 Task: Research Airbnb accommodation in Gisborne, New Zealand from 14th November, 2023 to 30th November, 2023 for 5 adults.5 bedrooms having 5 beds and 5 bathrooms. Property type can be house. Amenities needed are: wifi, TV, free parkinig on premises, gym, breakfast. Look for 3 properties as per requirement.
Action: Mouse moved to (587, 76)
Screenshot: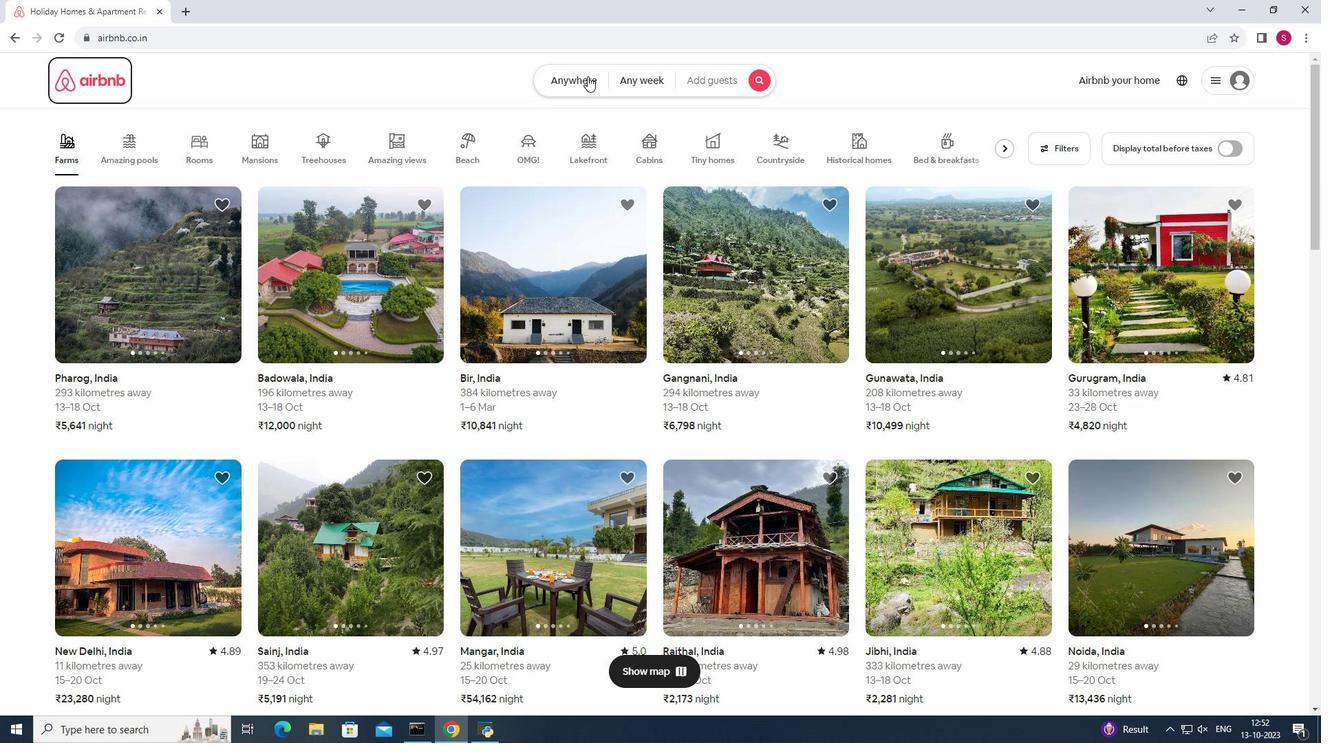 
Action: Mouse pressed left at (587, 76)
Screenshot: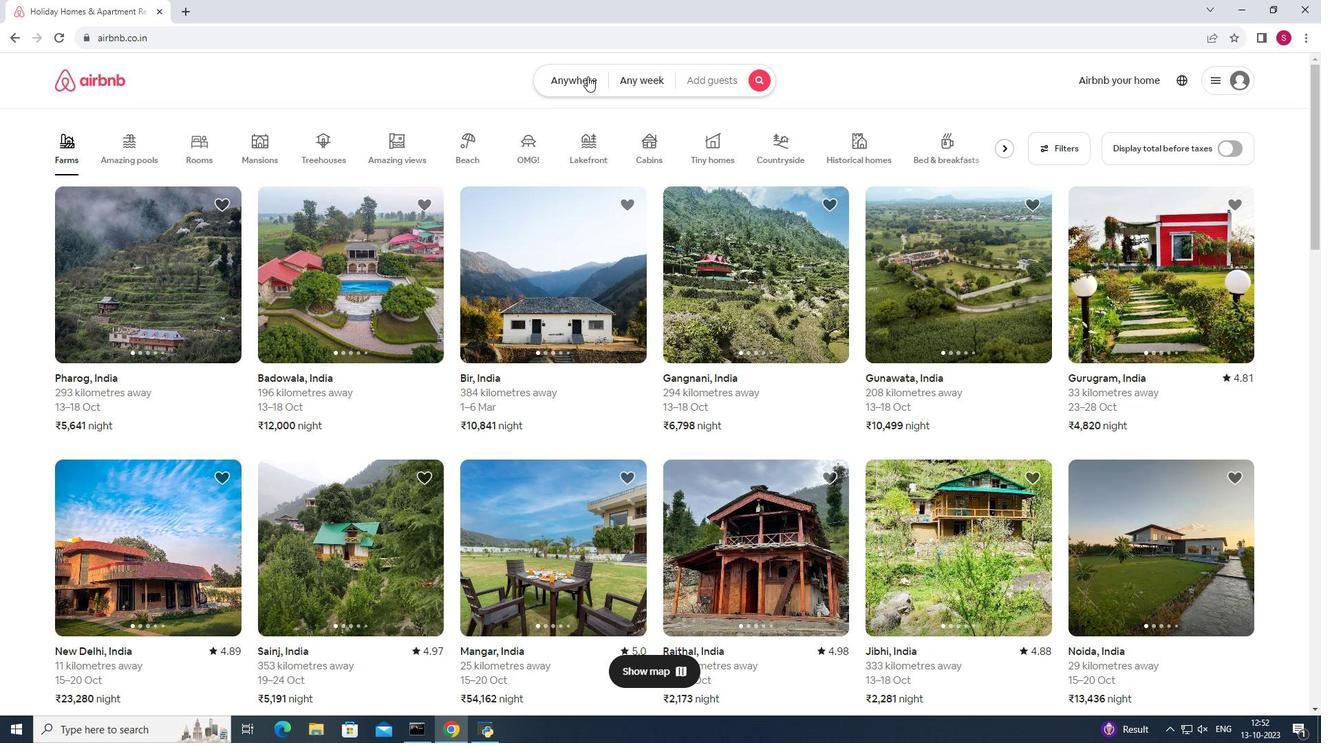
Action: Mouse moved to (517, 135)
Screenshot: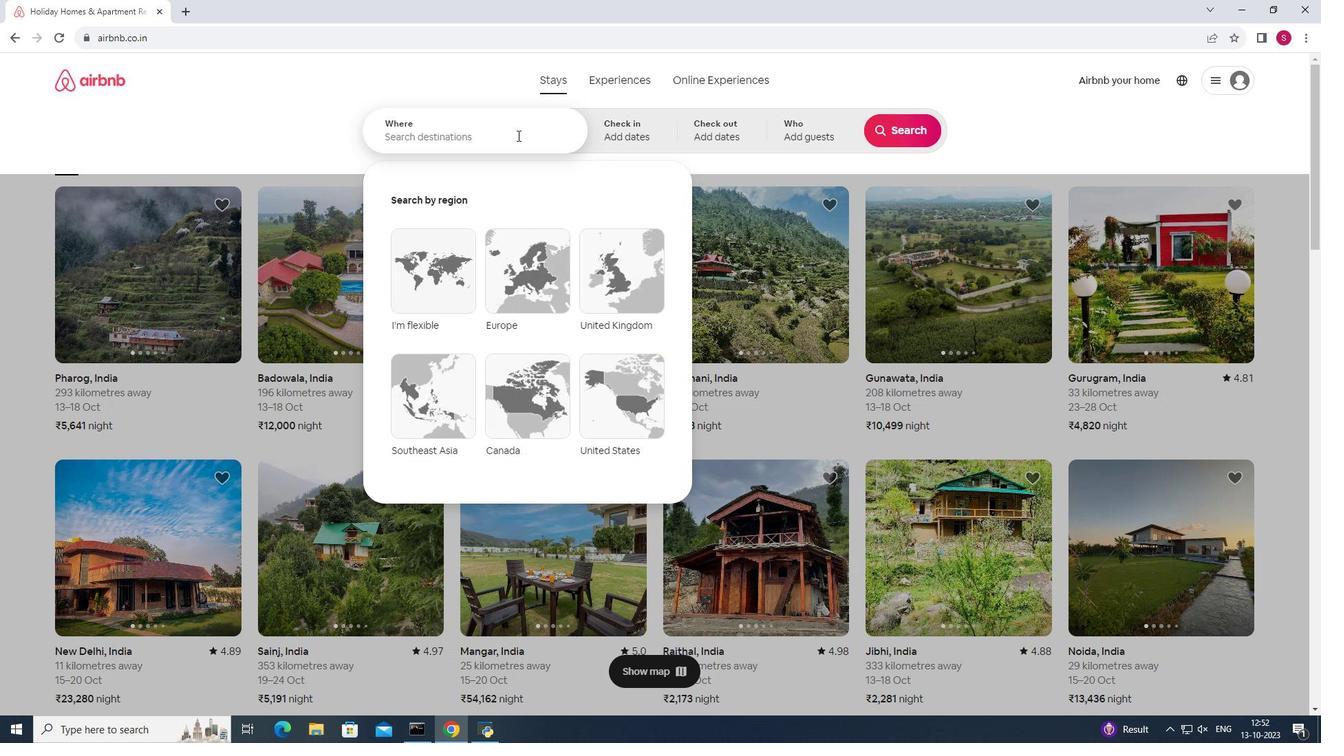 
Action: Mouse pressed left at (517, 135)
Screenshot: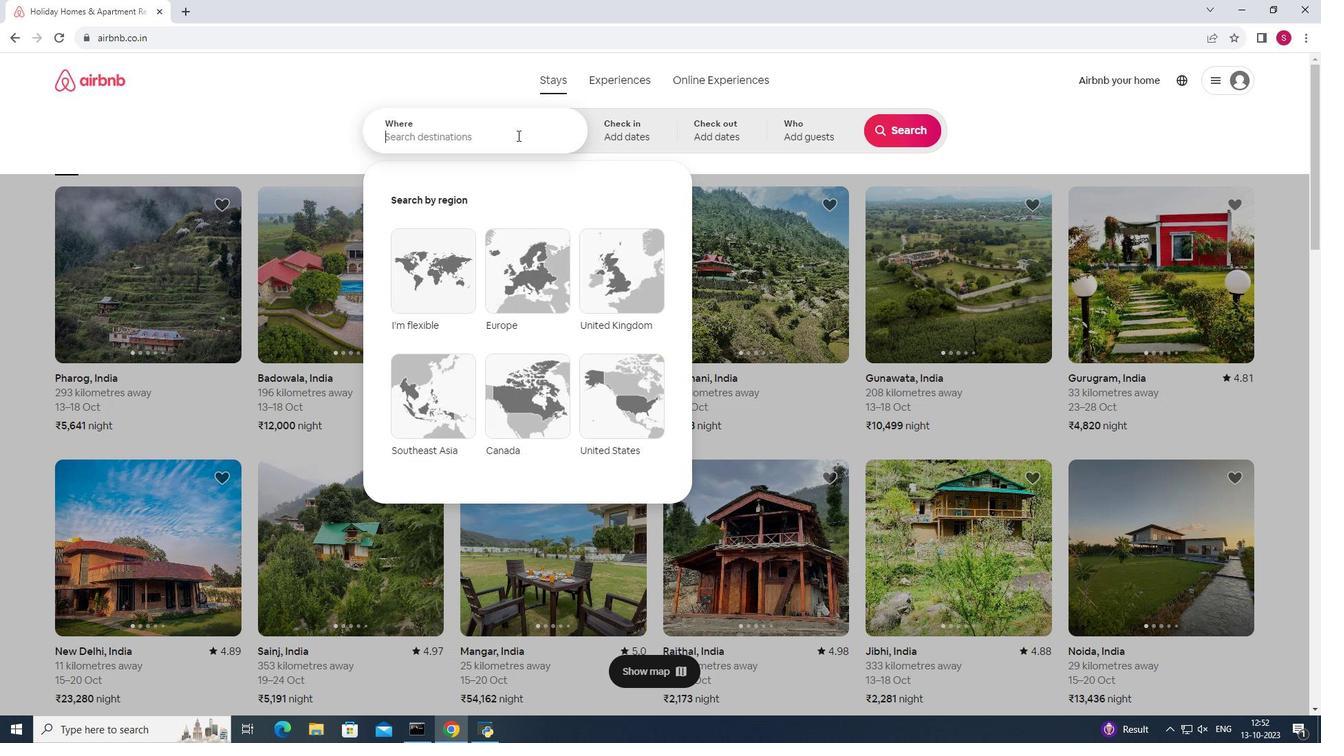 
Action: Mouse moved to (527, 128)
Screenshot: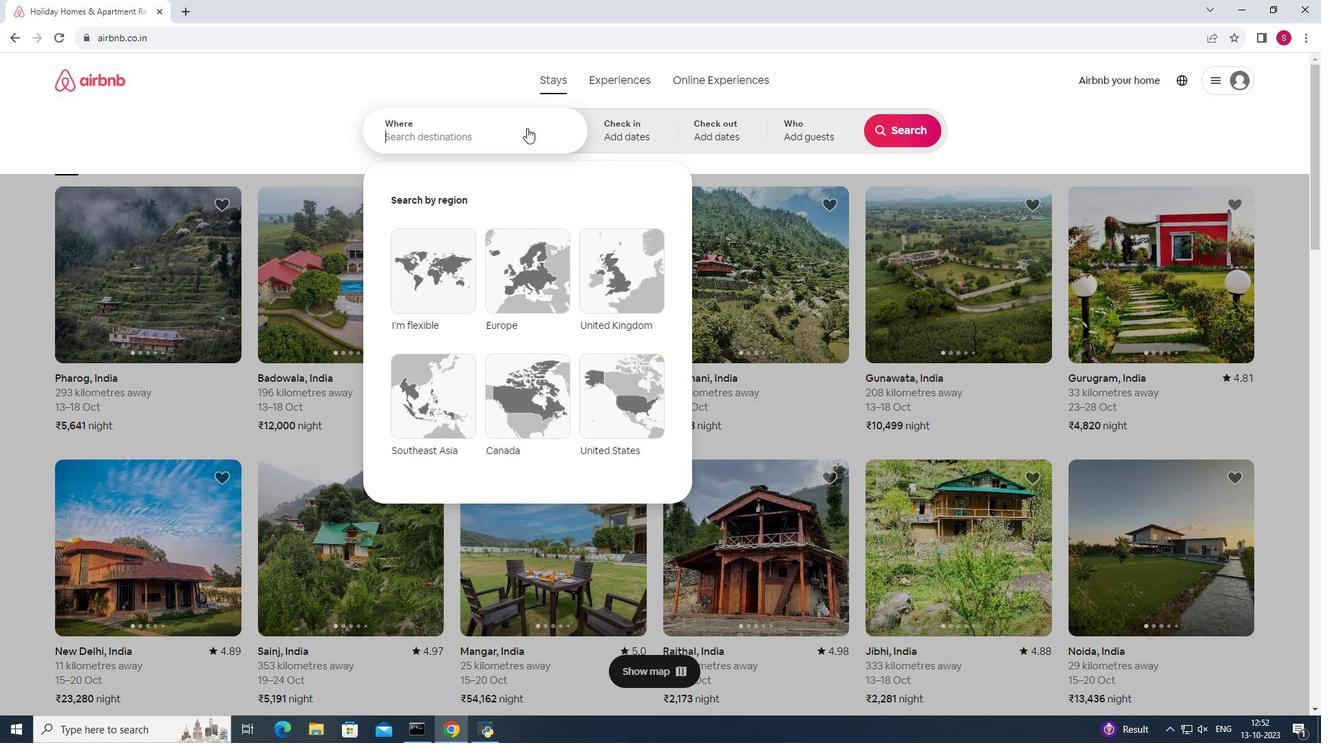 
Action: Key pressed <Key.shift>Gisborne,<Key.space><Key.shift>New<Key.space><Key.shift>Zealand<Key.enter>
Screenshot: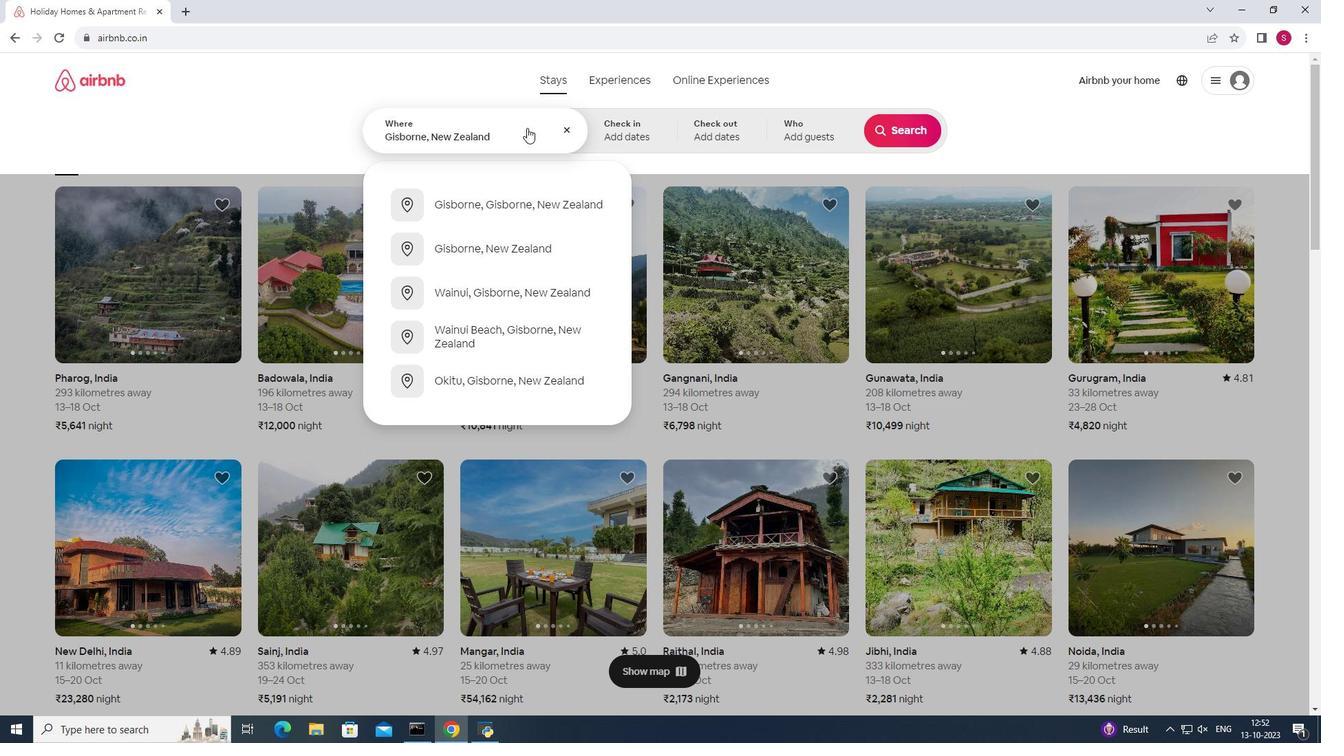 
Action: Mouse moved to (758, 371)
Screenshot: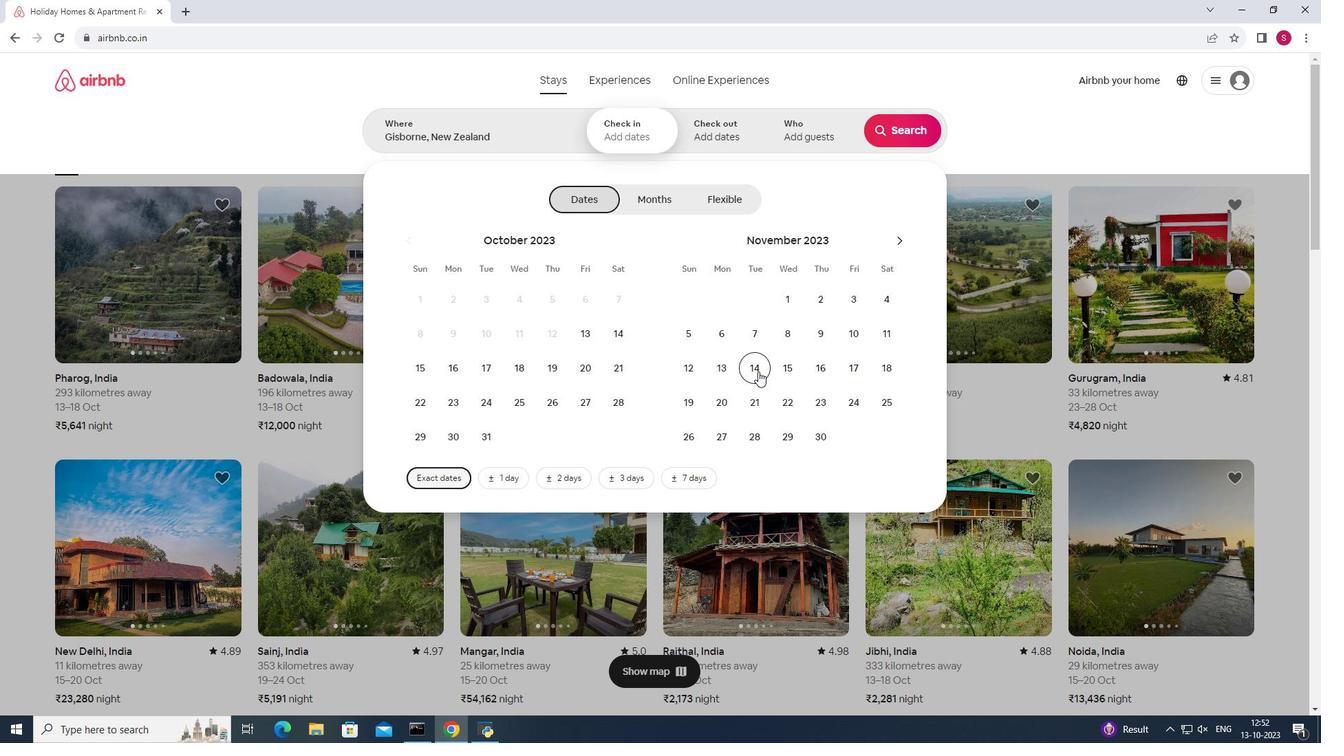 
Action: Mouse pressed left at (758, 371)
Screenshot: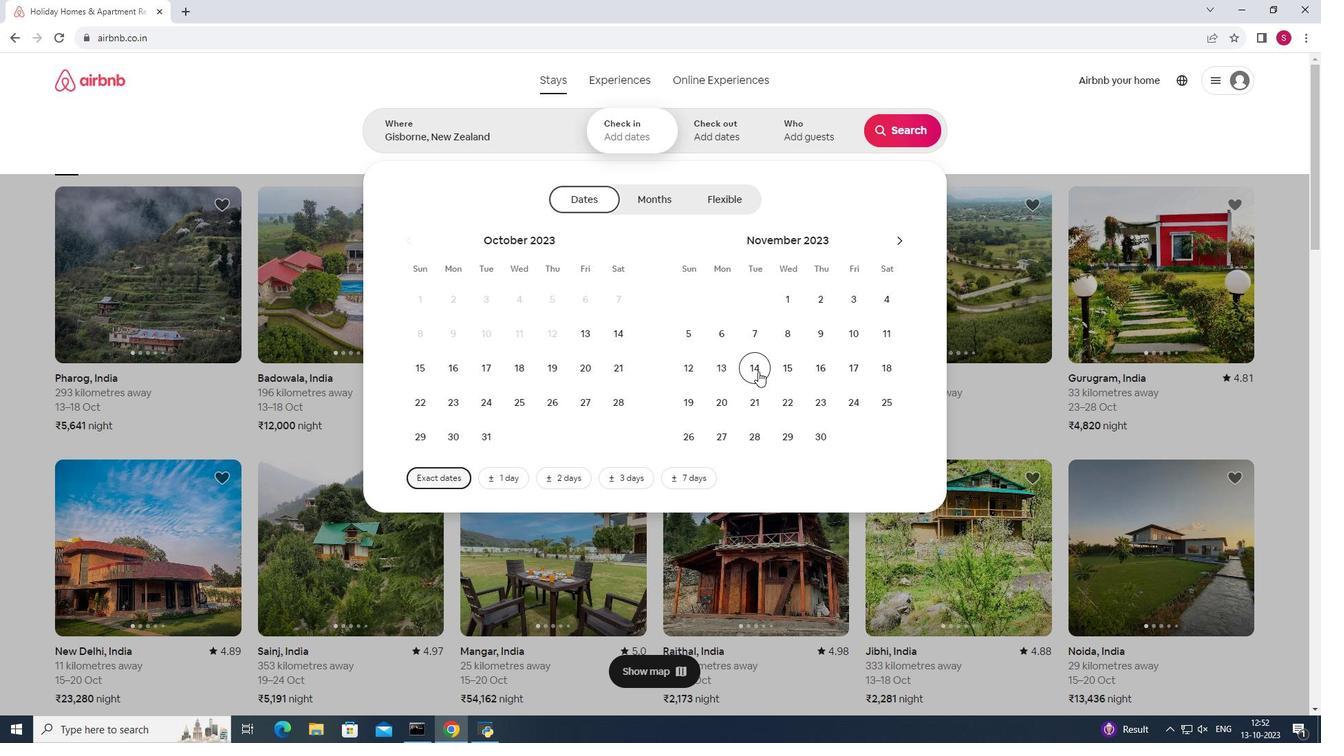 
Action: Mouse pressed left at (758, 371)
Screenshot: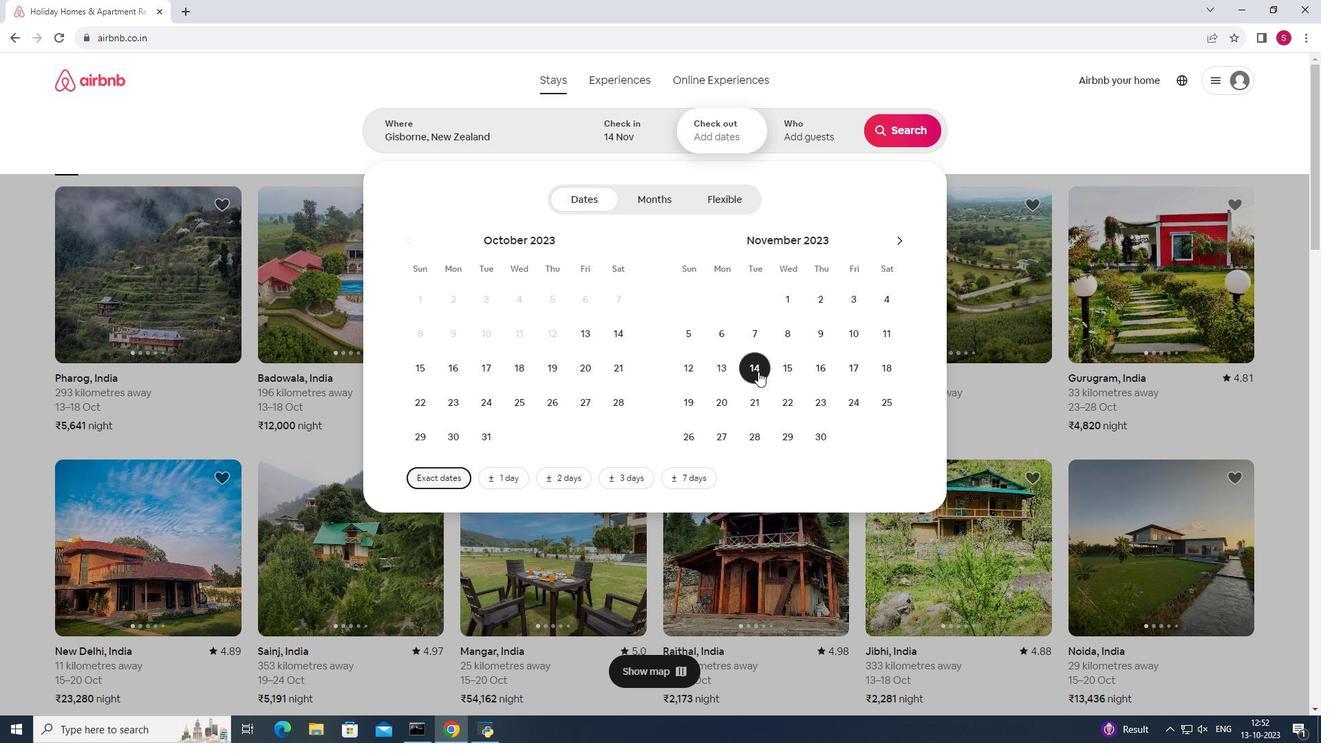 
Action: Mouse moved to (821, 432)
Screenshot: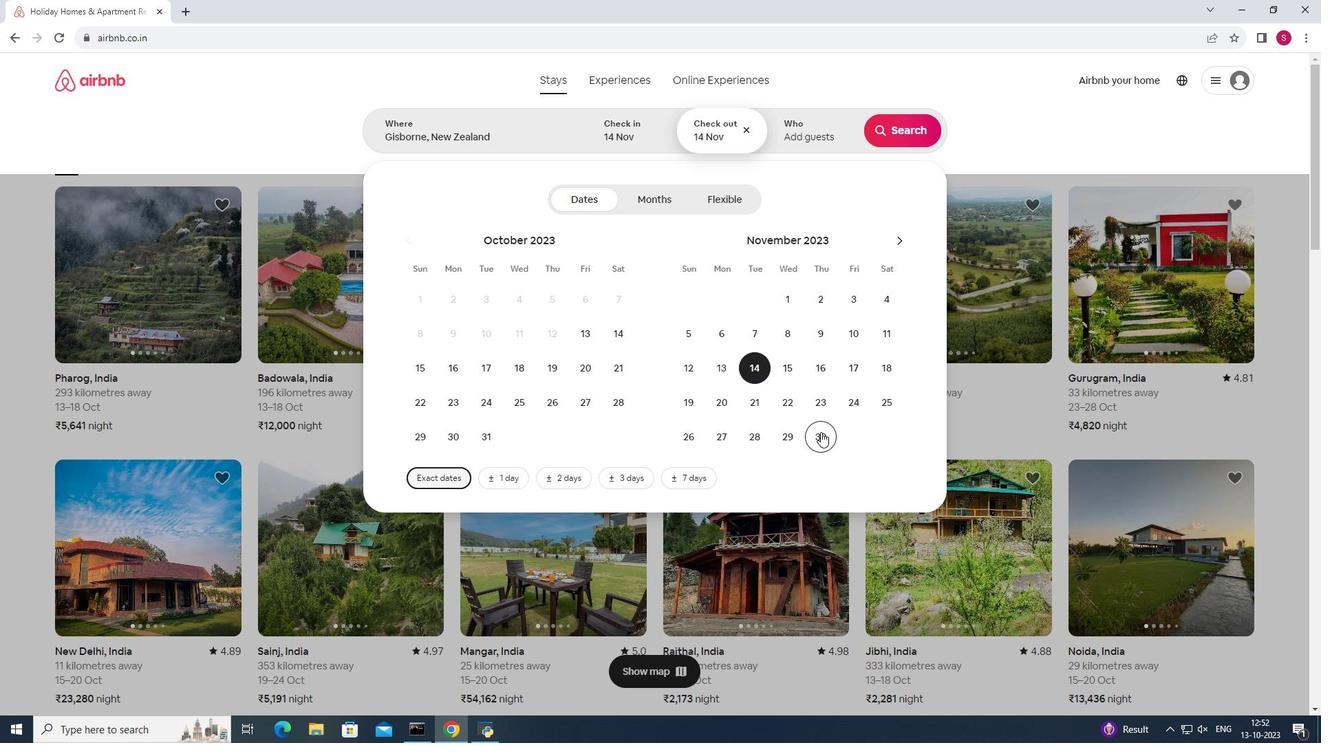 
Action: Mouse pressed left at (821, 432)
Screenshot: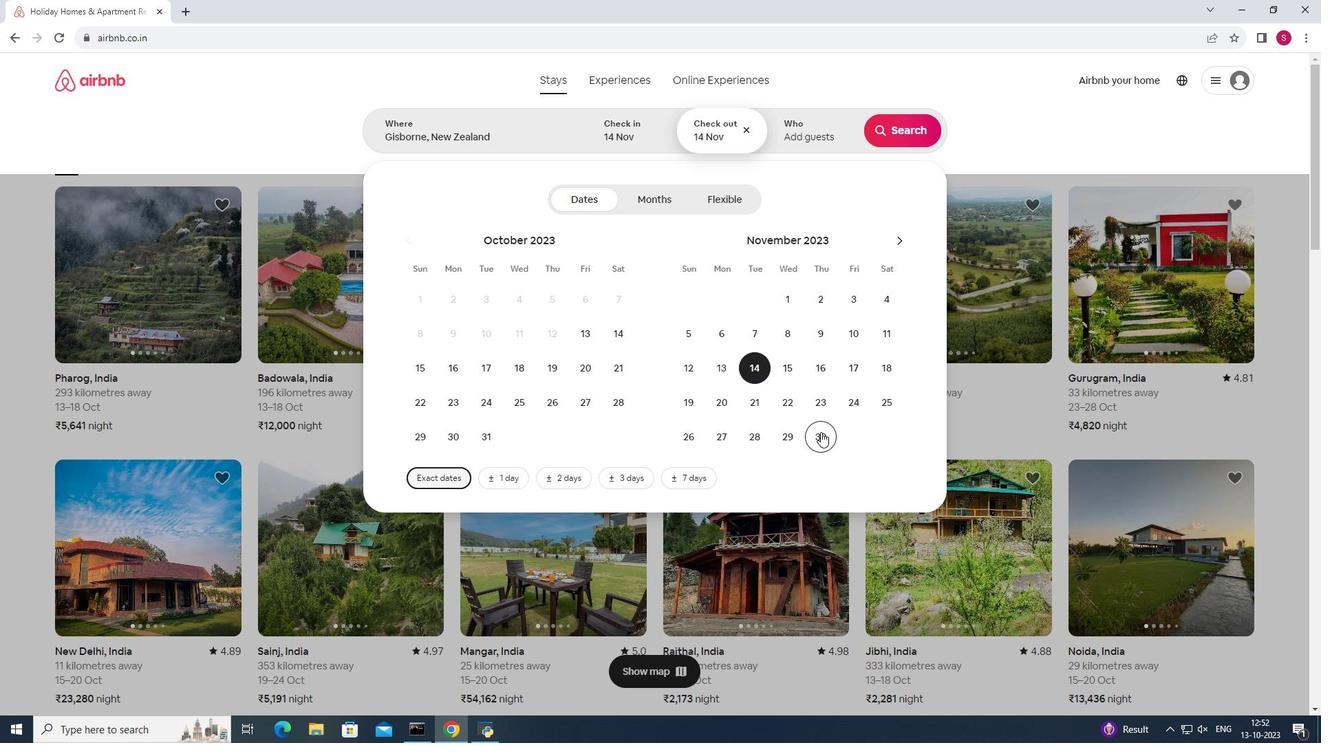 
Action: Mouse moved to (801, 119)
Screenshot: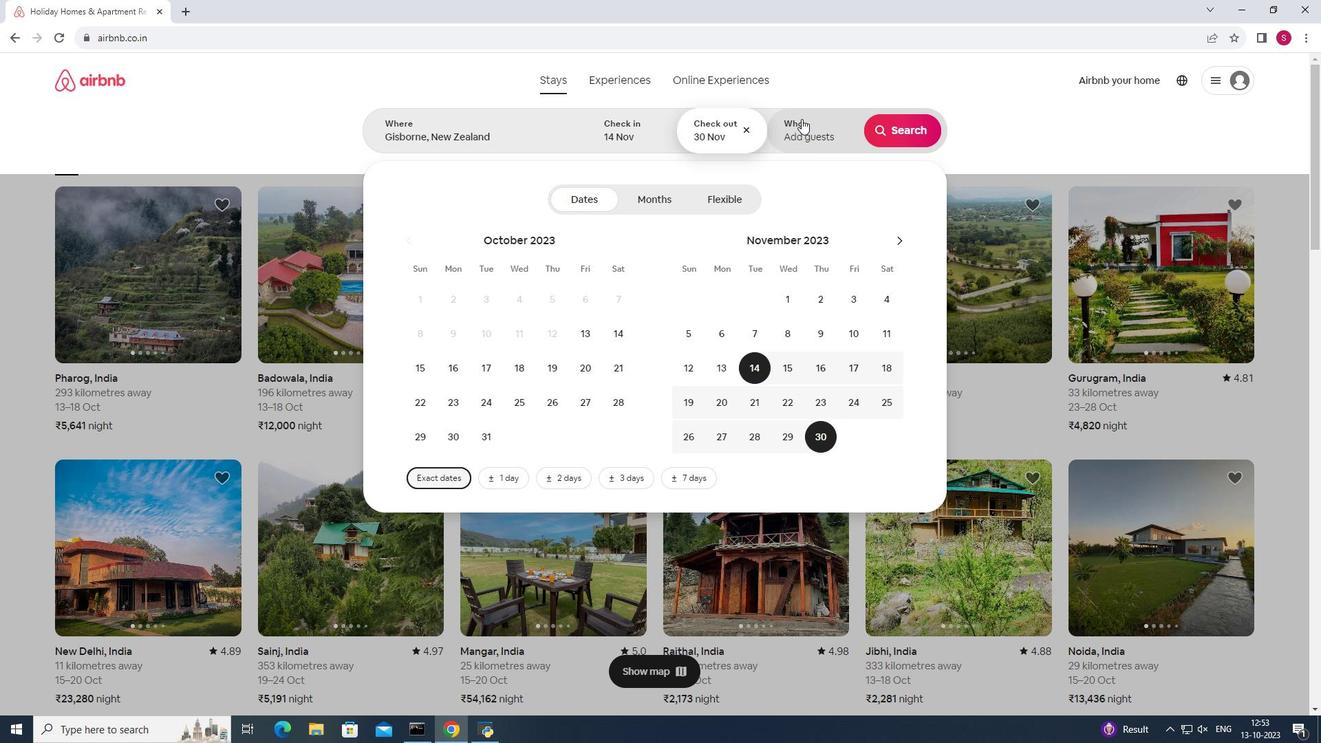 
Action: Mouse pressed left at (801, 119)
Screenshot: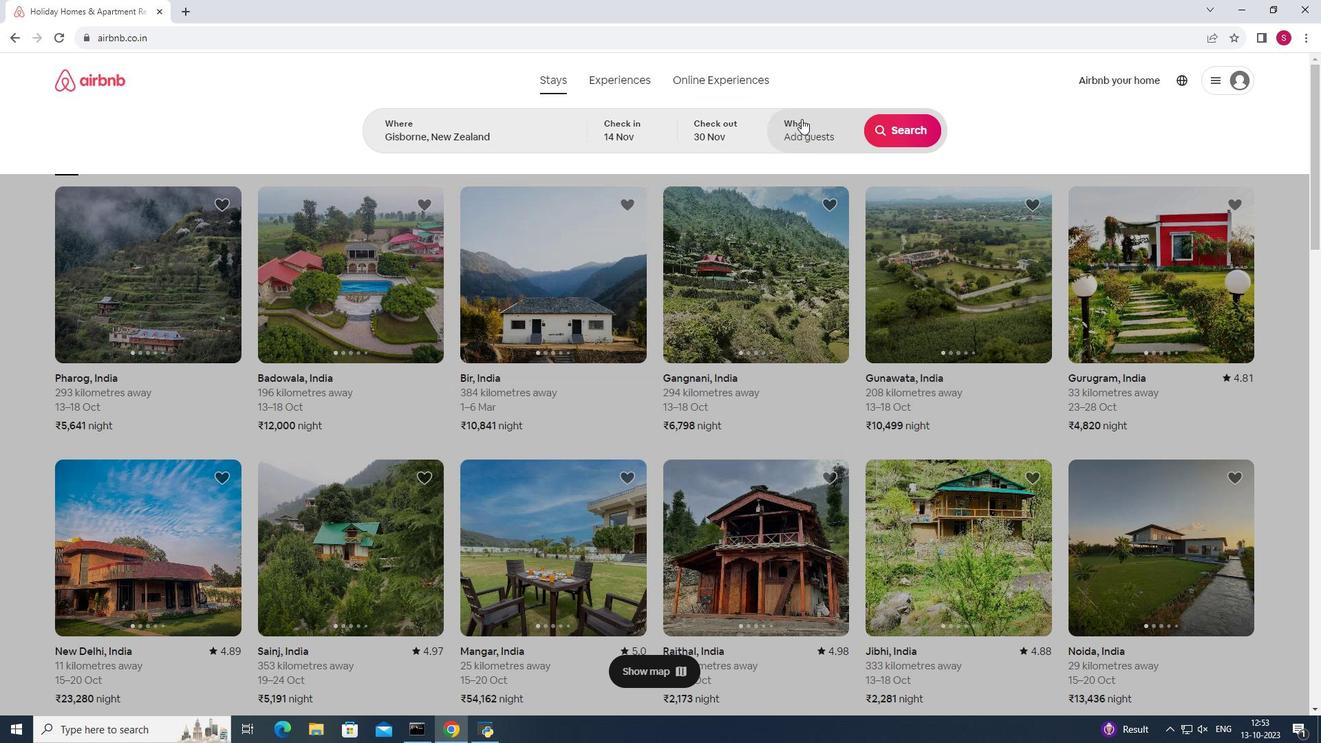 
Action: Mouse moved to (906, 206)
Screenshot: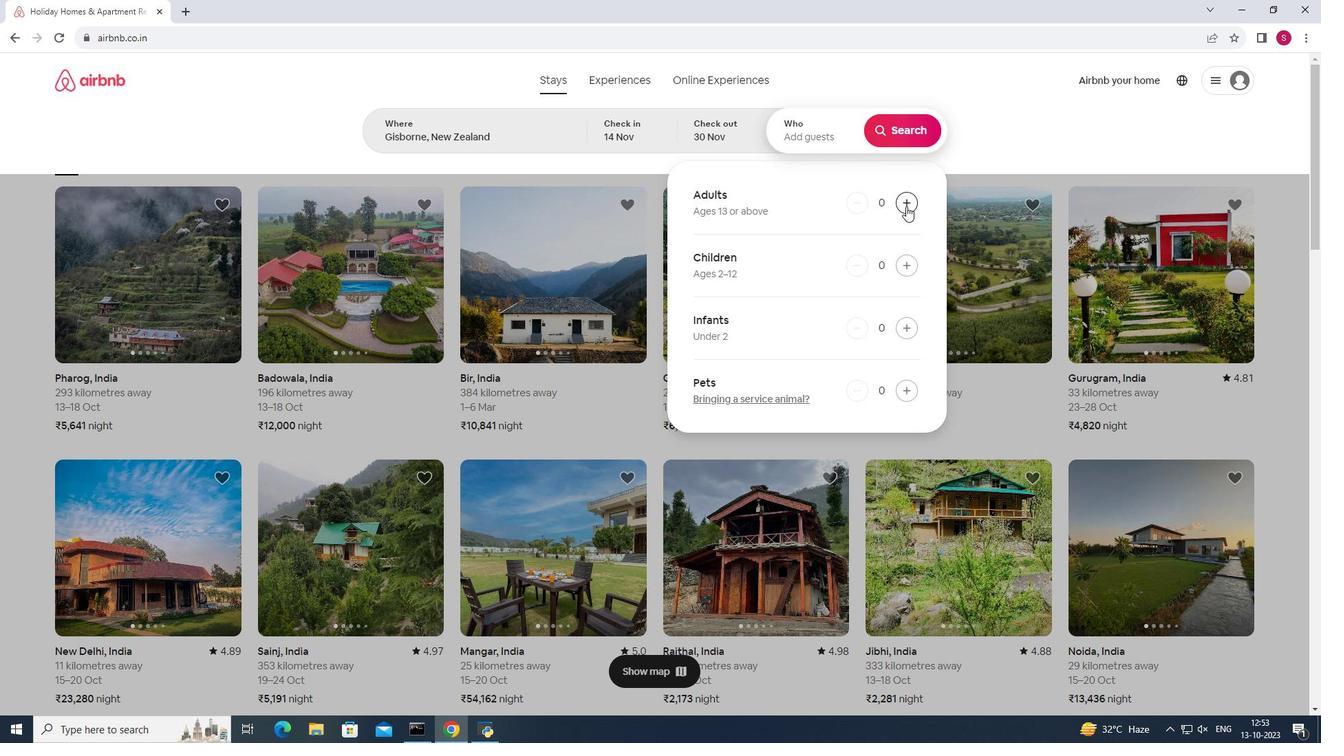 
Action: Mouse pressed left at (906, 206)
Screenshot: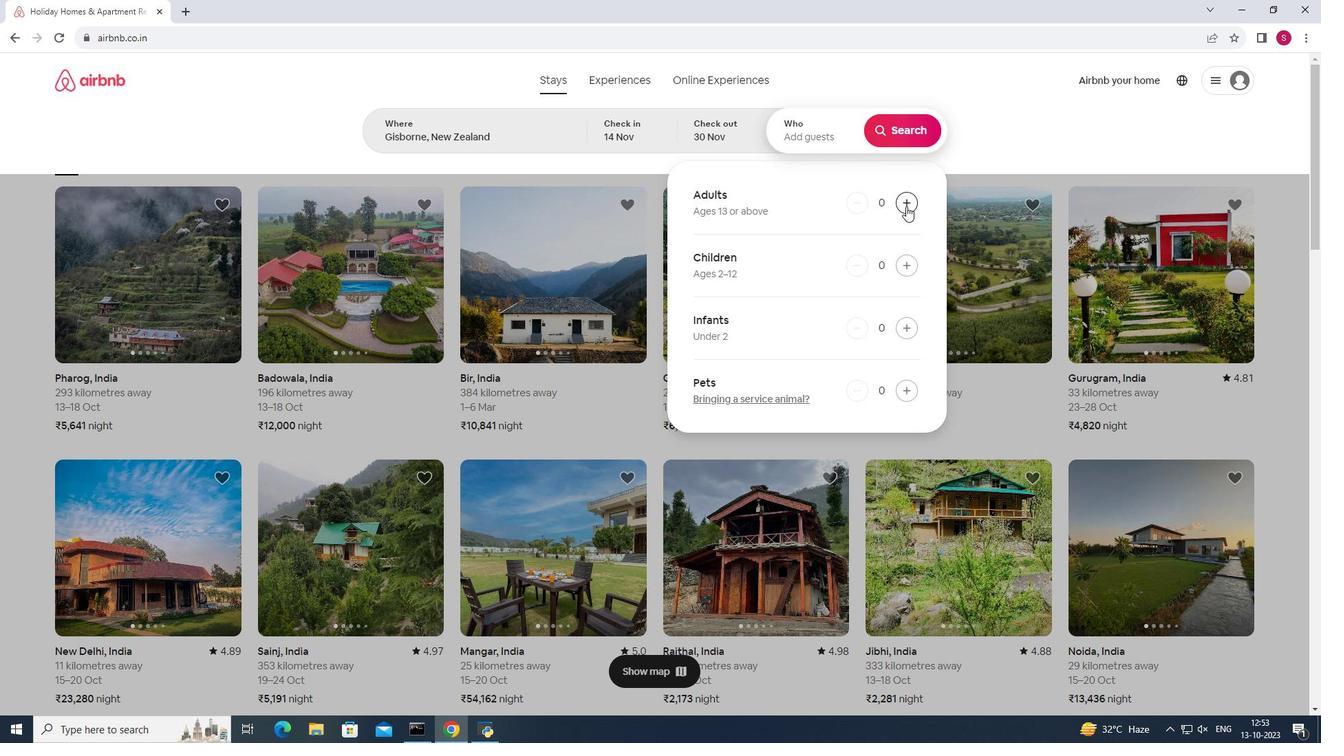 
Action: Mouse pressed left at (906, 206)
Screenshot: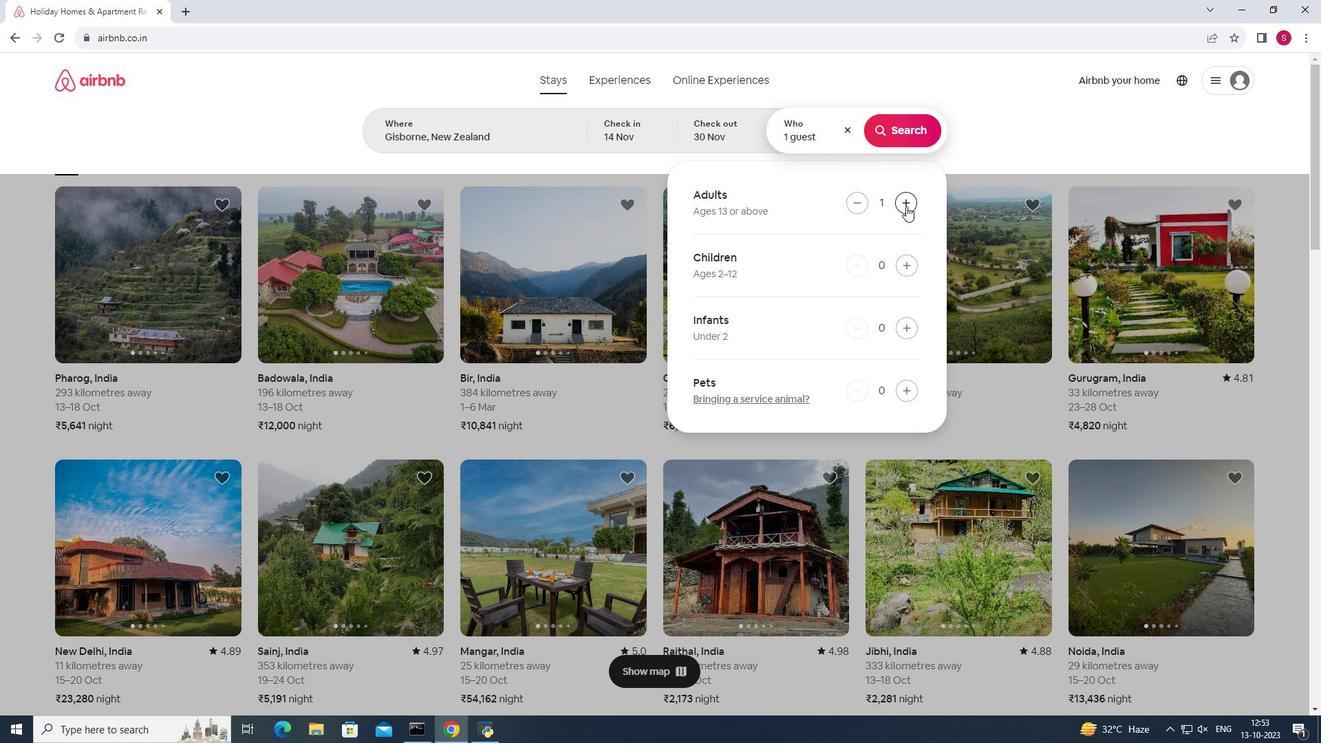 
Action: Mouse pressed left at (906, 206)
Screenshot: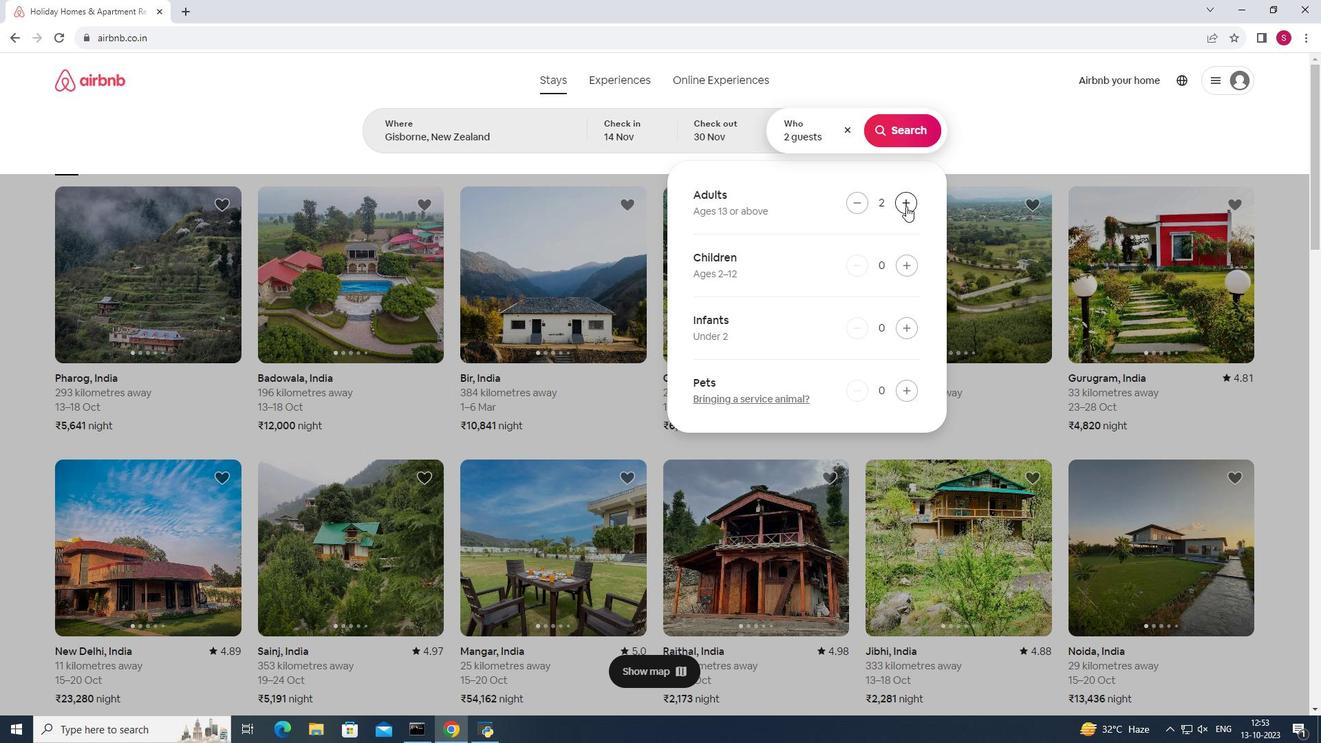 
Action: Mouse pressed left at (906, 206)
Screenshot: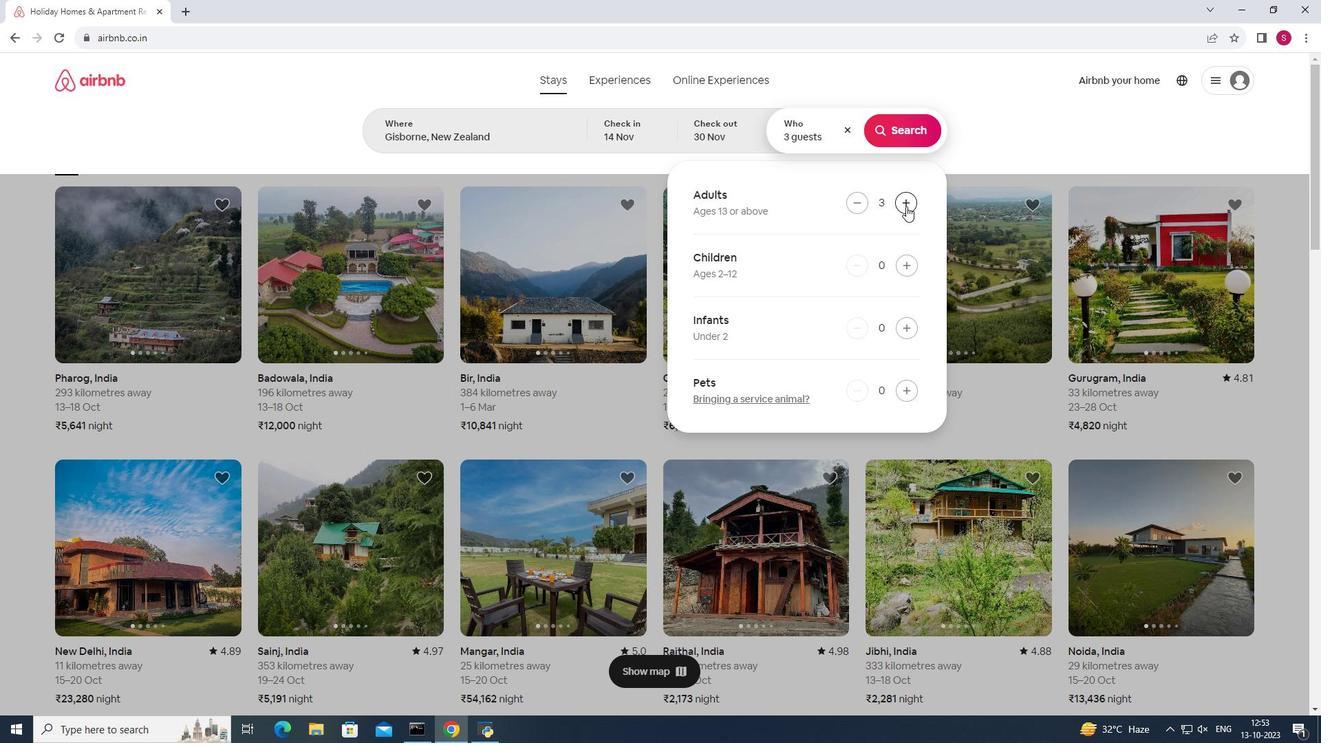
Action: Mouse pressed left at (906, 206)
Screenshot: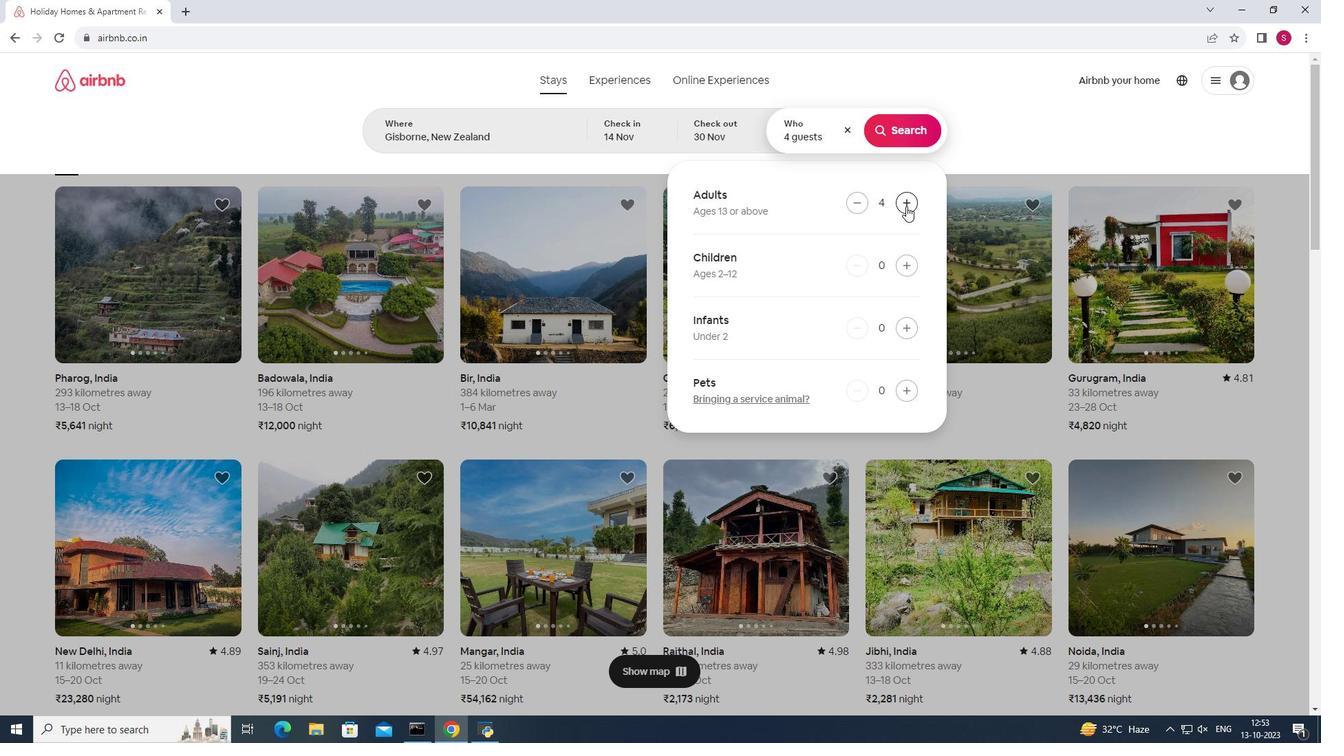 
Action: Mouse moved to (916, 126)
Screenshot: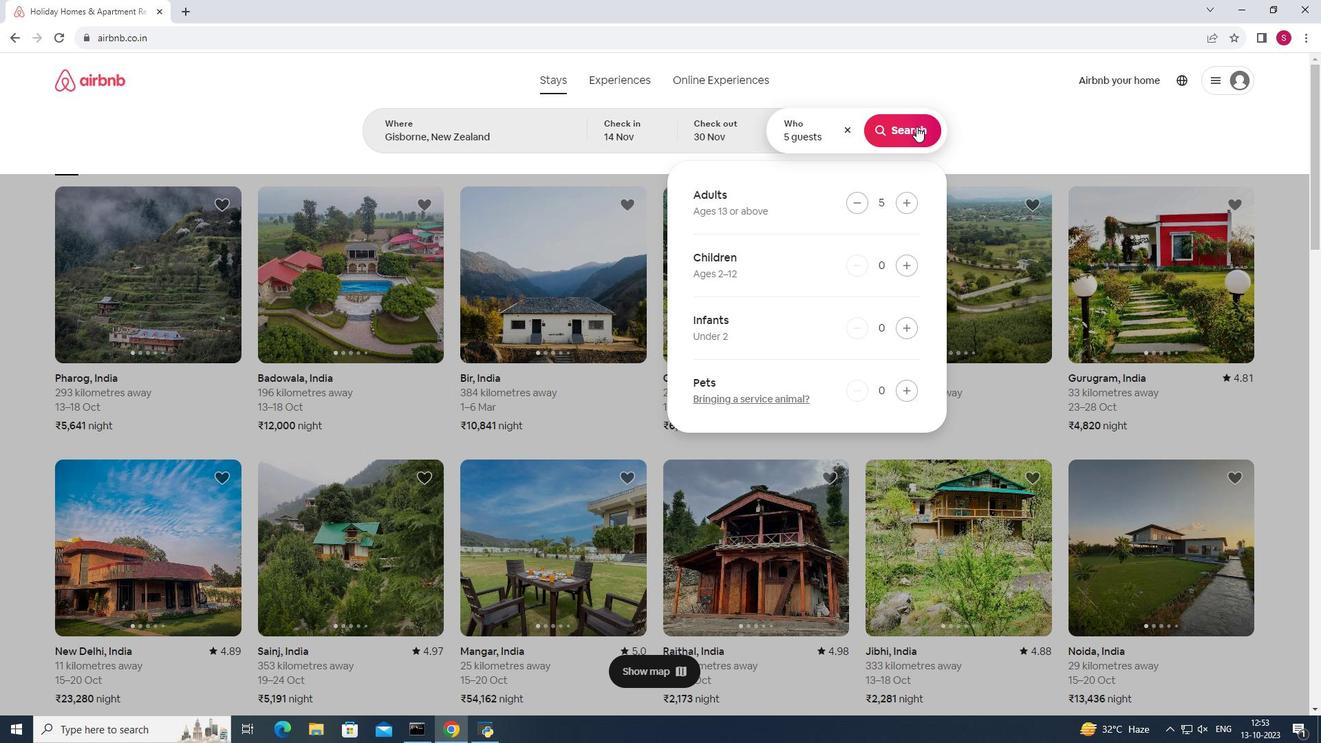 
Action: Mouse pressed left at (916, 126)
Screenshot: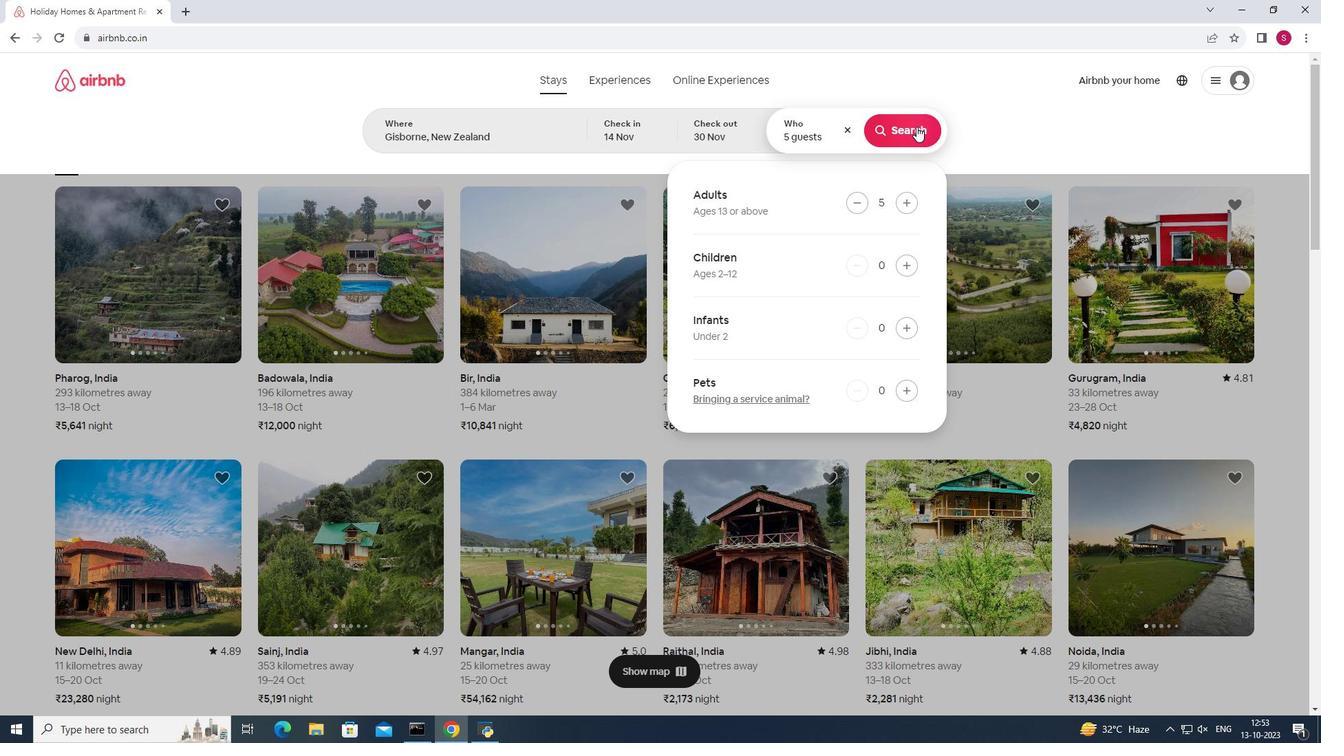 
Action: Mouse moved to (1103, 134)
Screenshot: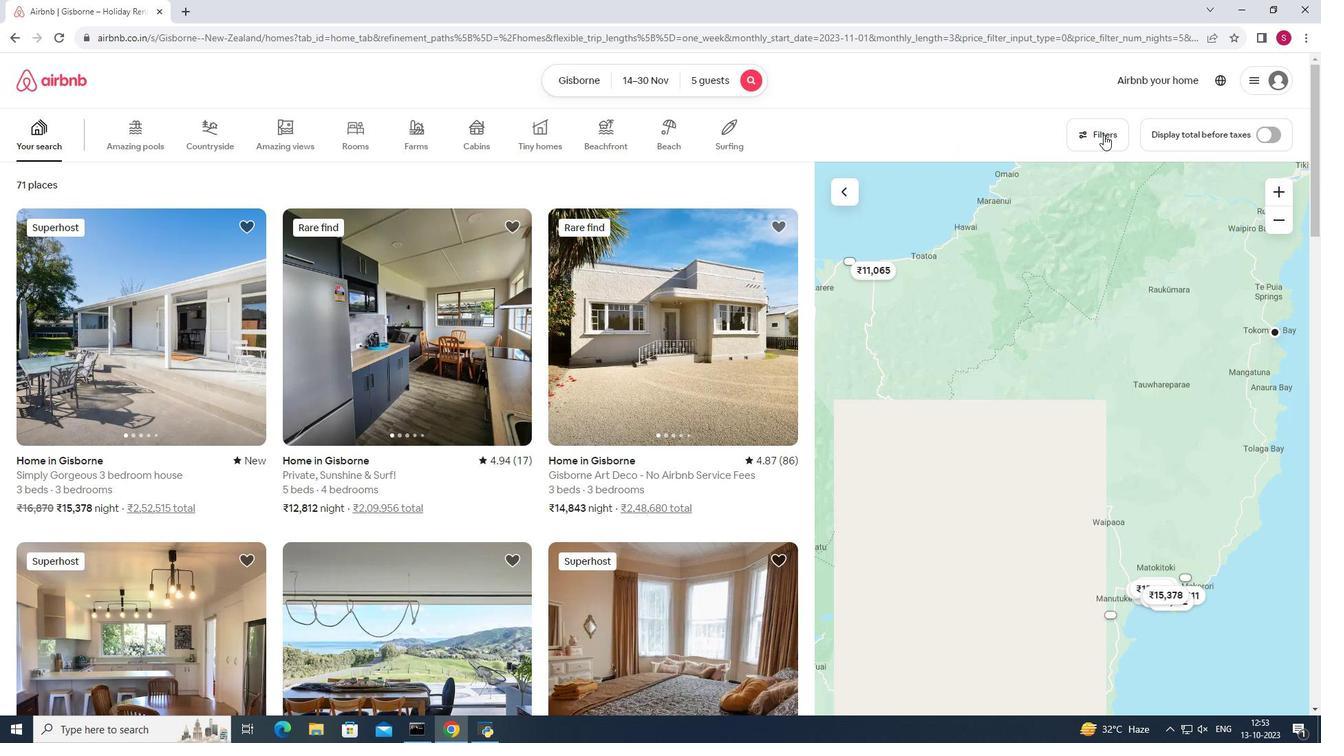 
Action: Mouse pressed left at (1103, 134)
Screenshot: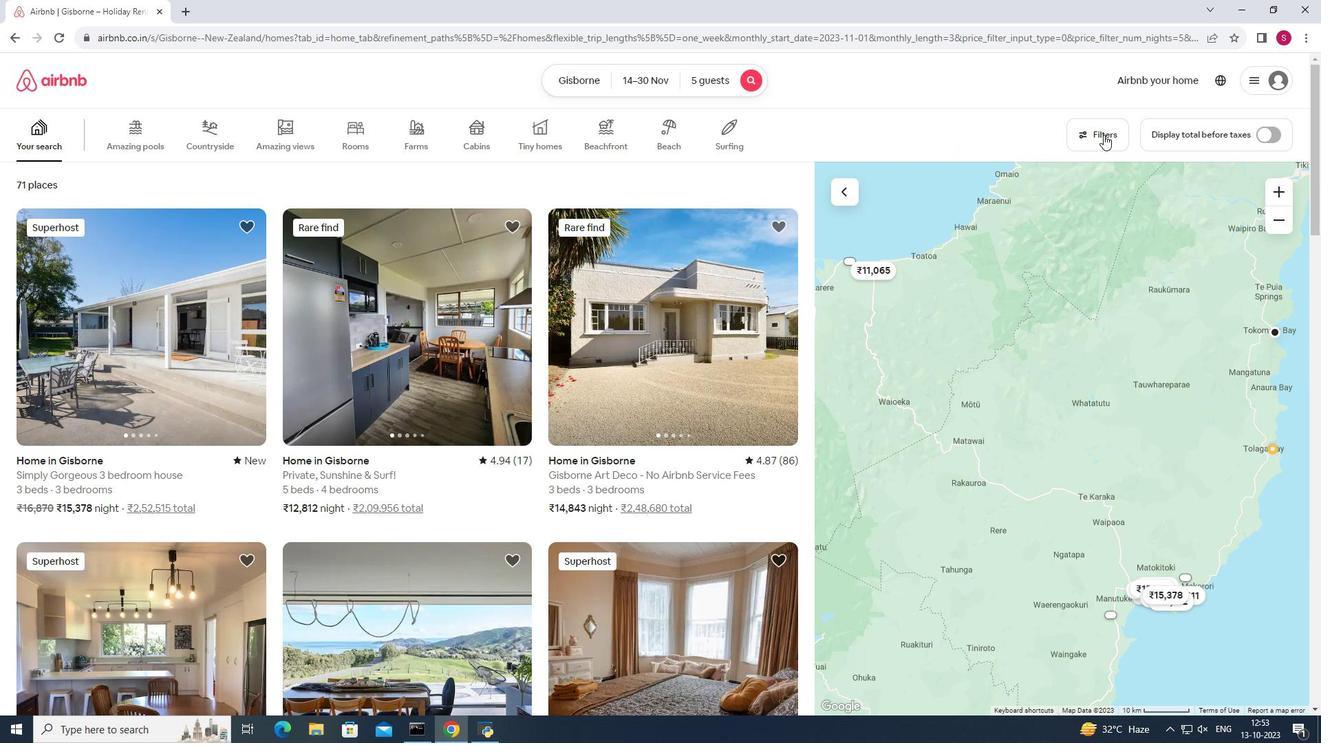 
Action: Mouse moved to (553, 515)
Screenshot: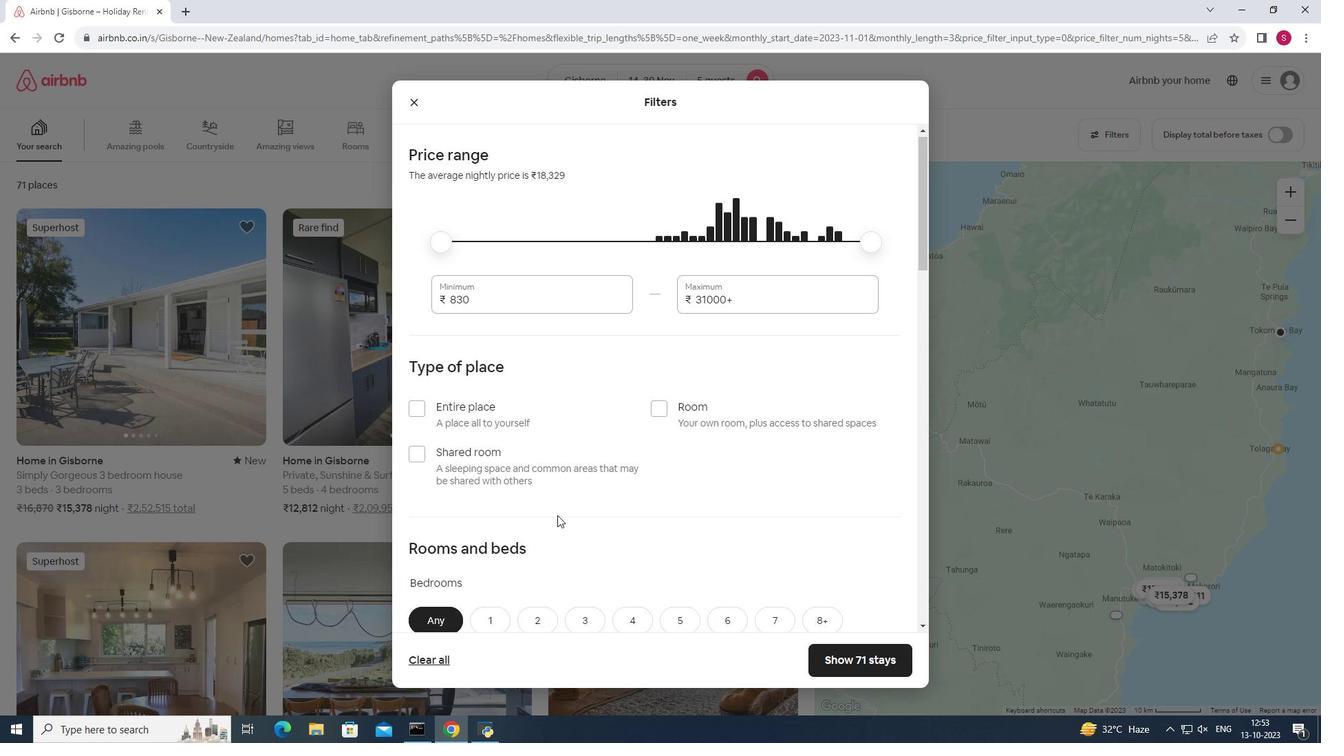 
Action: Mouse scrolled (553, 514) with delta (0, 0)
Screenshot: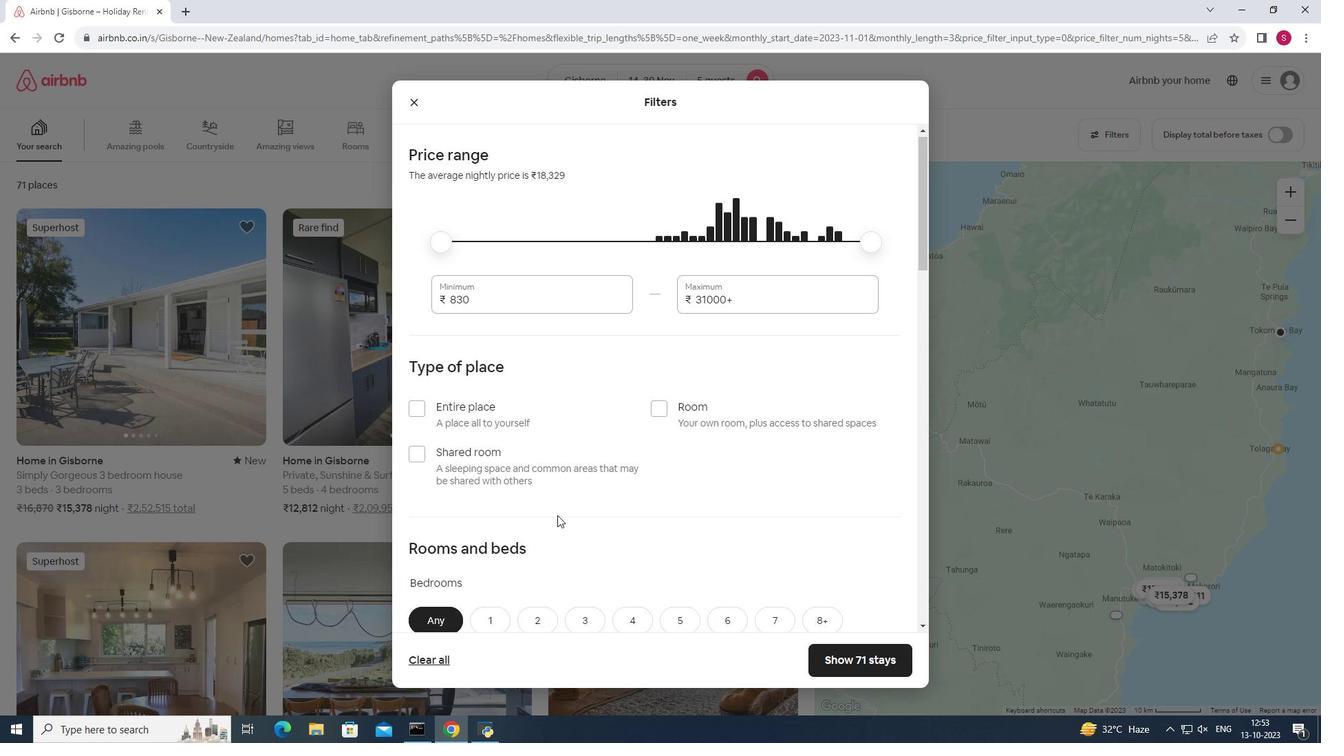 
Action: Mouse moved to (556, 515)
Screenshot: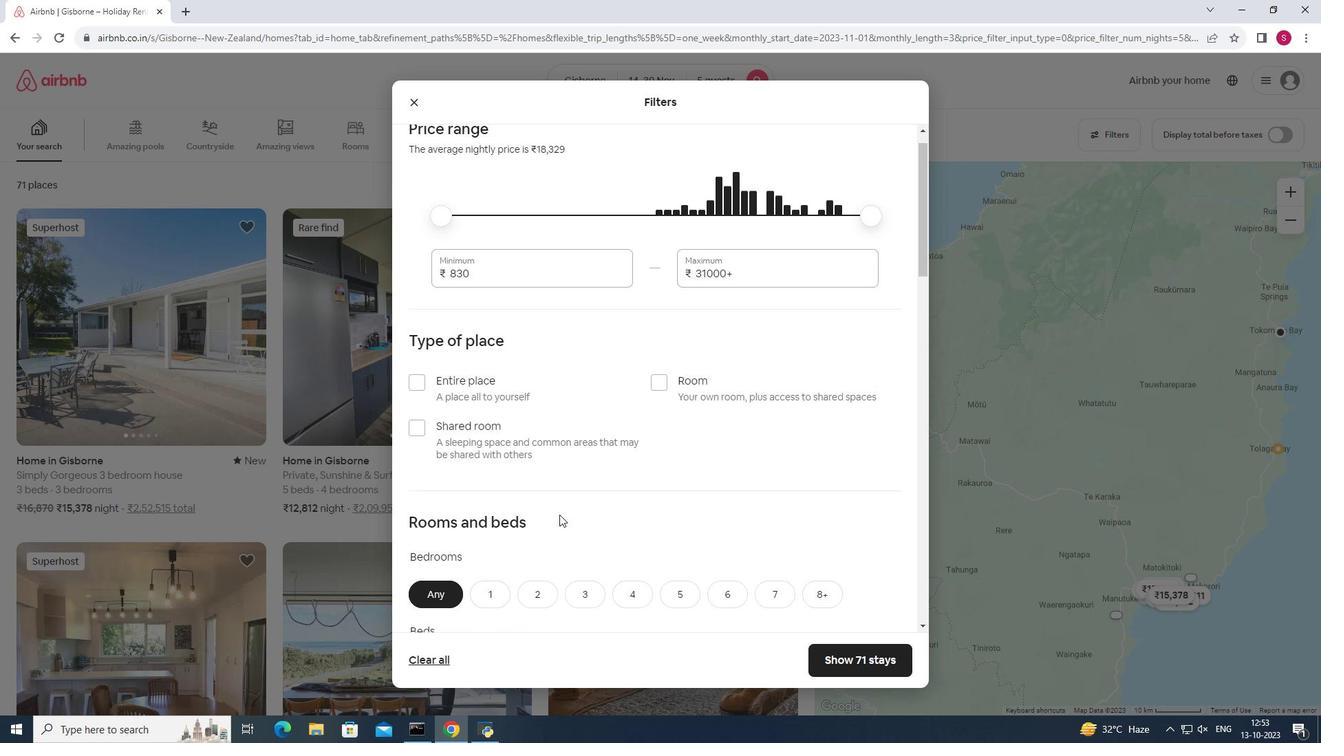 
Action: Mouse scrolled (556, 514) with delta (0, 0)
Screenshot: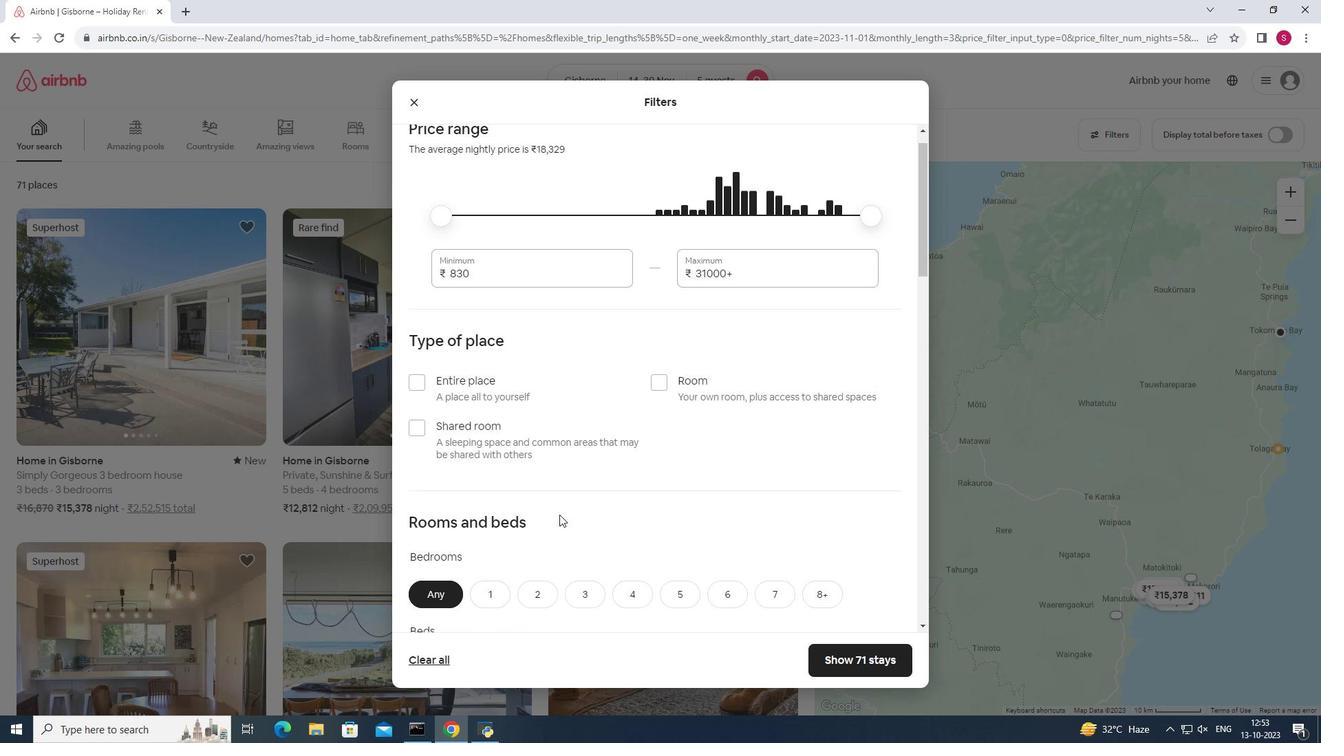 
Action: Mouse moved to (558, 514)
Screenshot: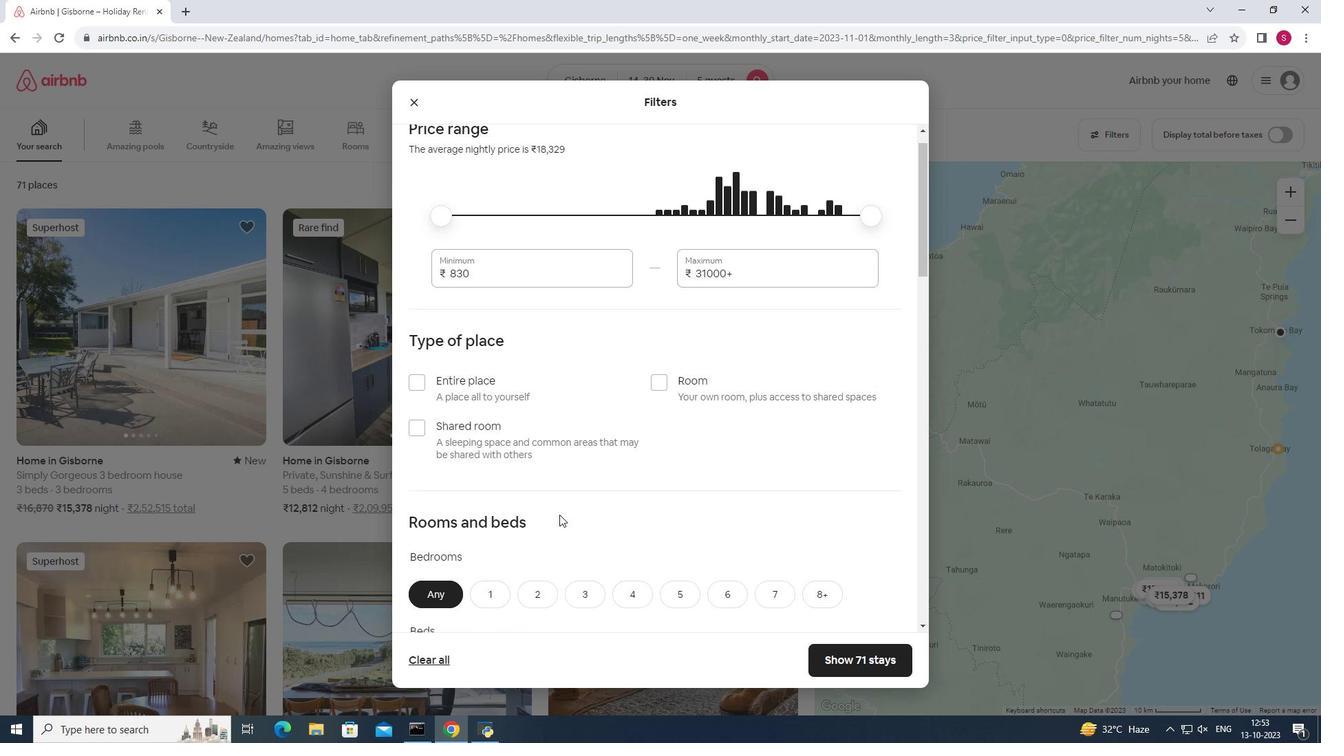 
Action: Mouse scrolled (558, 514) with delta (0, 0)
Screenshot: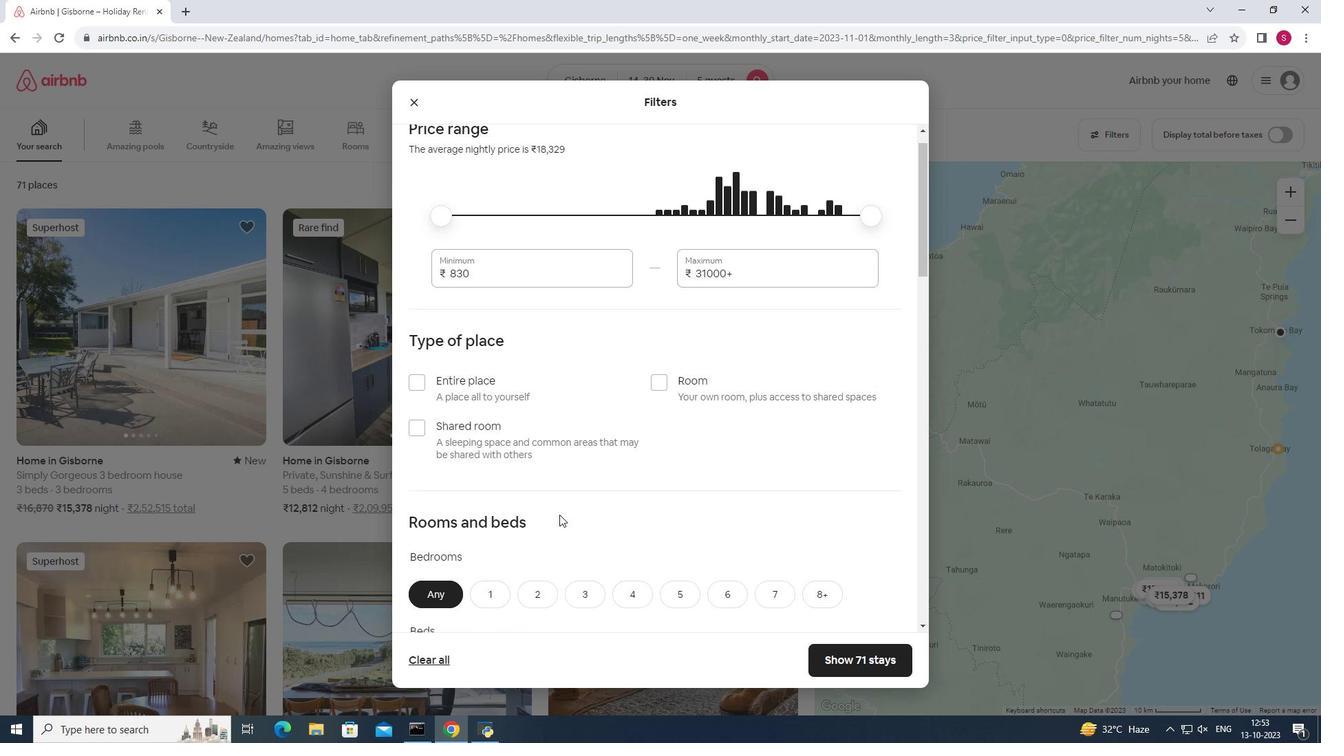 
Action: Mouse moved to (560, 514)
Screenshot: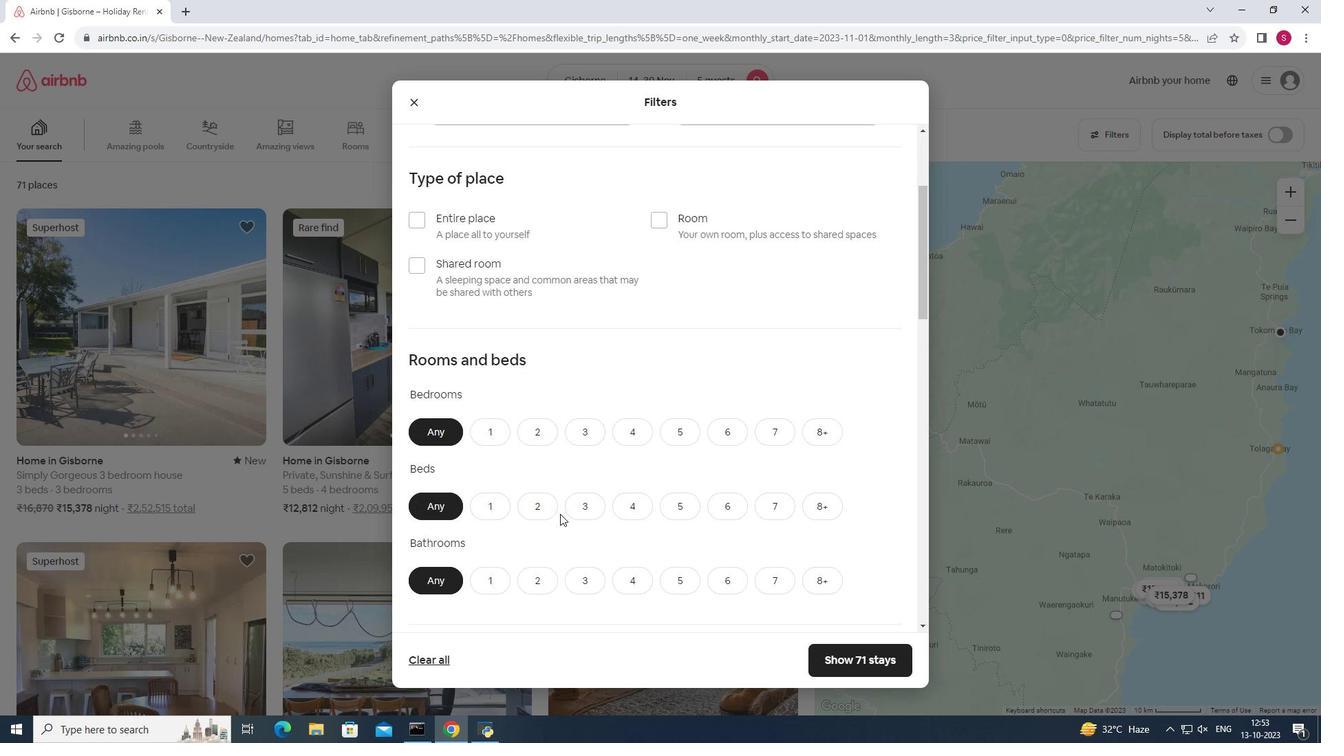 
Action: Mouse scrolled (560, 513) with delta (0, 0)
Screenshot: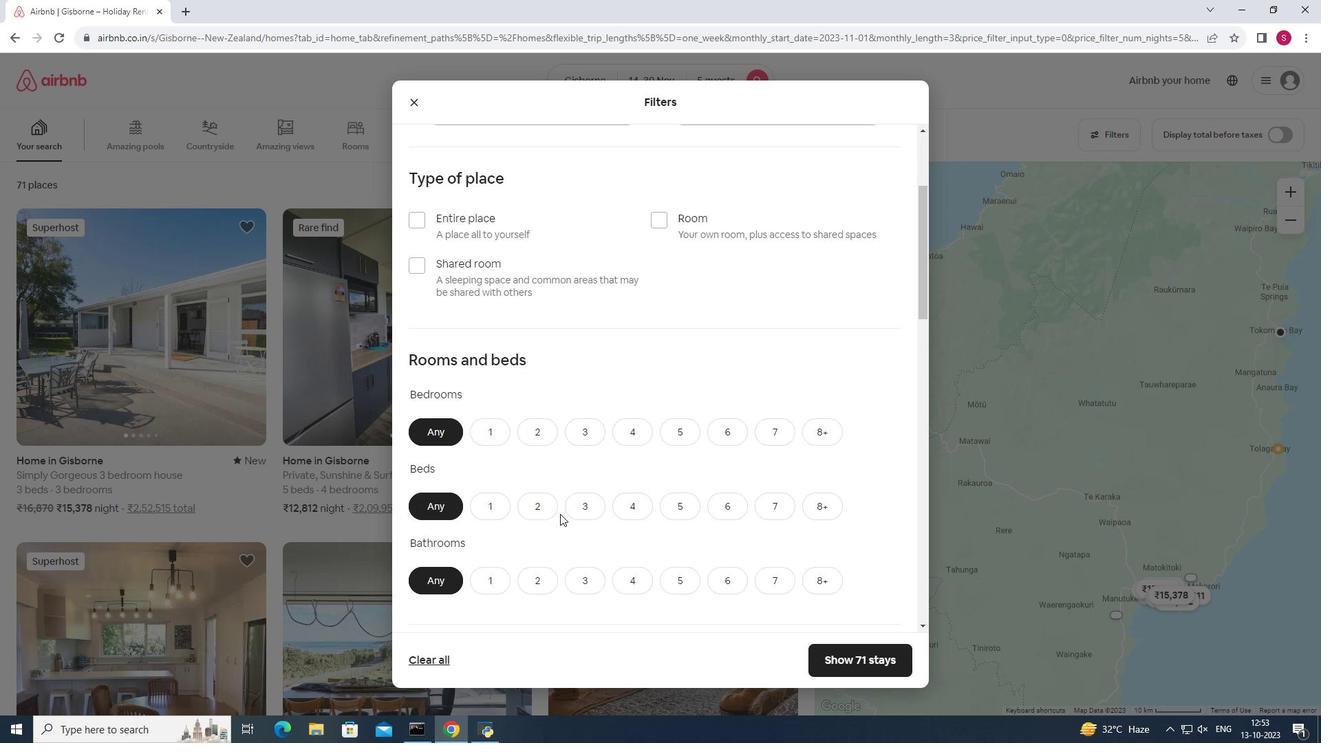 
Action: Mouse moved to (684, 343)
Screenshot: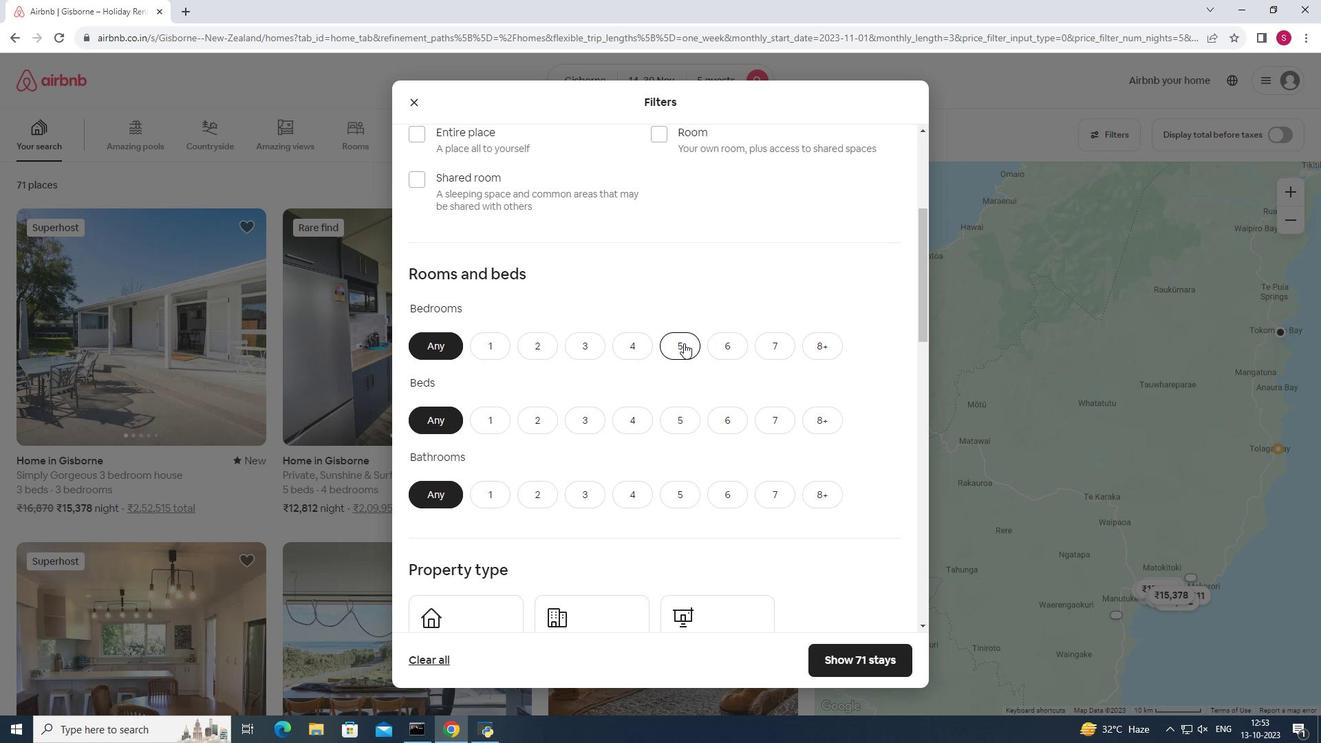 
Action: Mouse pressed left at (684, 343)
Screenshot: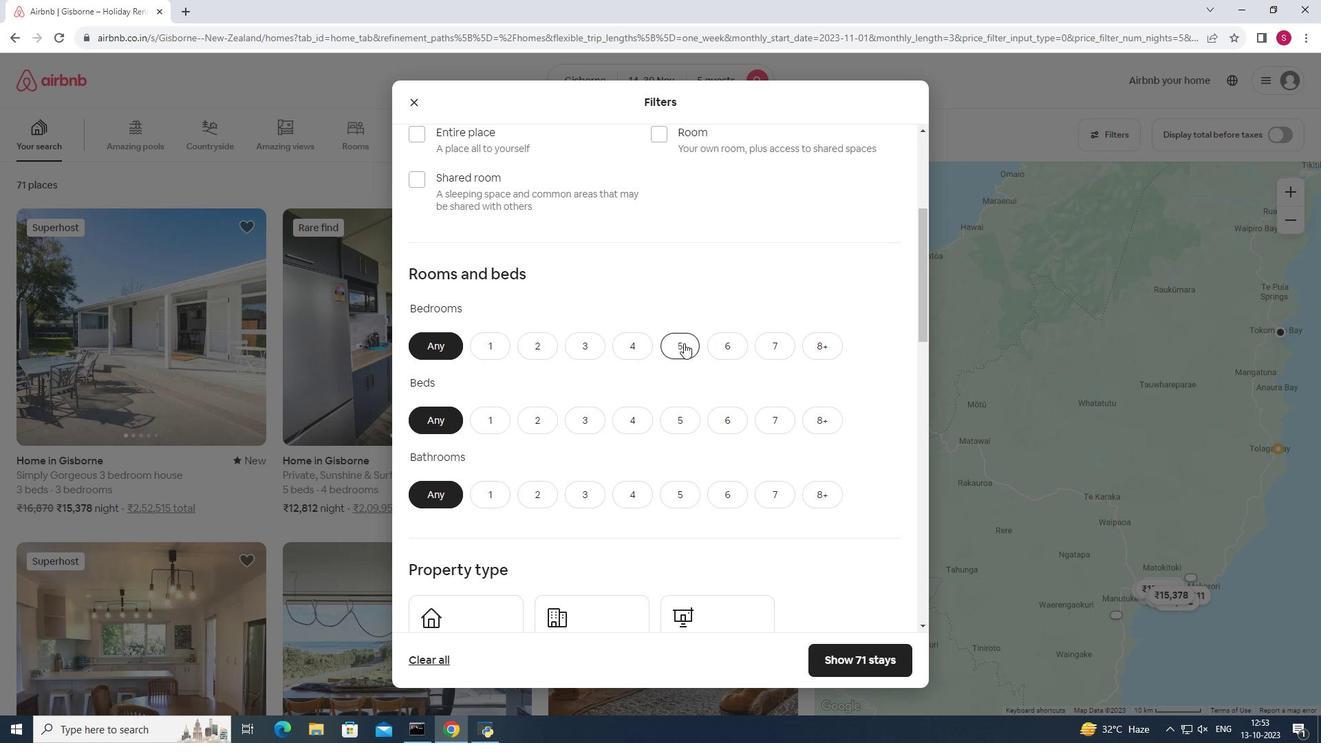 
Action: Mouse moved to (681, 419)
Screenshot: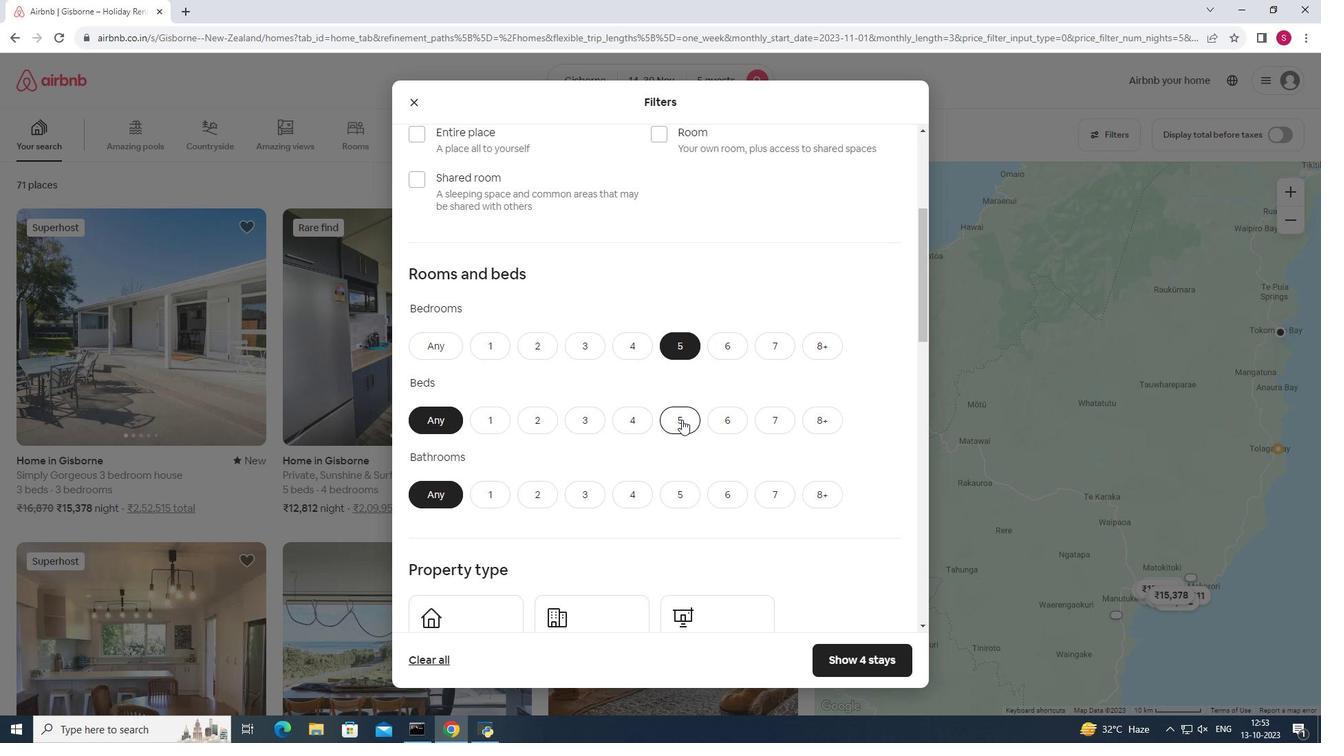 
Action: Mouse pressed left at (681, 419)
Screenshot: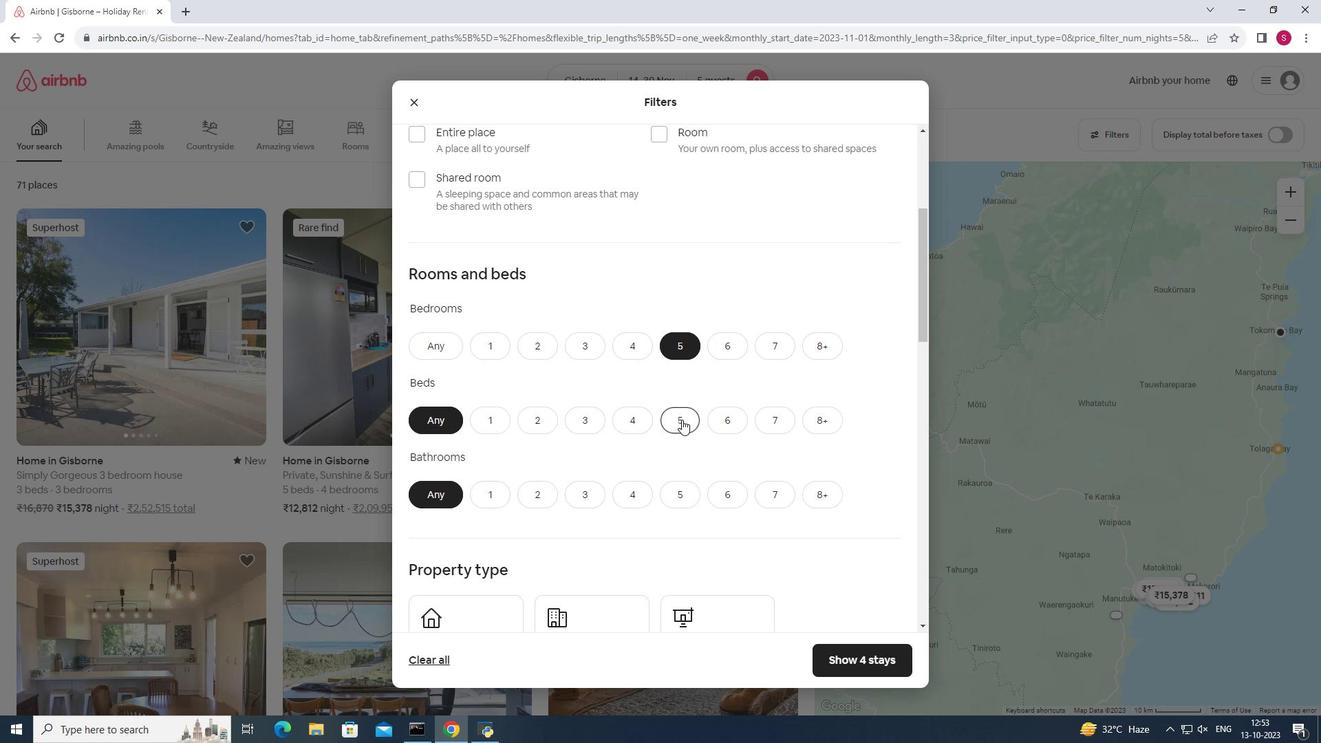
Action: Mouse pressed left at (681, 419)
Screenshot: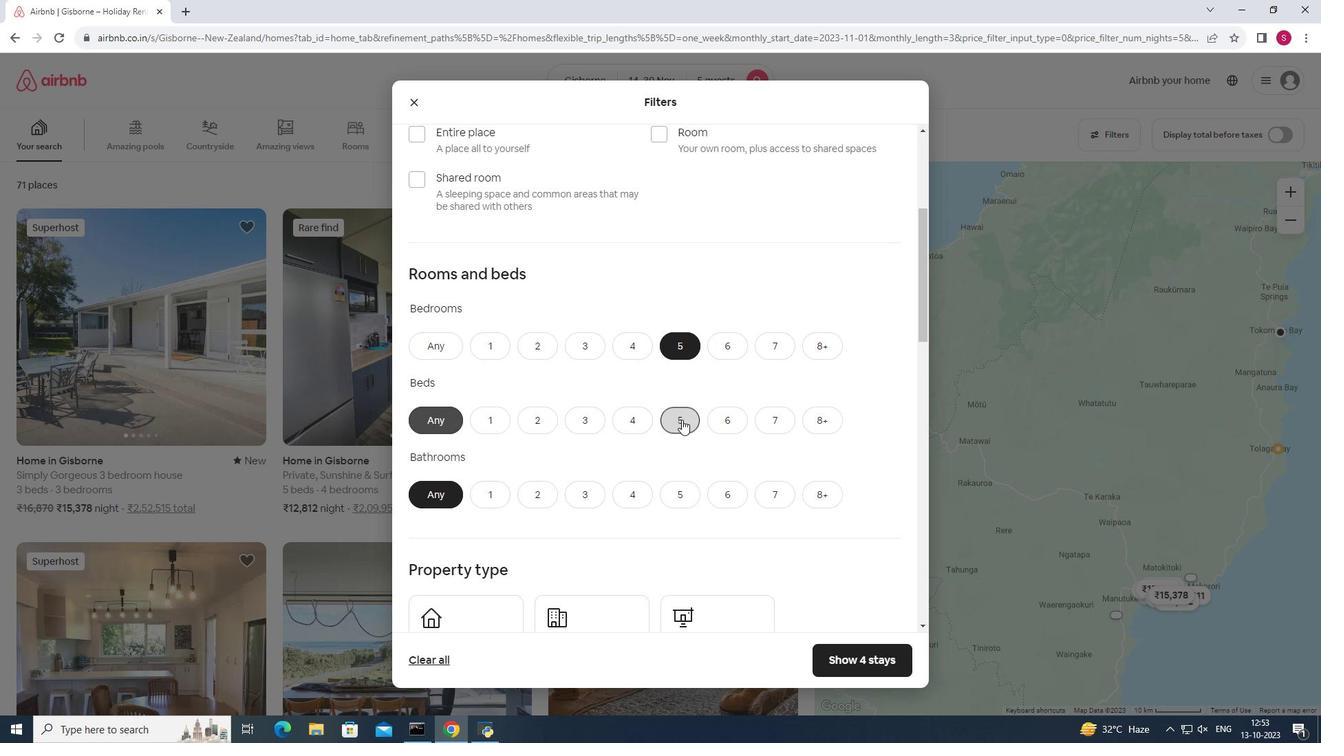 
Action: Mouse moved to (681, 419)
Screenshot: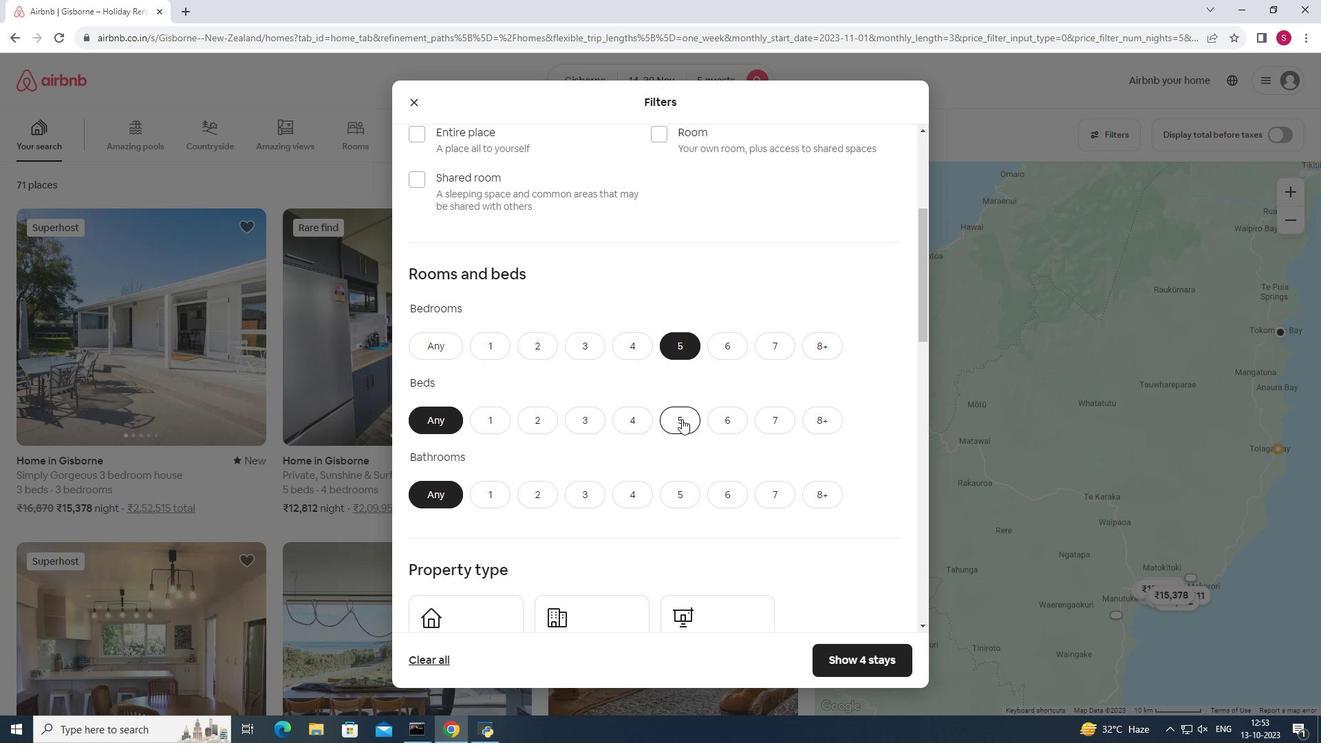 
Action: Mouse pressed left at (681, 419)
Screenshot: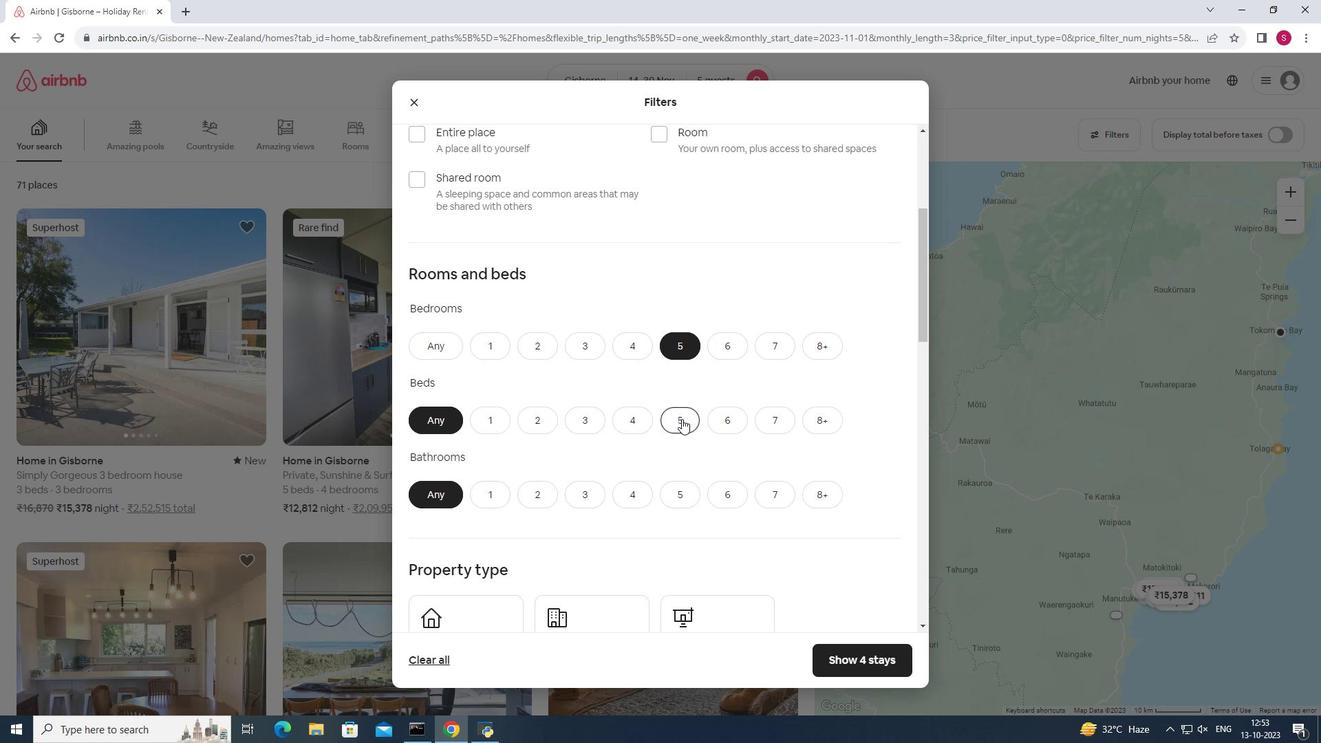 
Action: Mouse moved to (689, 498)
Screenshot: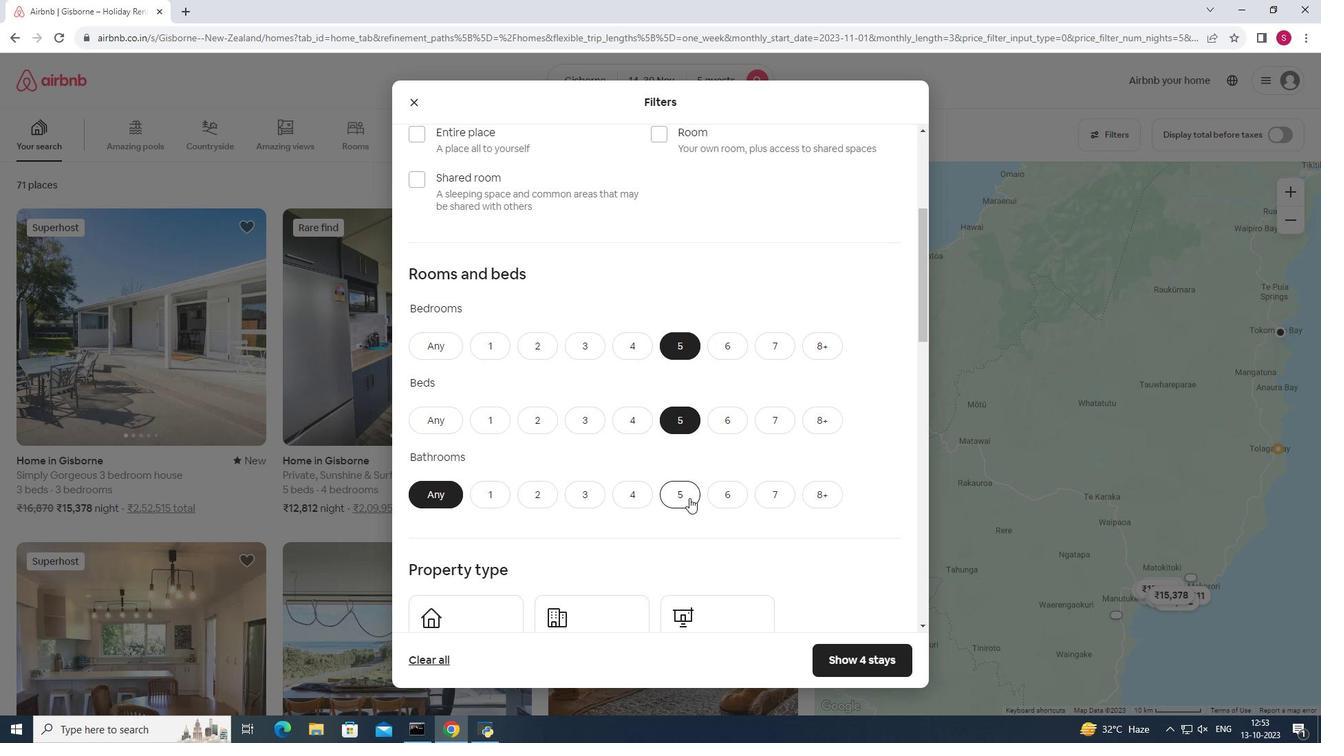 
Action: Mouse pressed left at (689, 498)
Screenshot: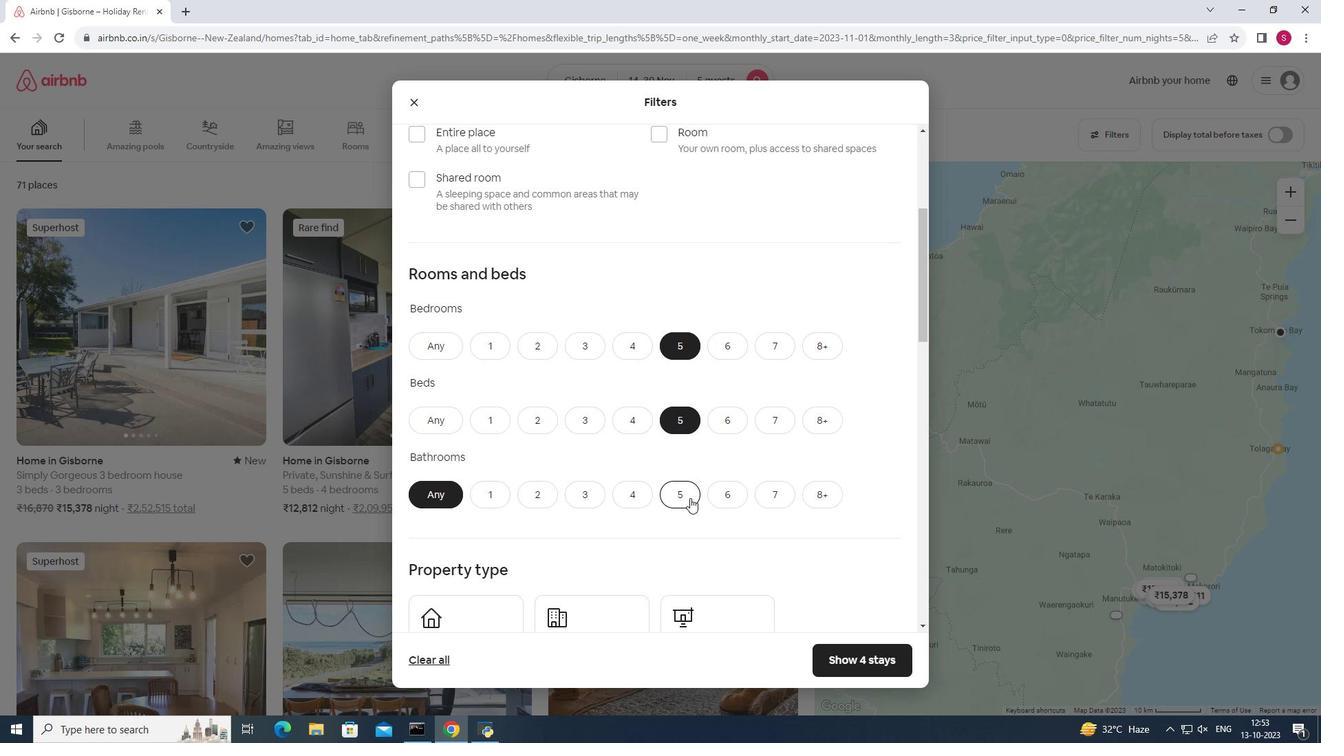 
Action: Mouse moved to (715, 497)
Screenshot: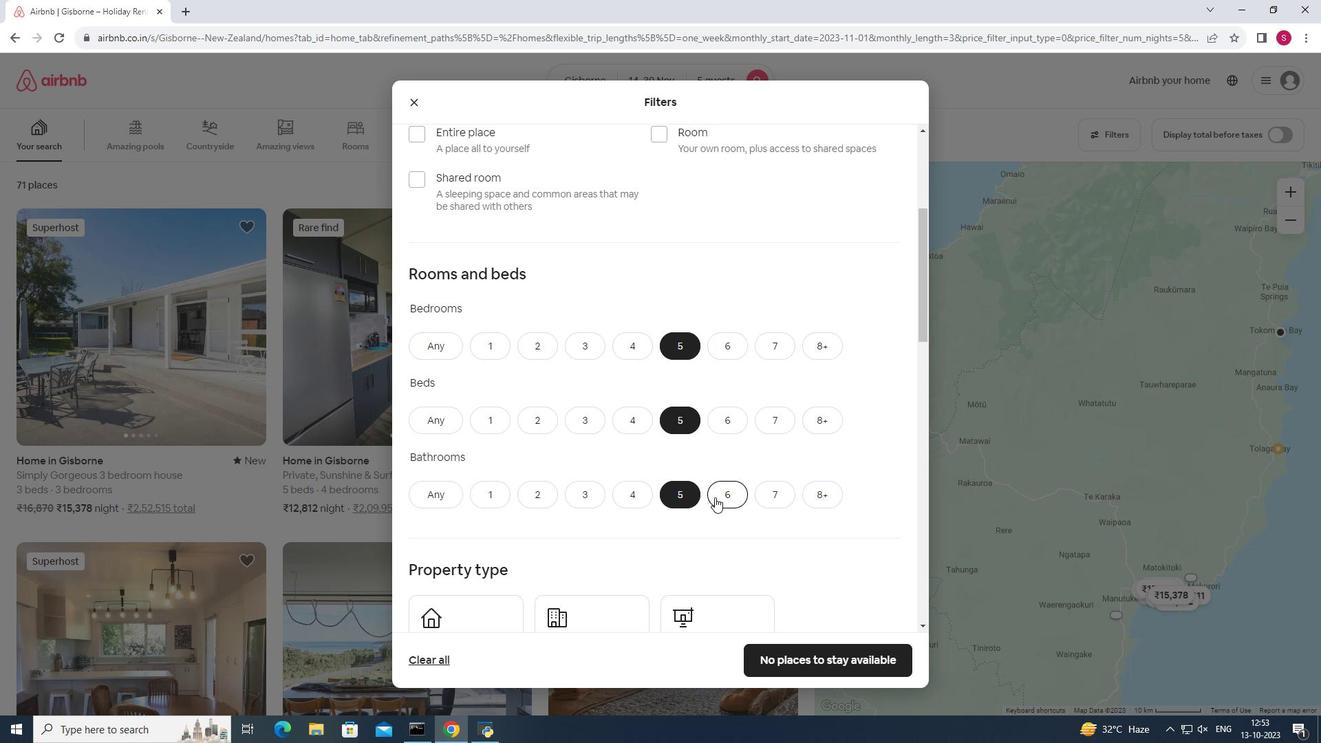 
Action: Mouse scrolled (715, 496) with delta (0, 0)
Screenshot: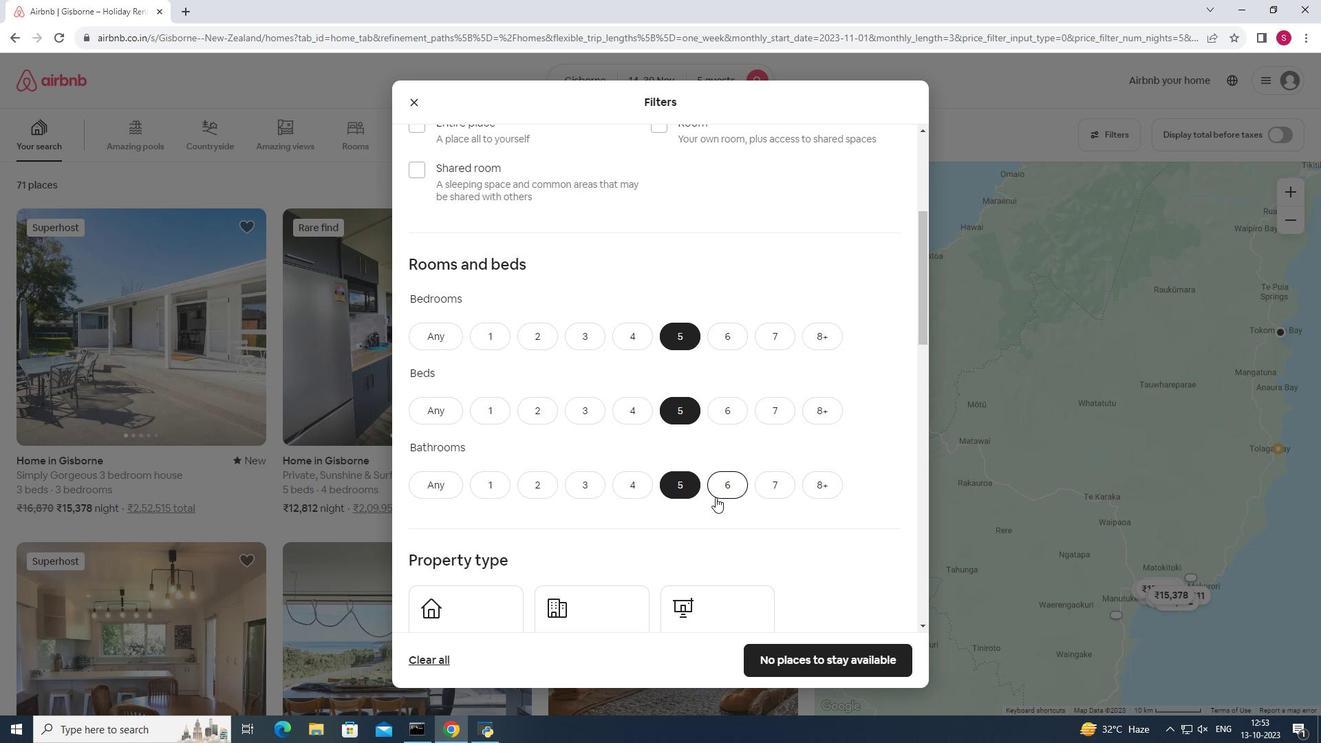 
Action: Mouse moved to (715, 497)
Screenshot: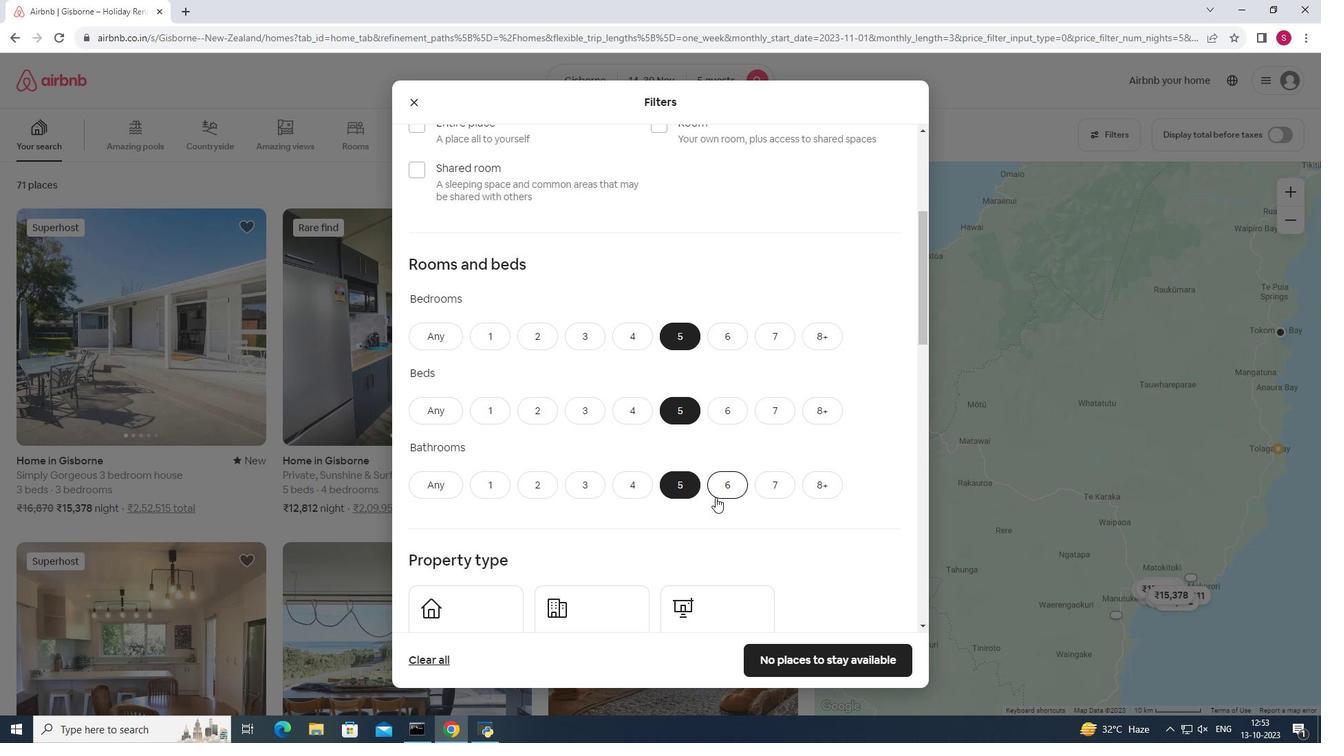 
Action: Mouse scrolled (715, 496) with delta (0, 0)
Screenshot: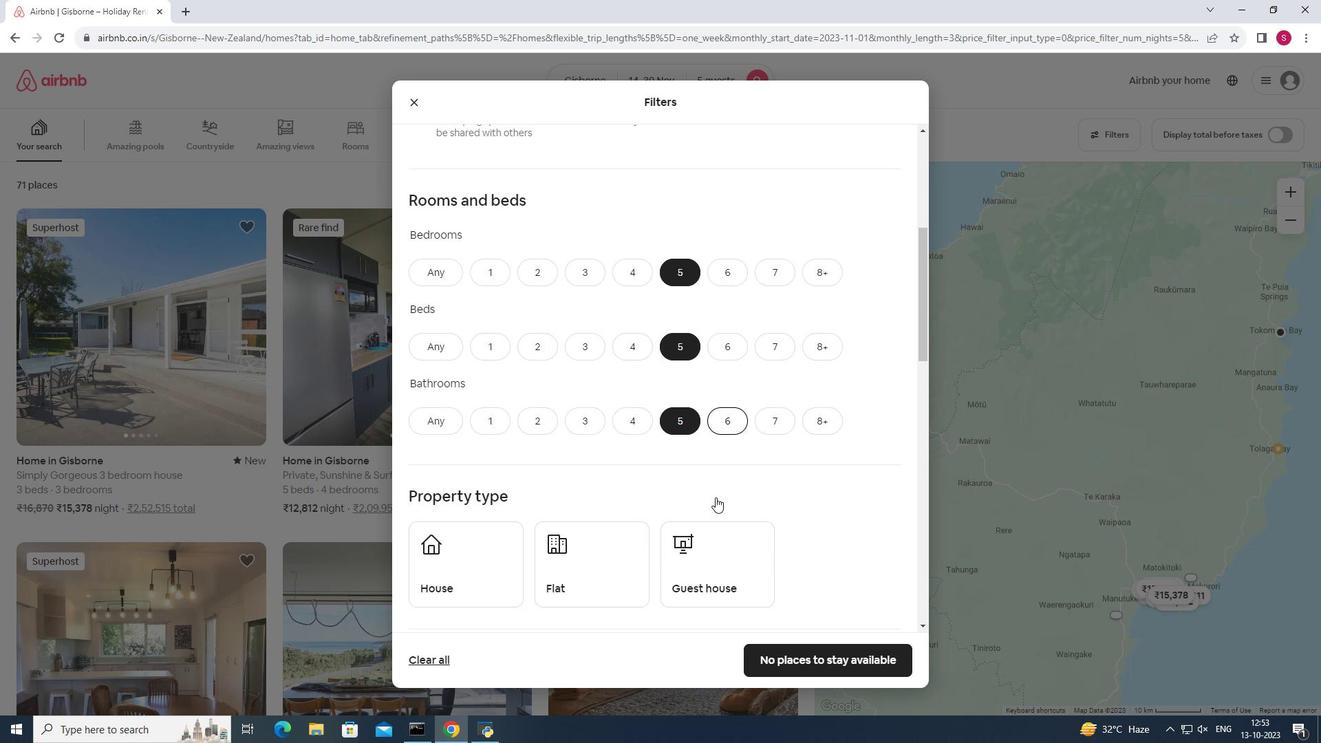 
Action: Mouse moved to (481, 523)
Screenshot: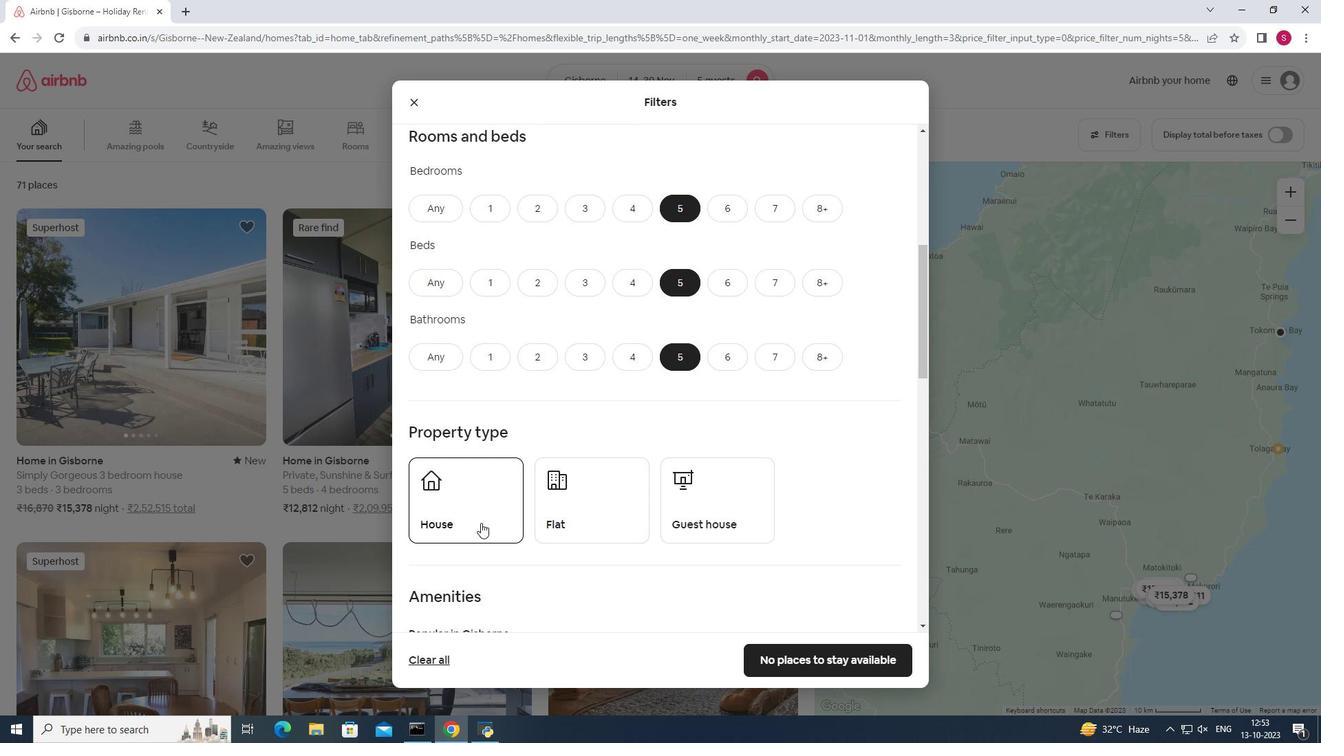 
Action: Mouse pressed left at (481, 523)
Screenshot: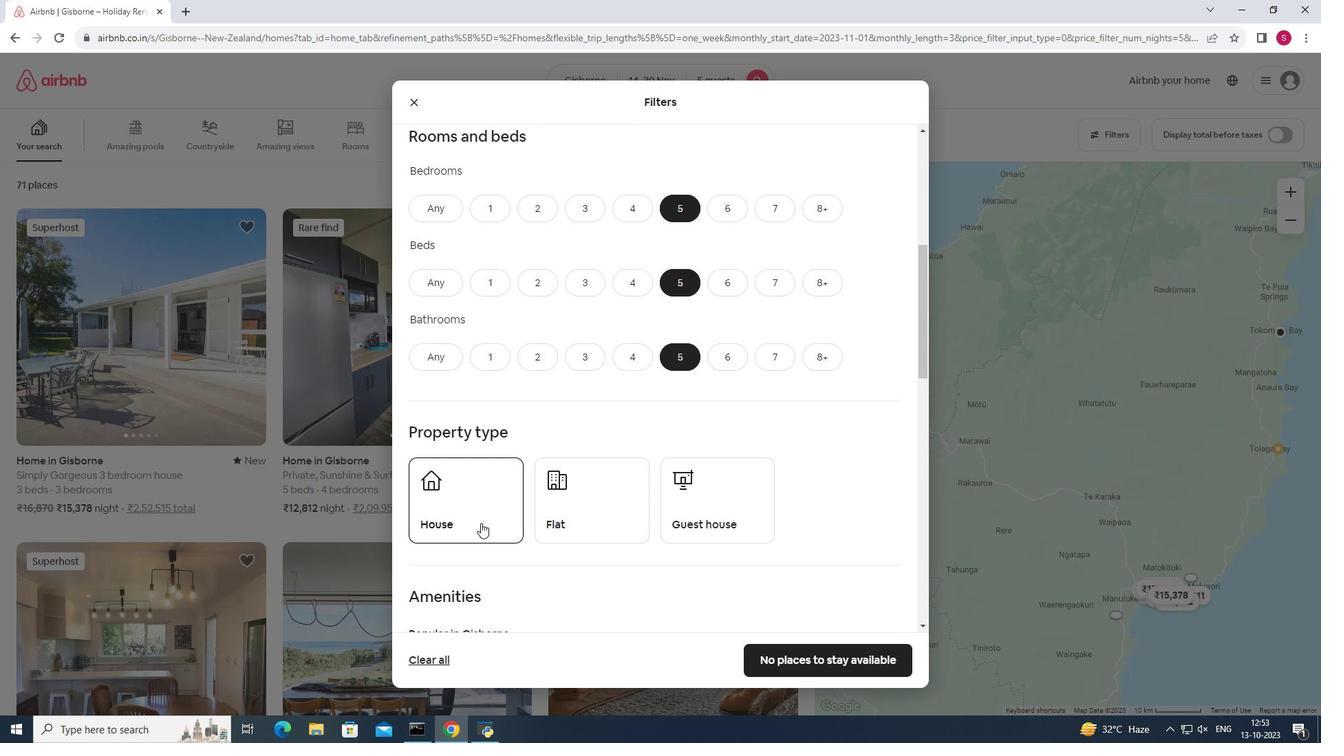 
Action: Mouse moved to (804, 516)
Screenshot: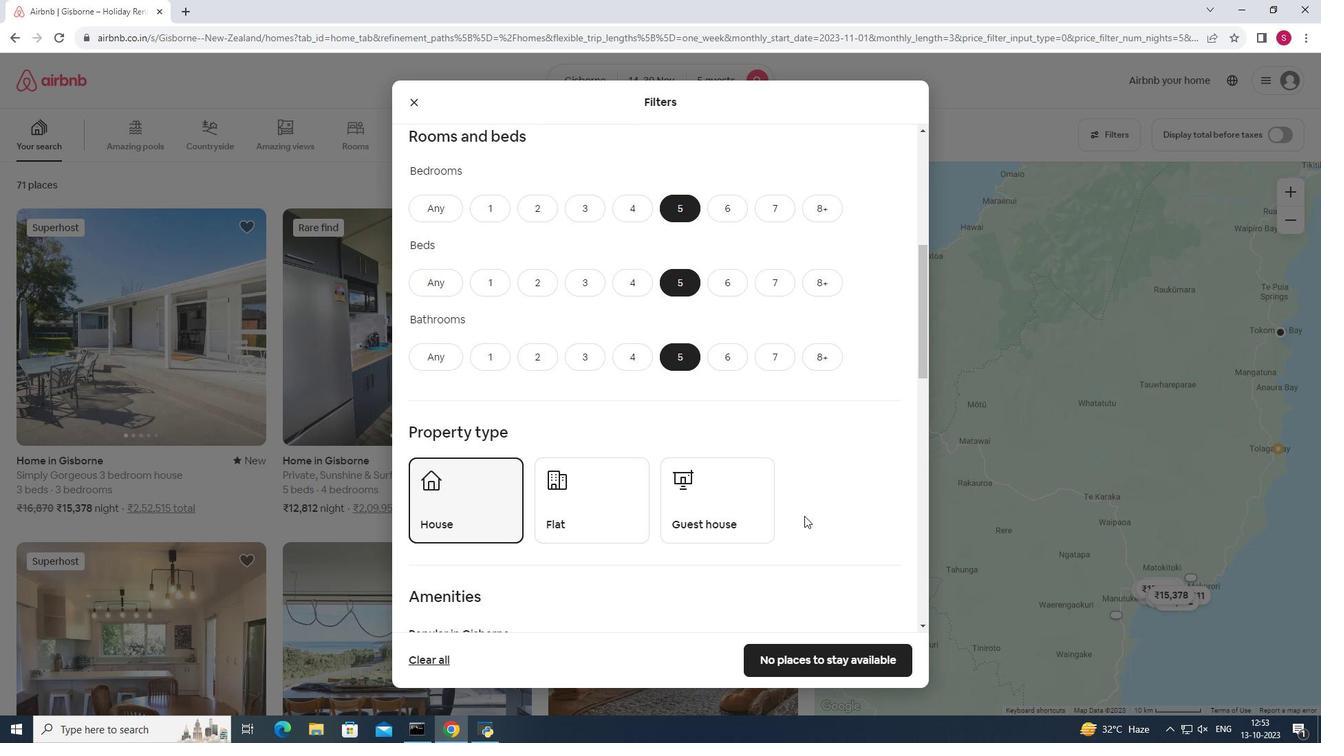 
Action: Mouse scrolled (804, 515) with delta (0, 0)
Screenshot: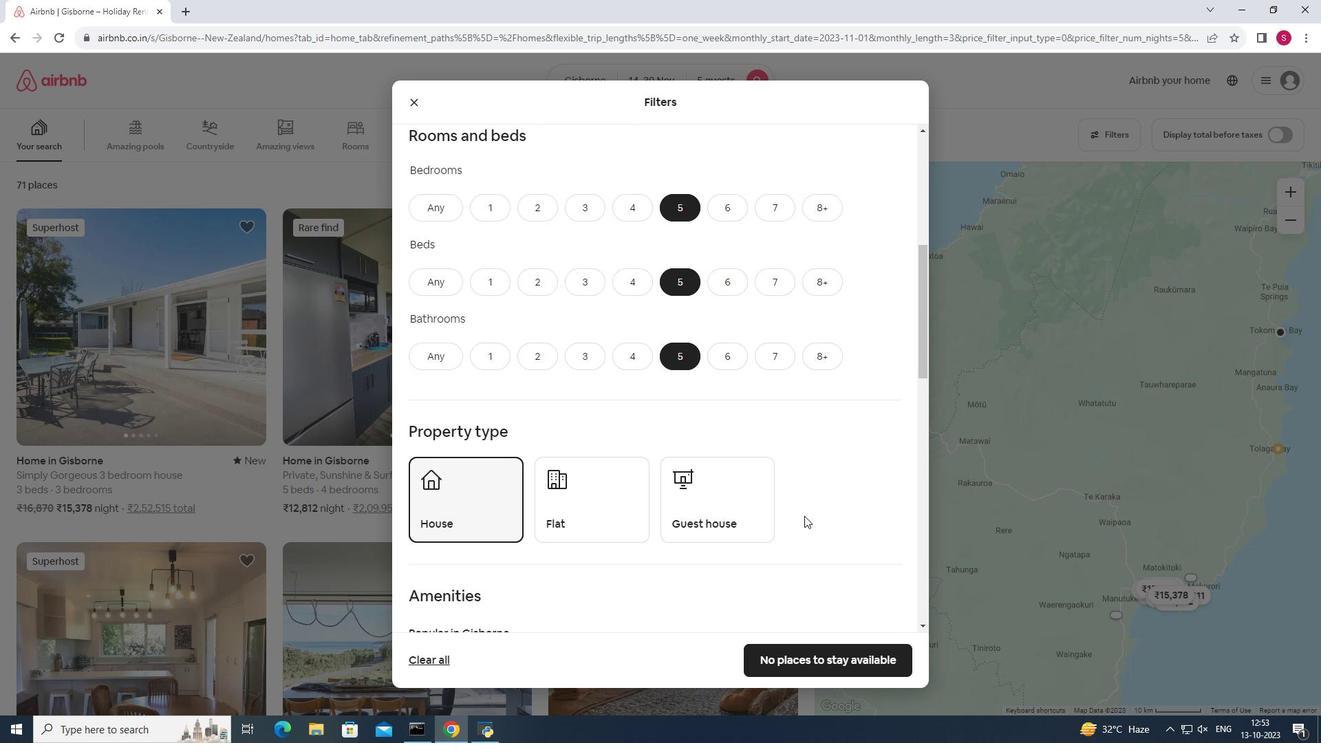 
Action: Mouse scrolled (804, 515) with delta (0, 0)
Screenshot: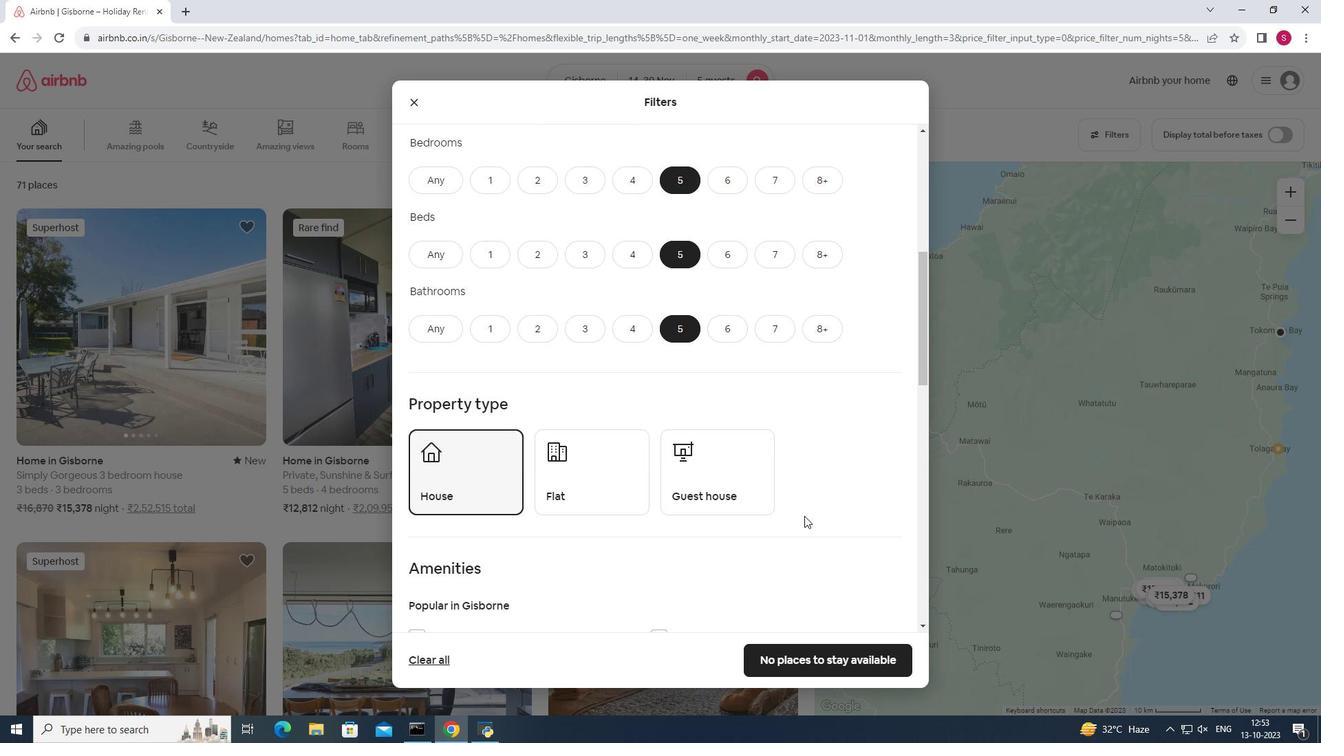
Action: Mouse scrolled (804, 515) with delta (0, 0)
Screenshot: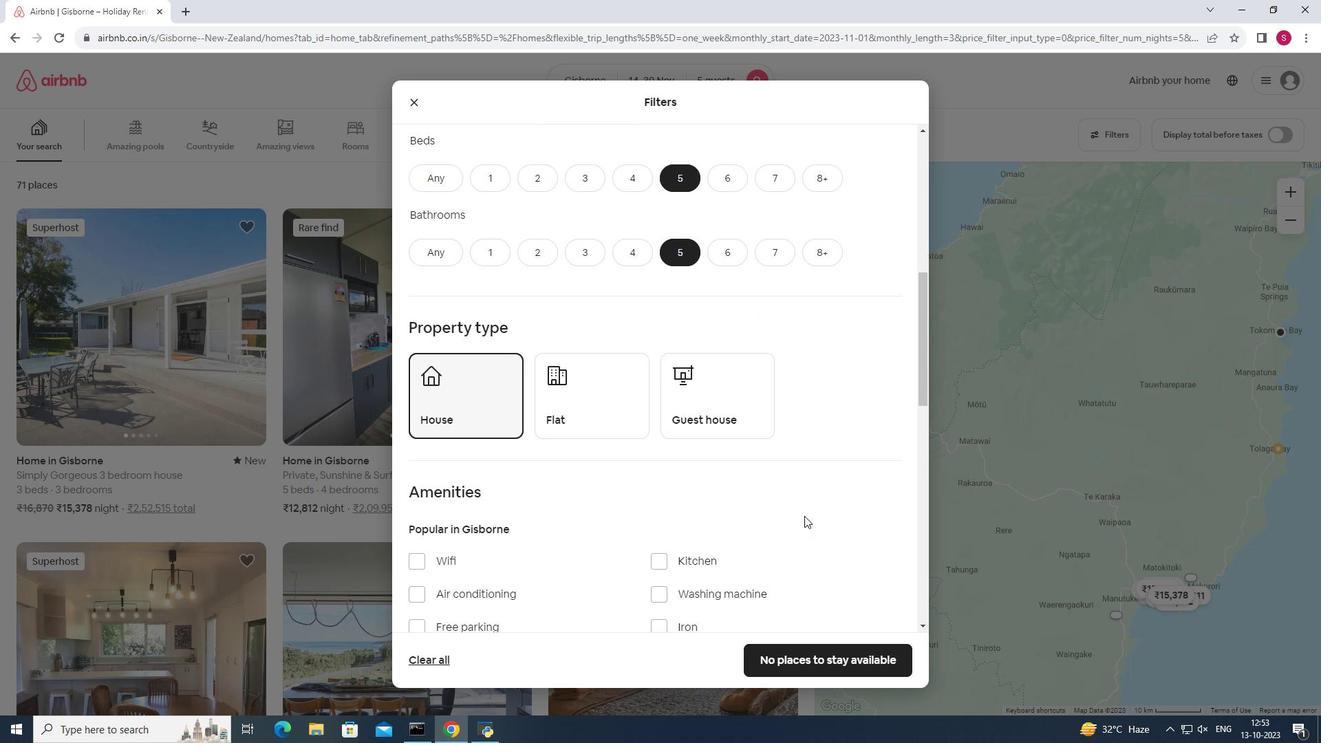 
Action: Mouse moved to (421, 457)
Screenshot: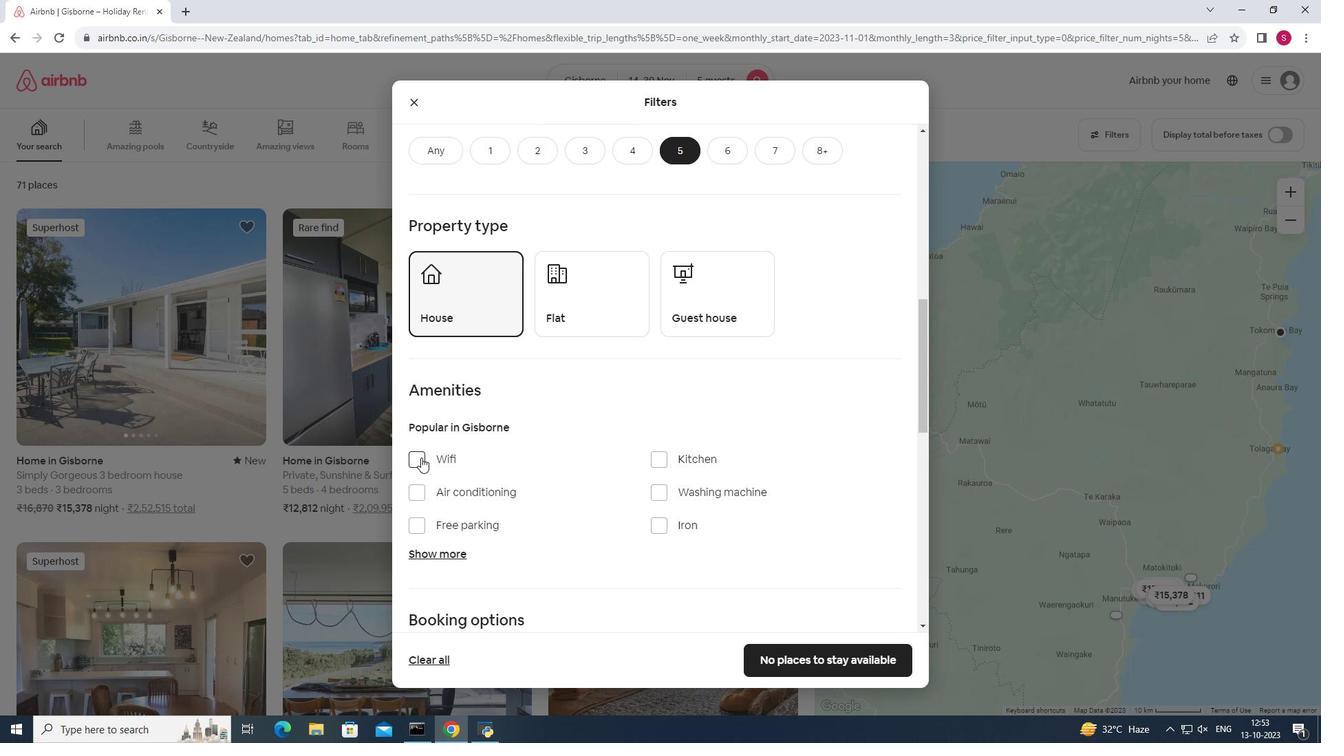 
Action: Mouse pressed left at (421, 457)
Screenshot: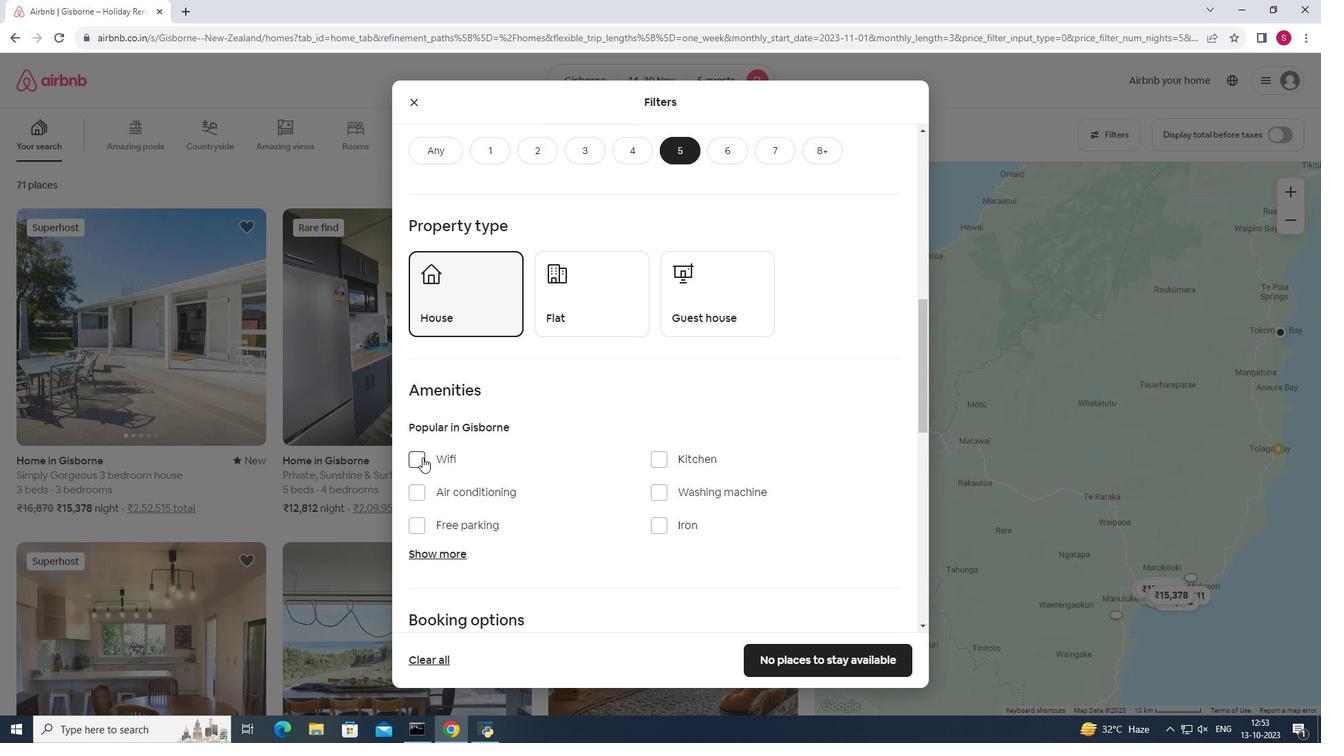 
Action: Mouse moved to (428, 551)
Screenshot: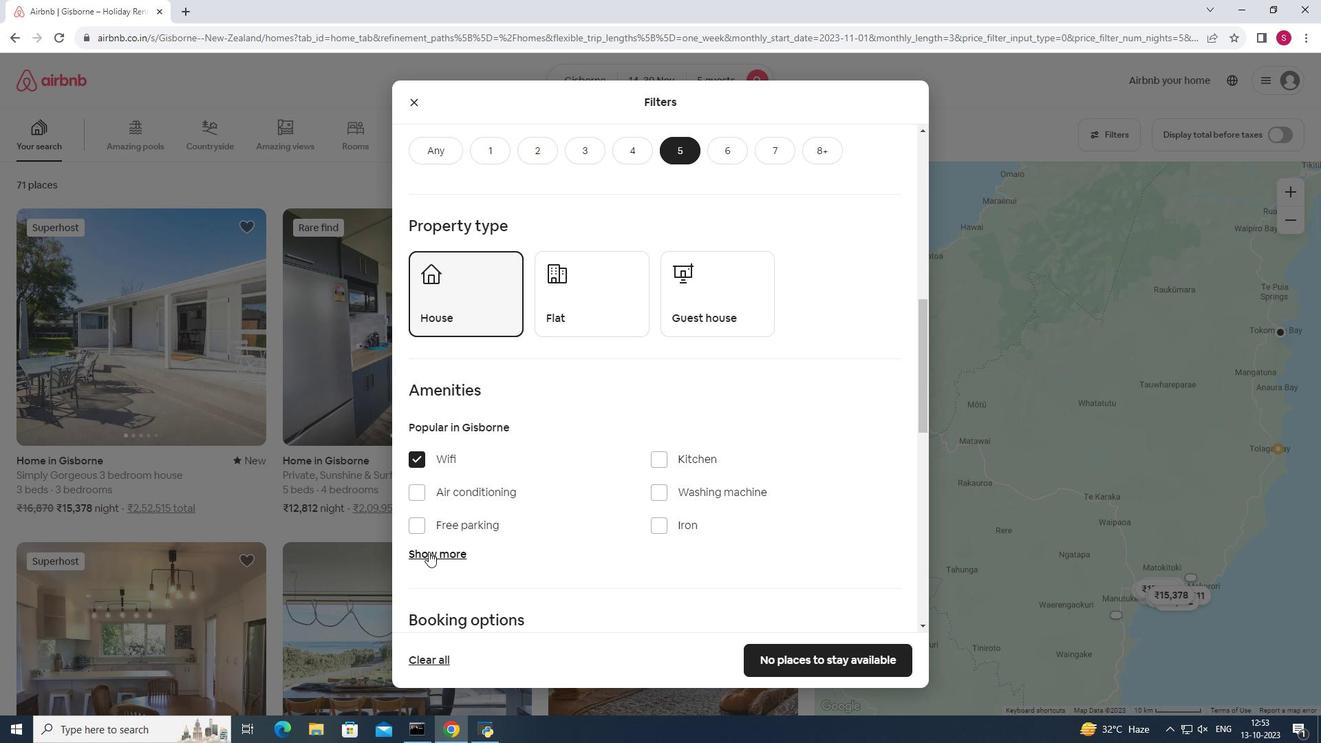 
Action: Mouse pressed left at (428, 551)
Screenshot: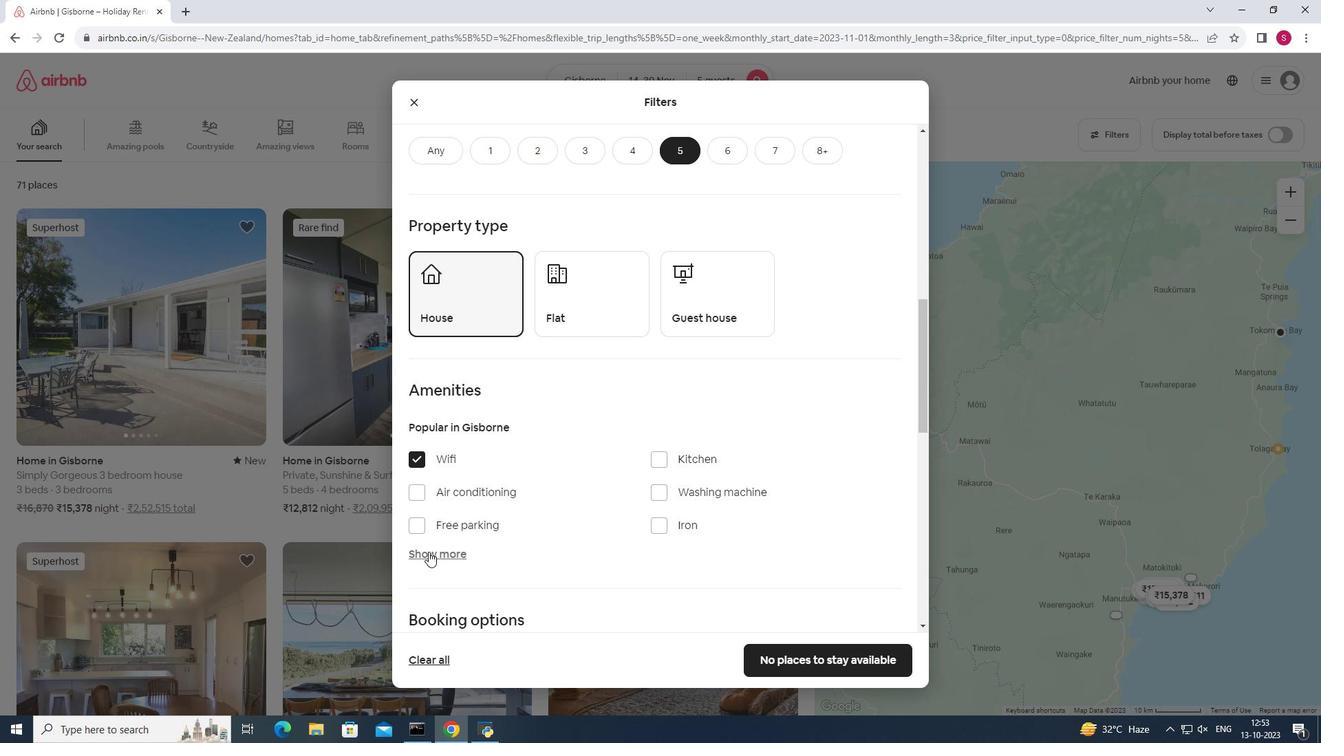 
Action: Mouse moved to (604, 554)
Screenshot: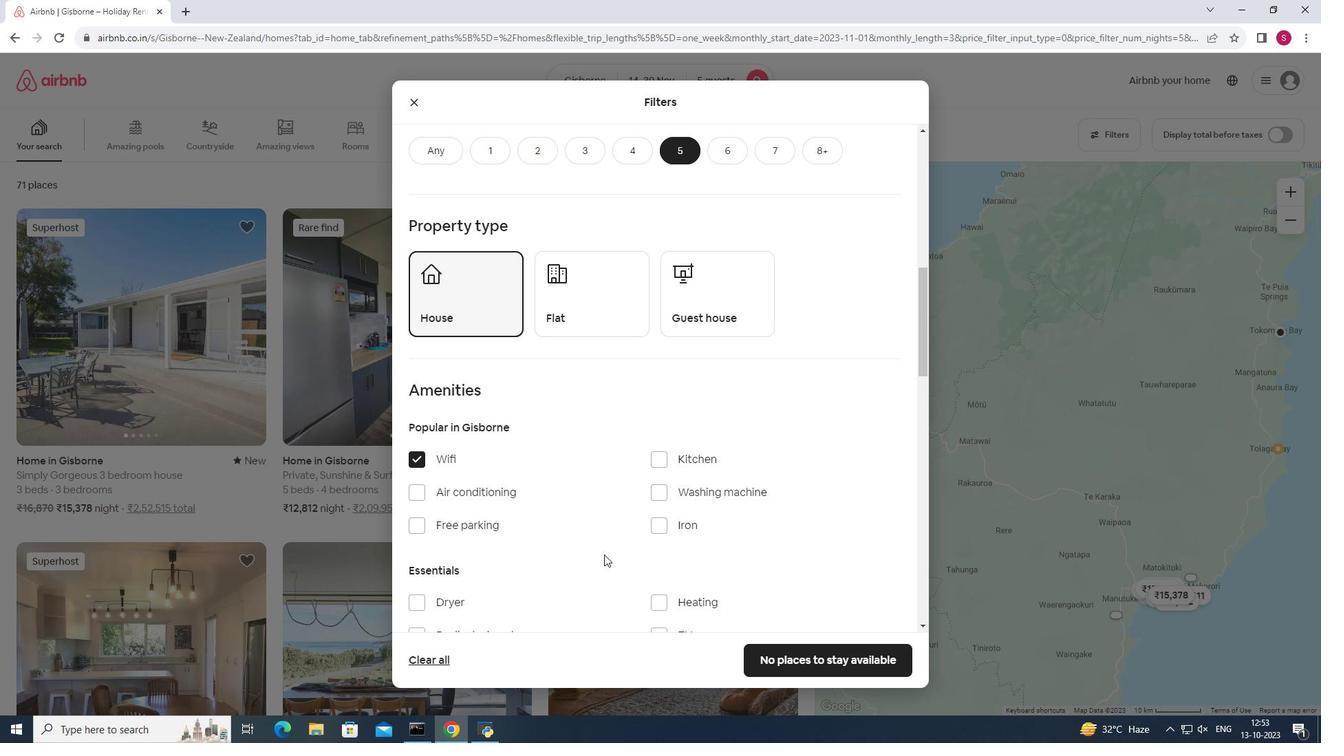 
Action: Mouse scrolled (604, 553) with delta (0, 0)
Screenshot: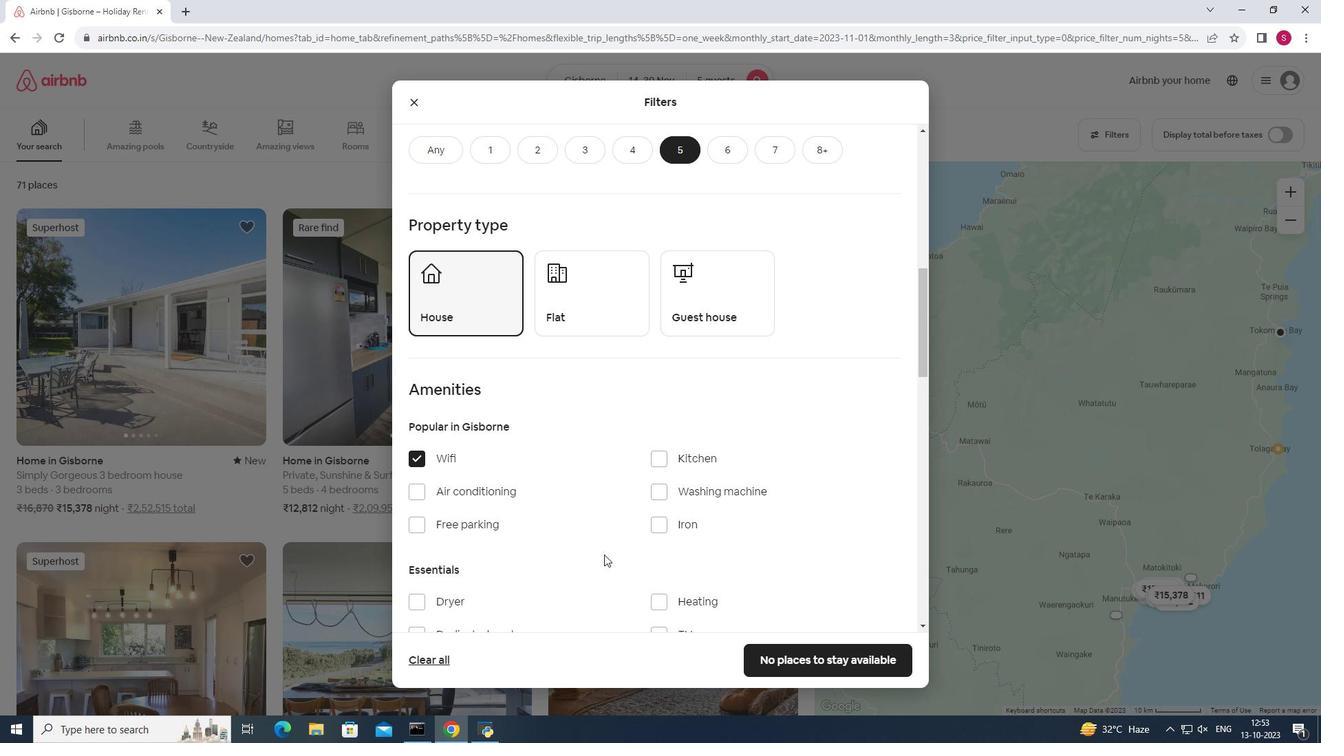
Action: Mouse scrolled (604, 553) with delta (0, 0)
Screenshot: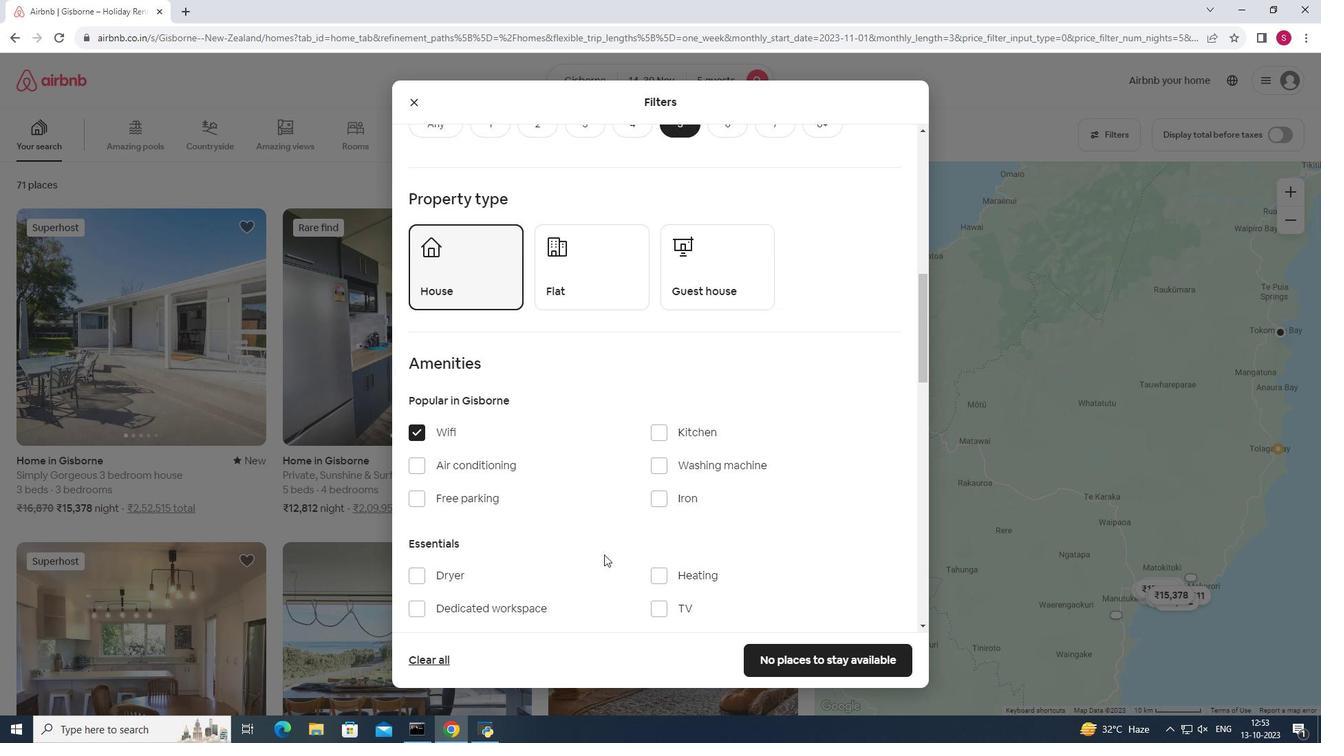
Action: Mouse scrolled (604, 553) with delta (0, 0)
Screenshot: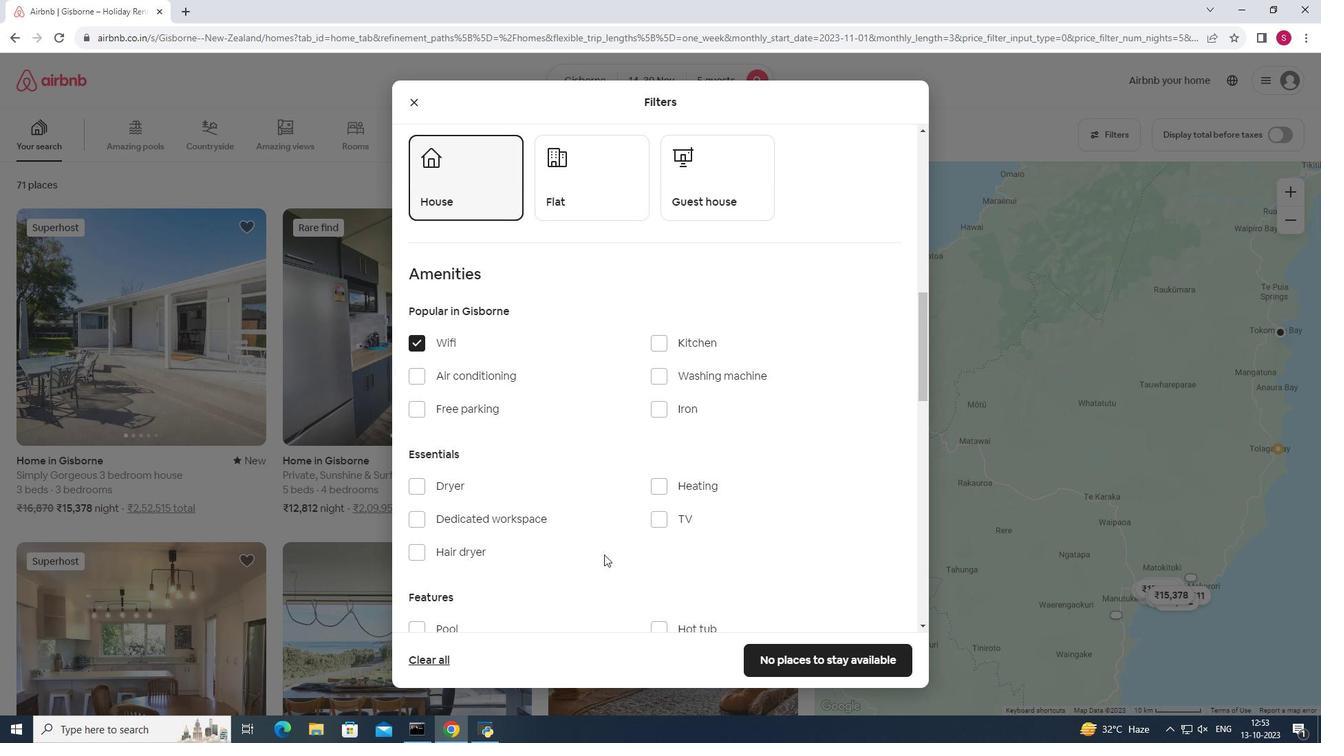 
Action: Mouse moved to (664, 432)
Screenshot: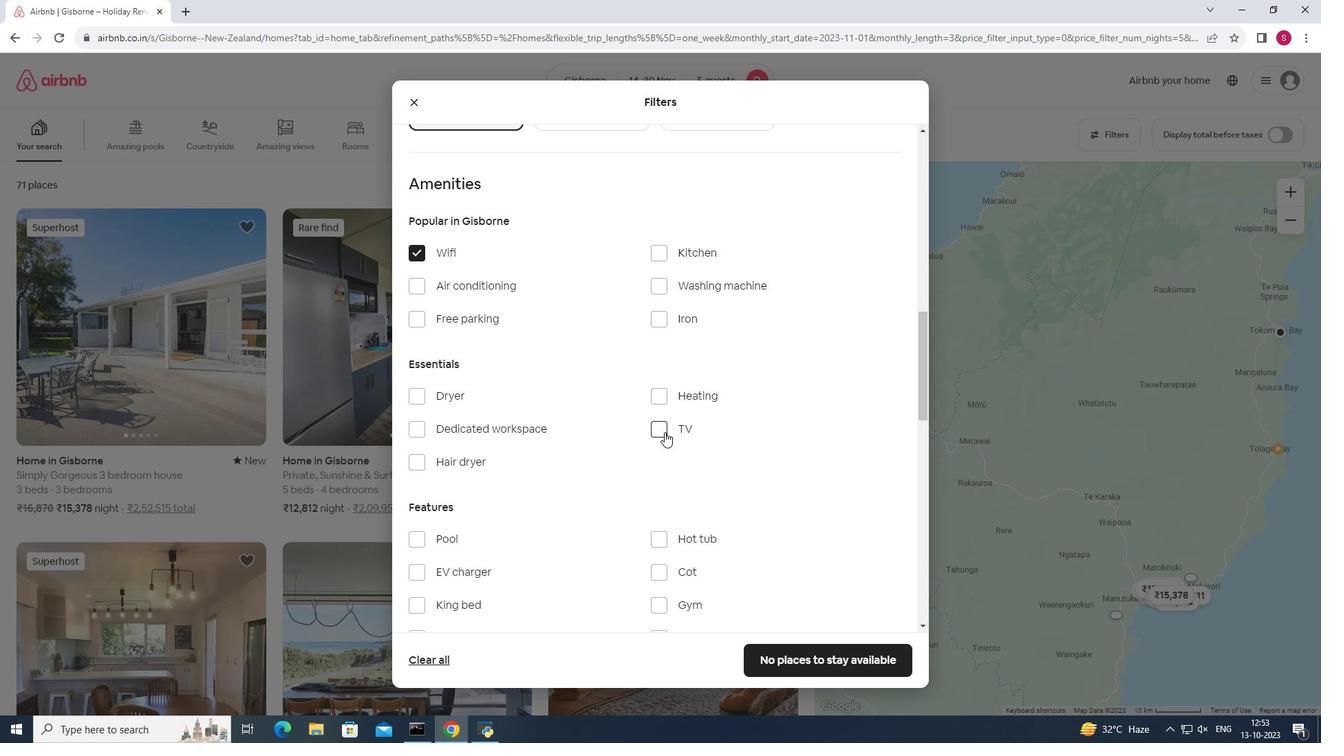 
Action: Mouse pressed left at (664, 432)
Screenshot: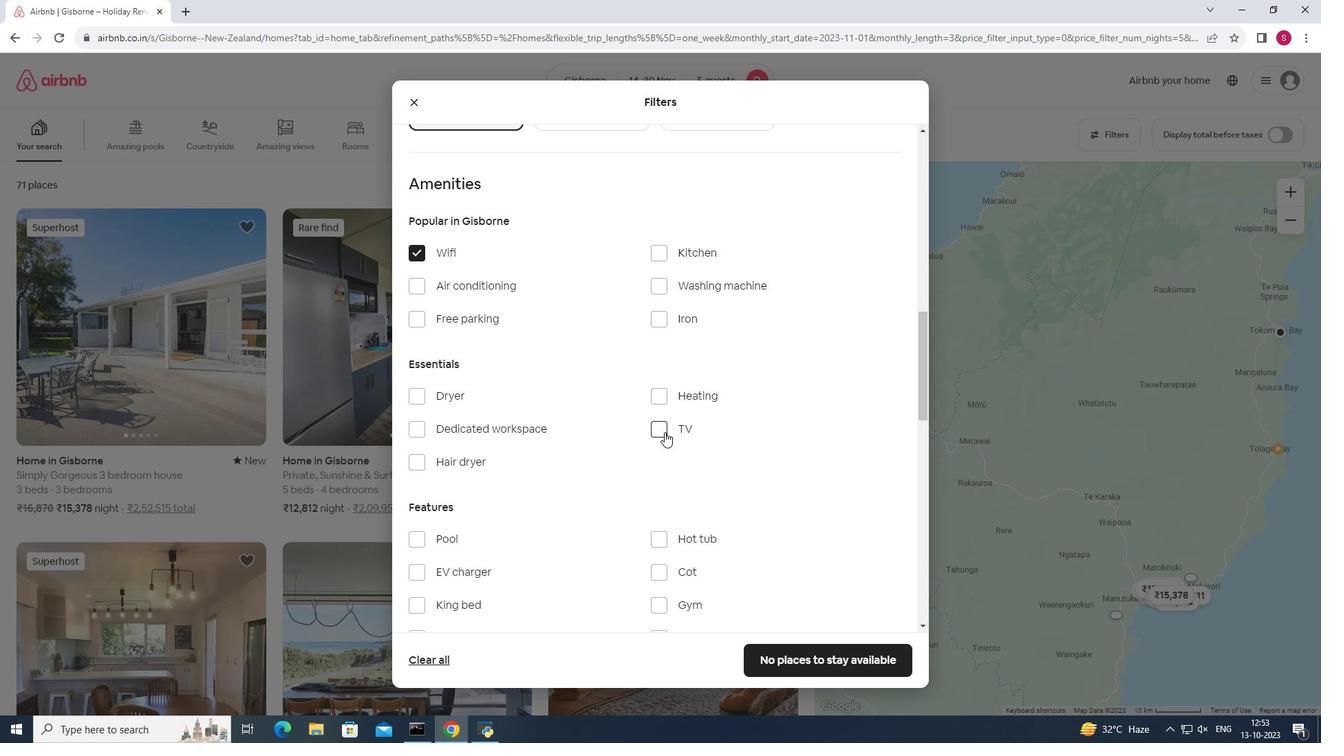 
Action: Mouse moved to (421, 315)
Screenshot: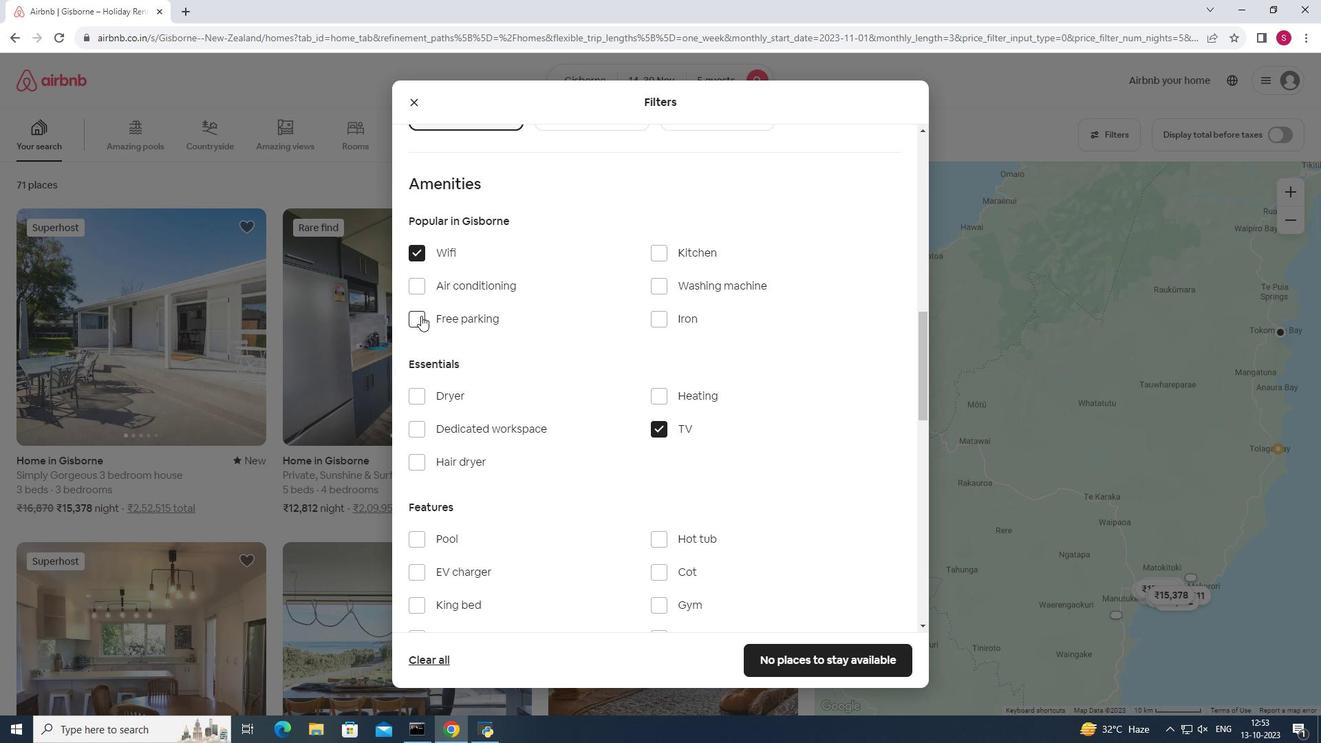 
Action: Mouse pressed left at (421, 315)
Screenshot: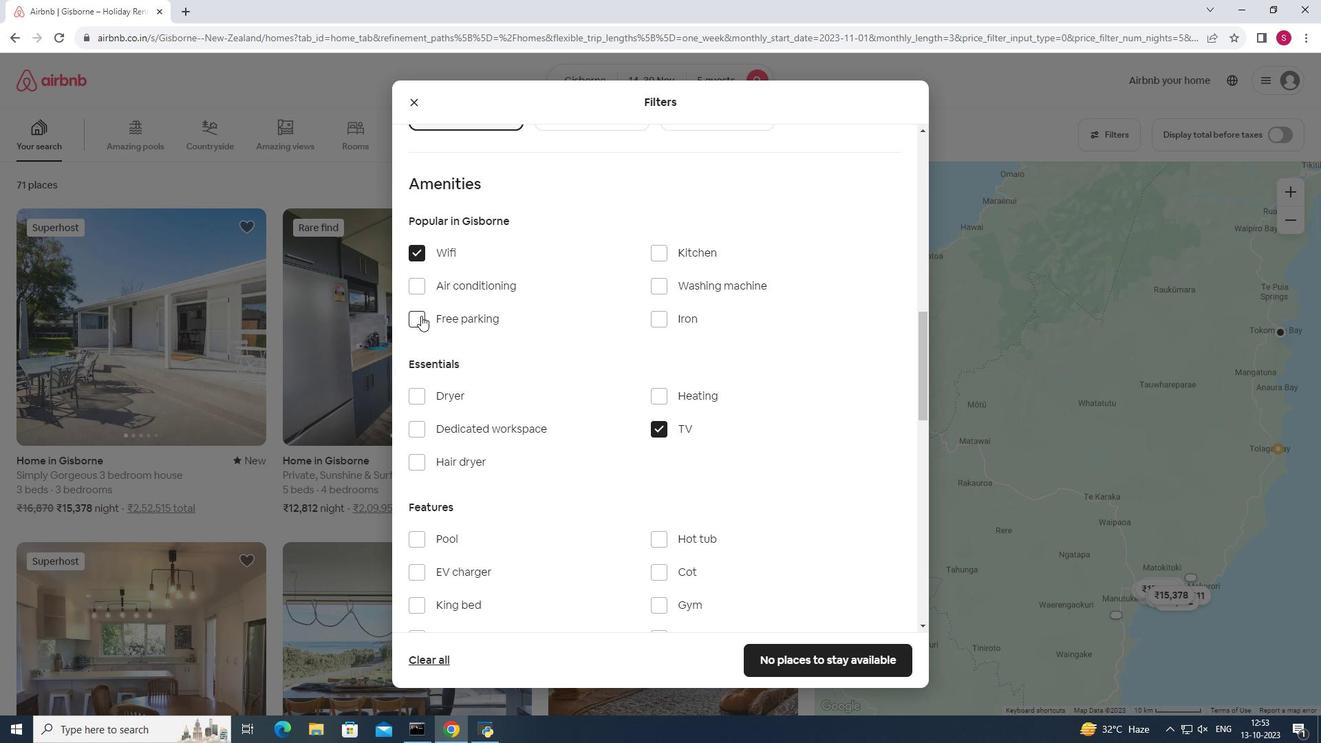 
Action: Mouse moved to (544, 349)
Screenshot: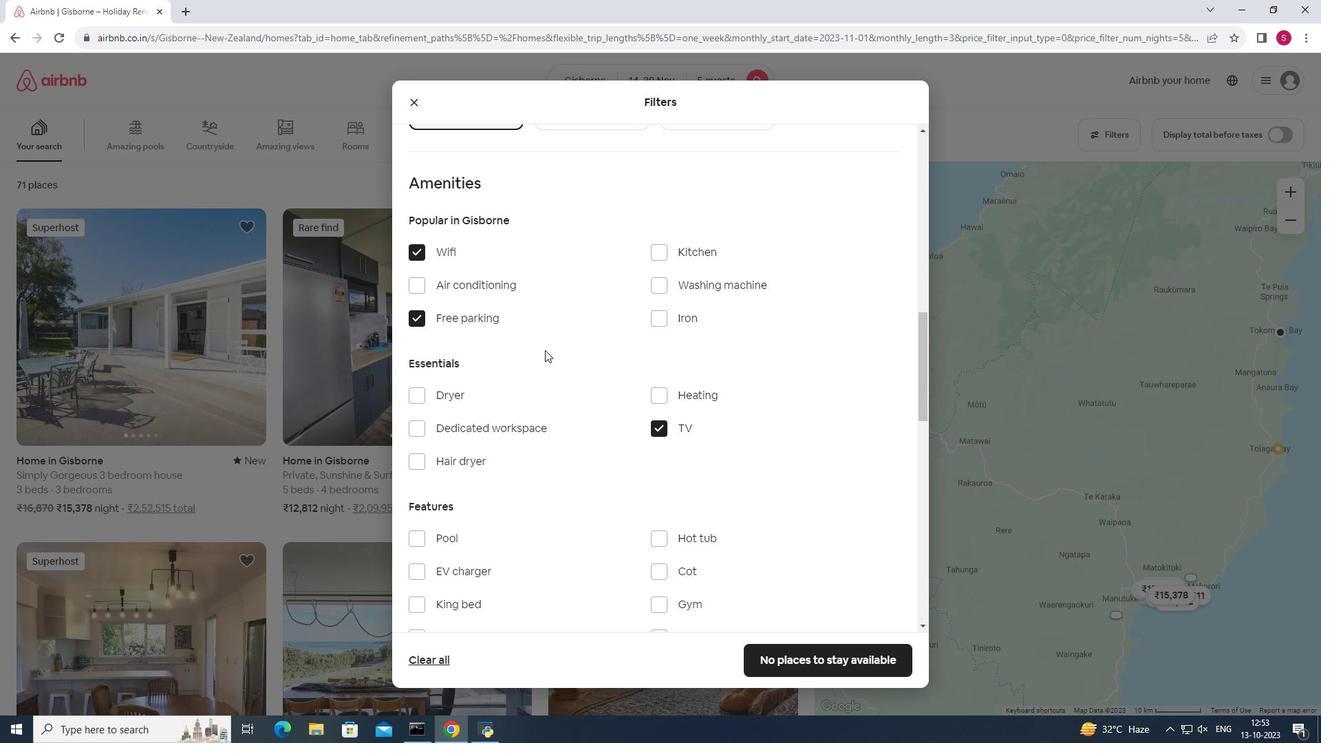 
Action: Mouse scrolled (544, 348) with delta (0, 0)
Screenshot: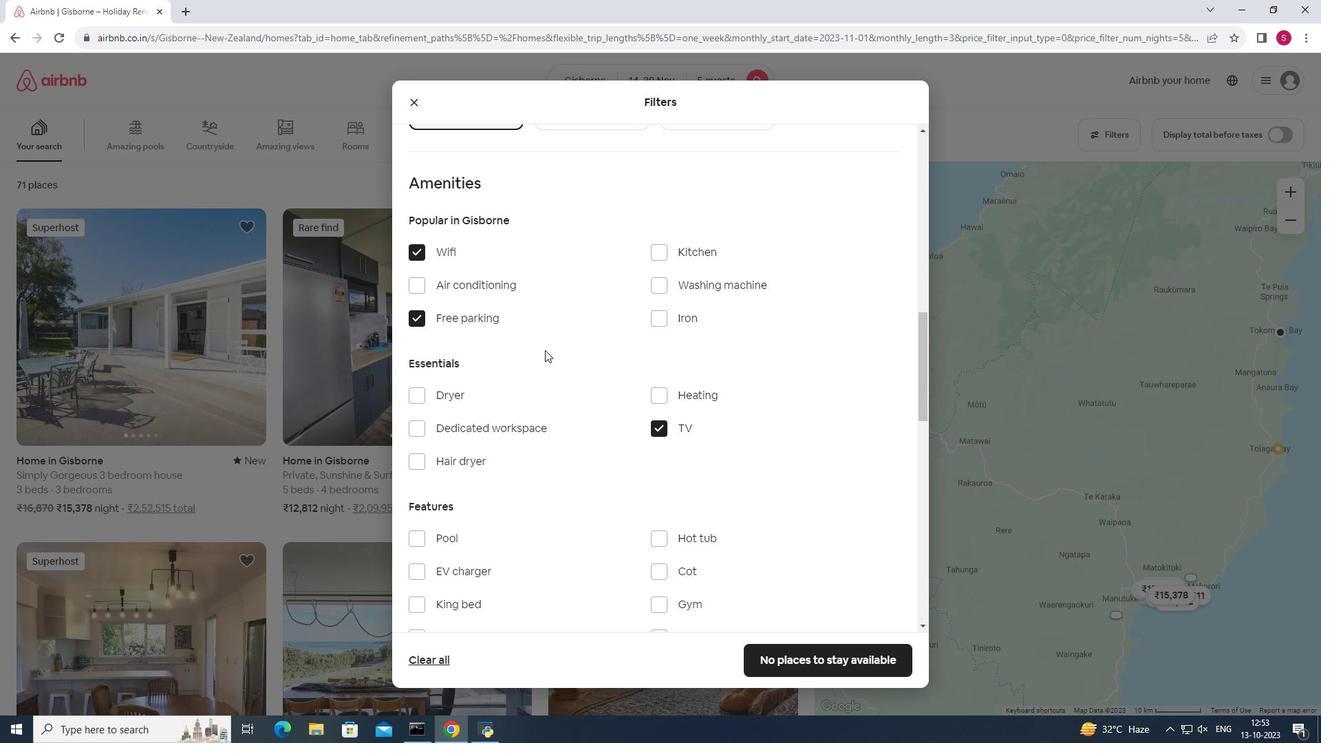 
Action: Mouse moved to (545, 350)
Screenshot: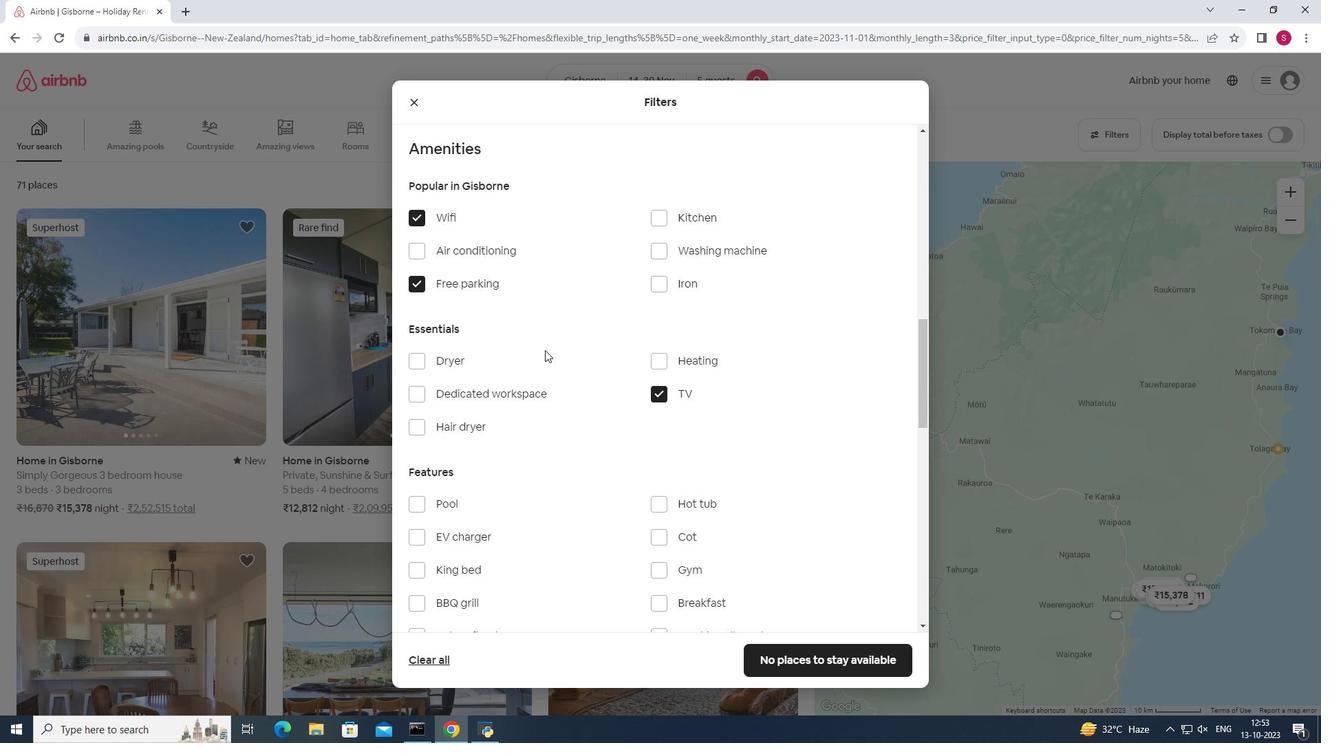 
Action: Mouse scrolled (545, 349) with delta (0, 0)
Screenshot: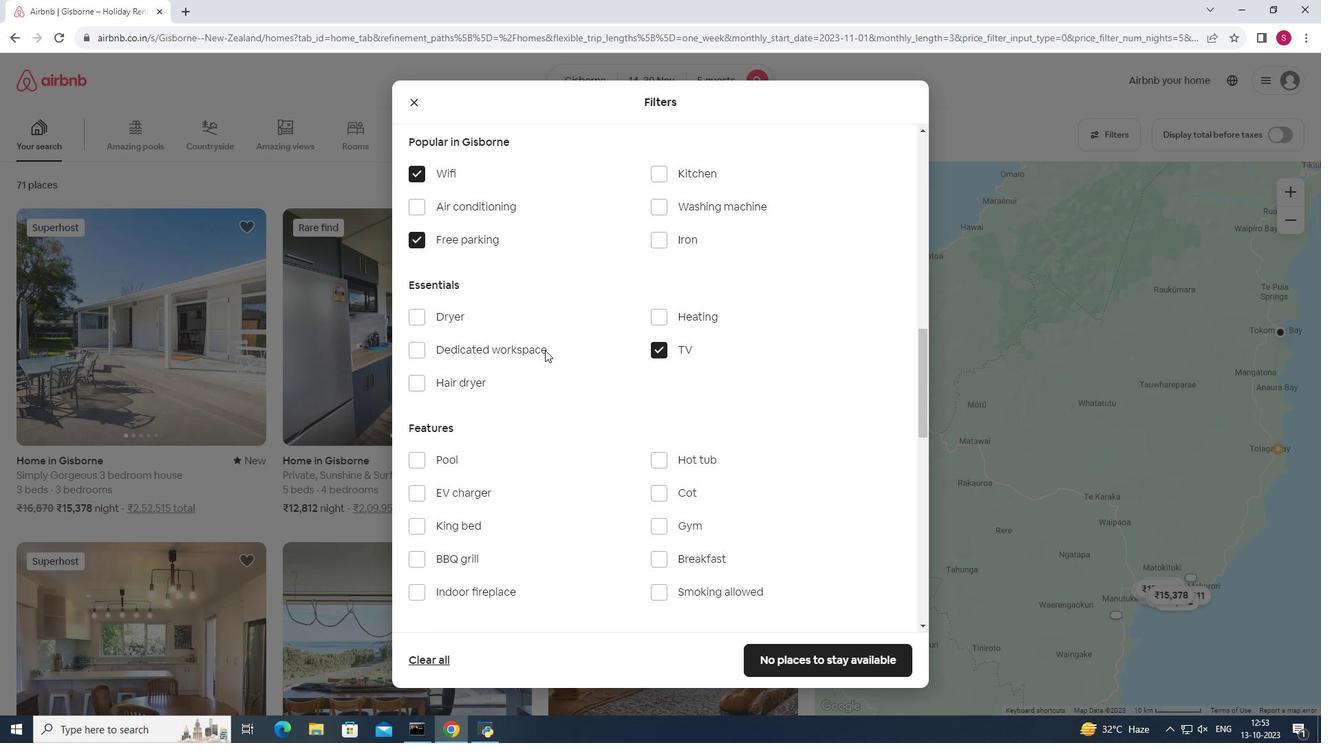 
Action: Mouse moved to (655, 466)
Screenshot: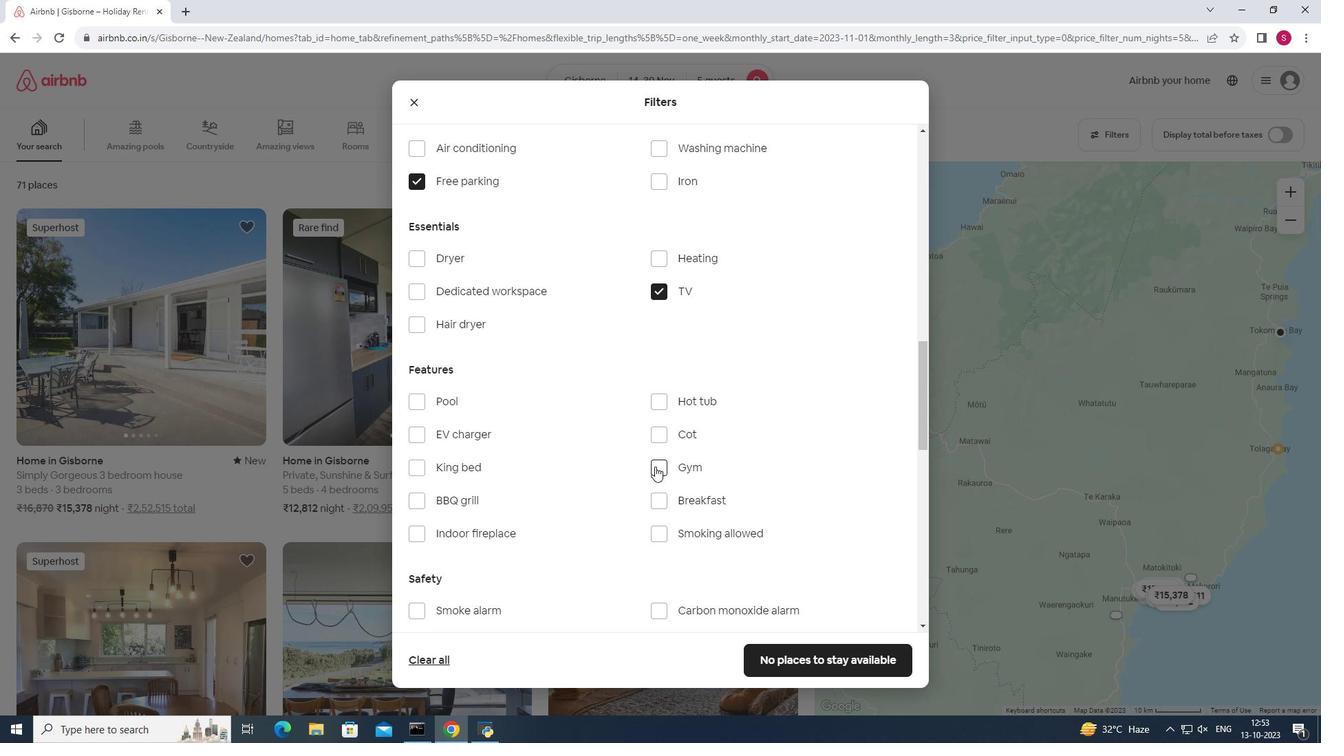 
Action: Mouse pressed left at (655, 466)
Screenshot: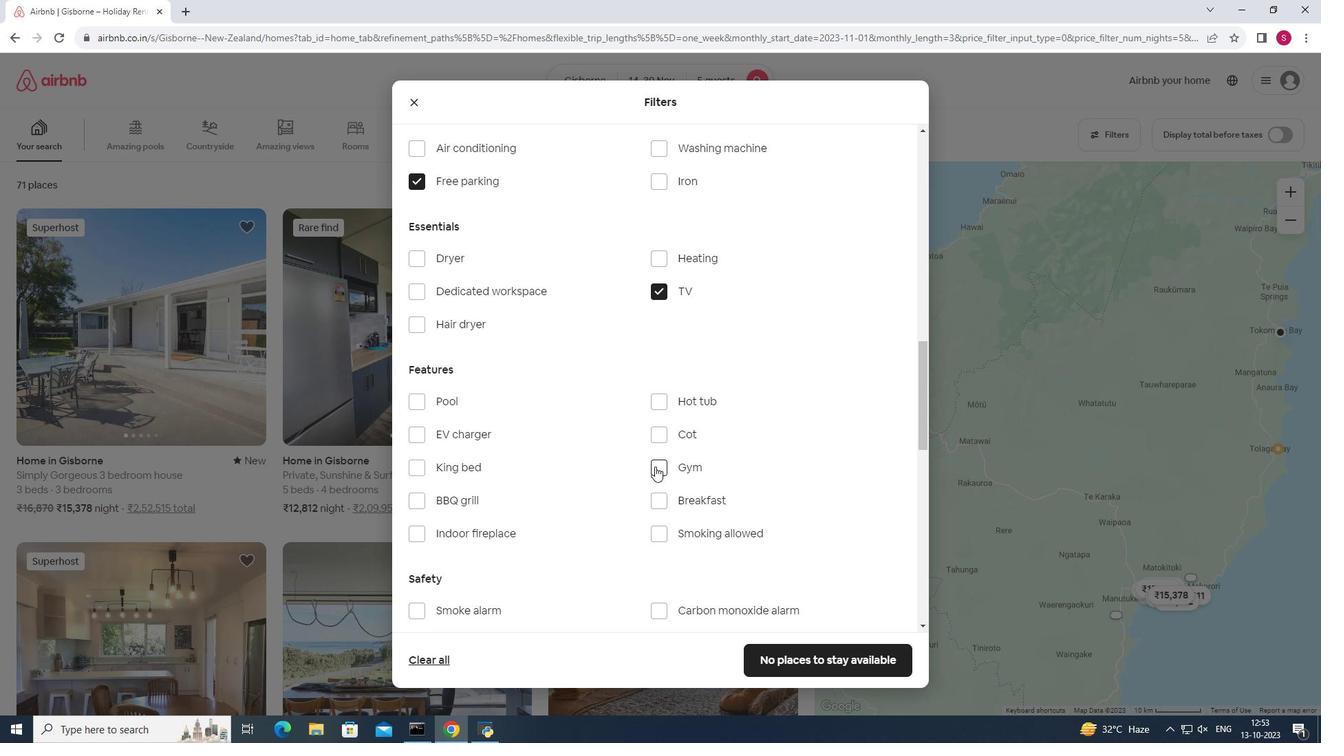 
Action: Mouse moved to (662, 502)
Screenshot: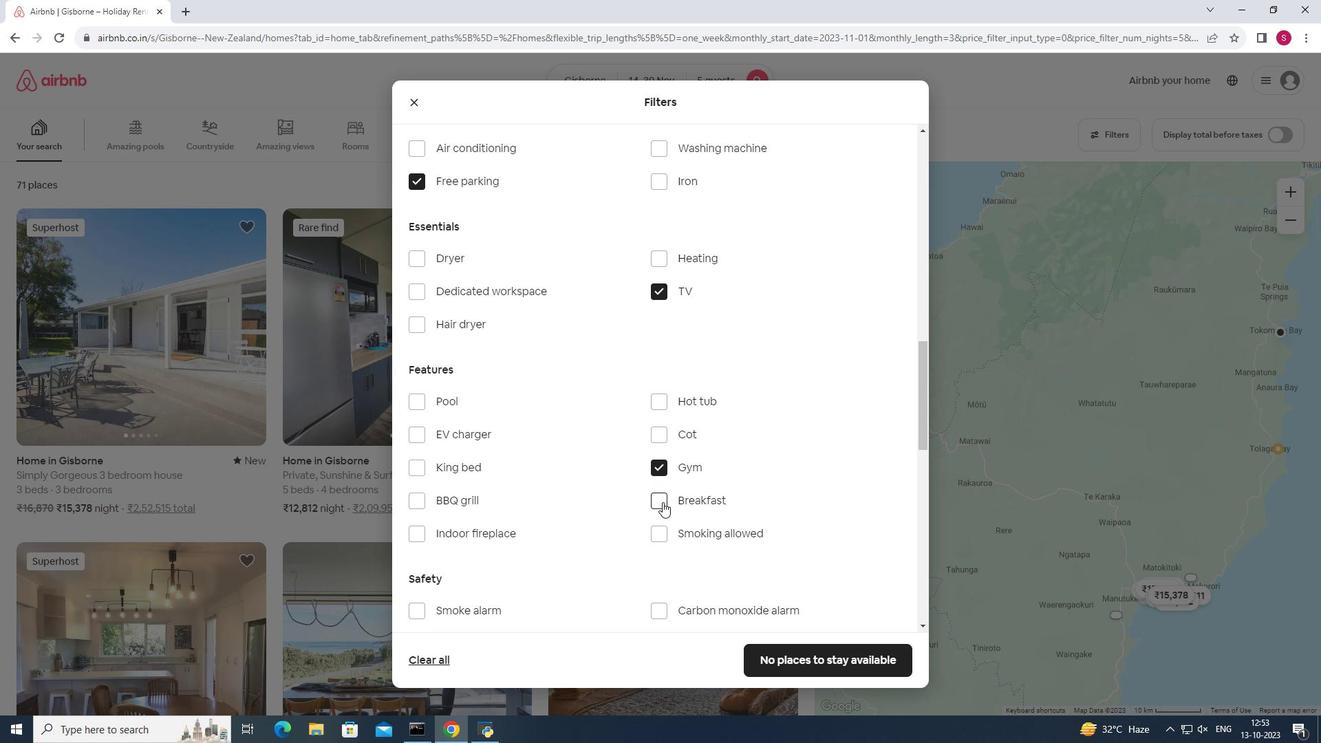 
Action: Mouse pressed left at (662, 502)
Screenshot: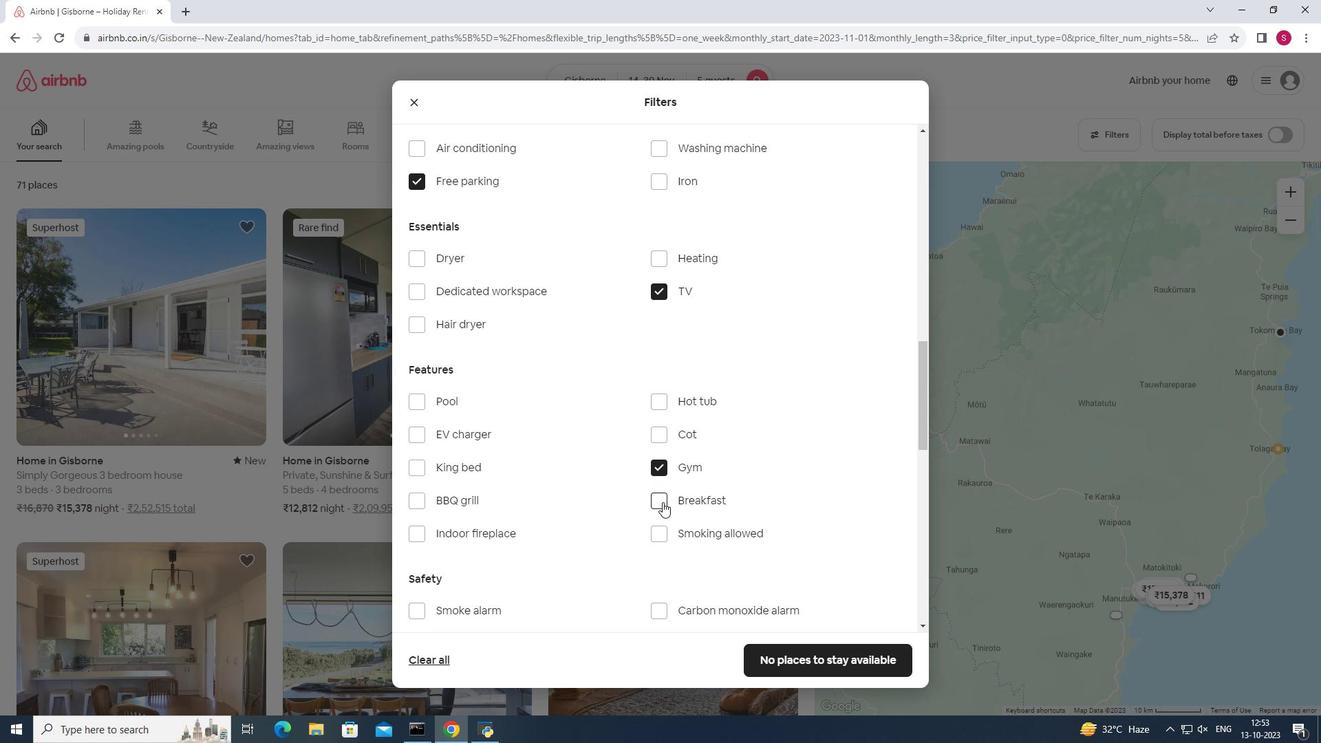 
Action: Mouse moved to (802, 661)
Screenshot: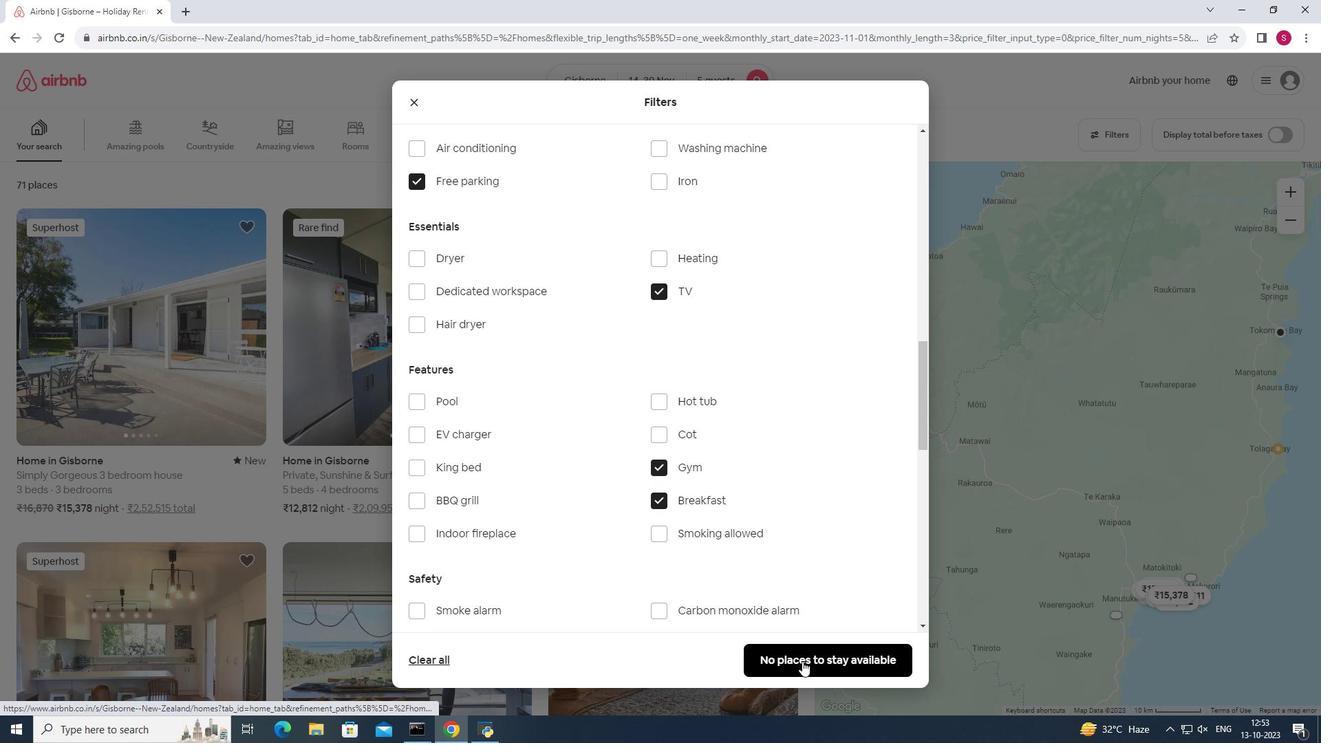 
Action: Mouse pressed left at (802, 661)
Screenshot: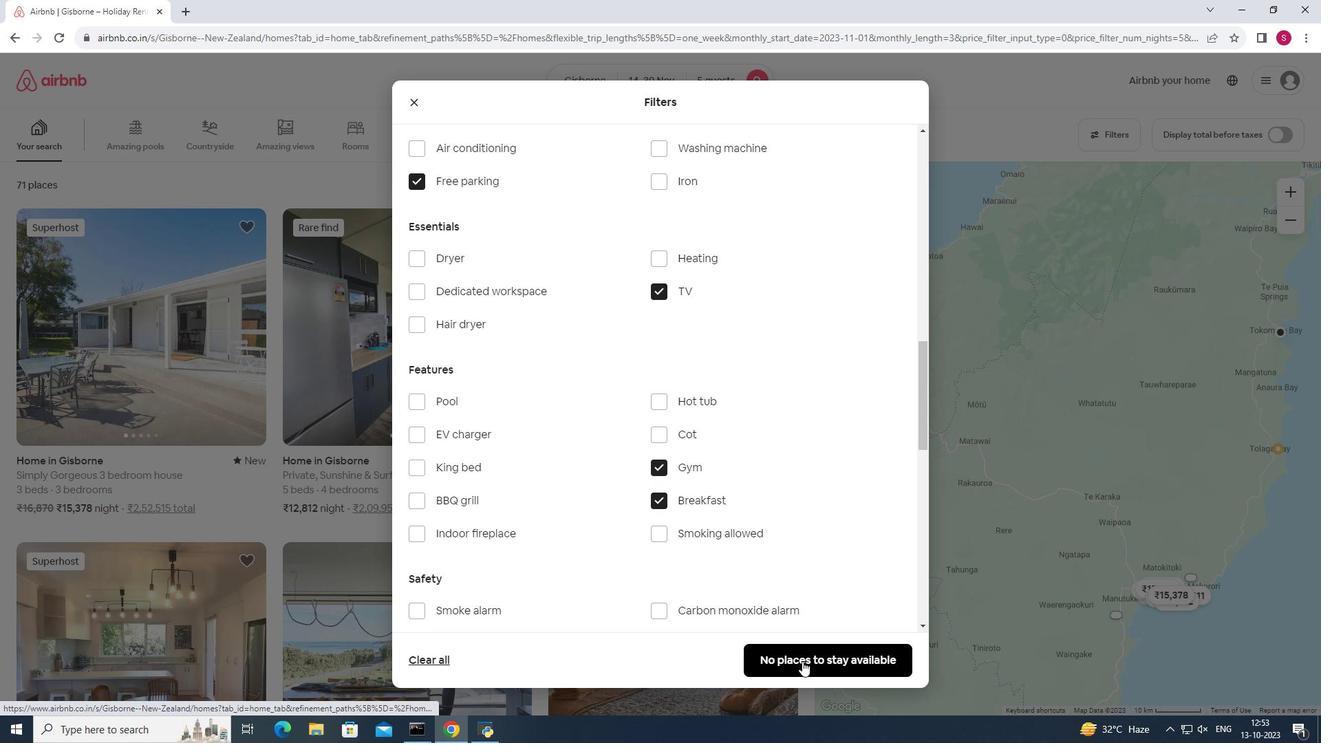 
Action: Mouse moved to (783, 659)
Screenshot: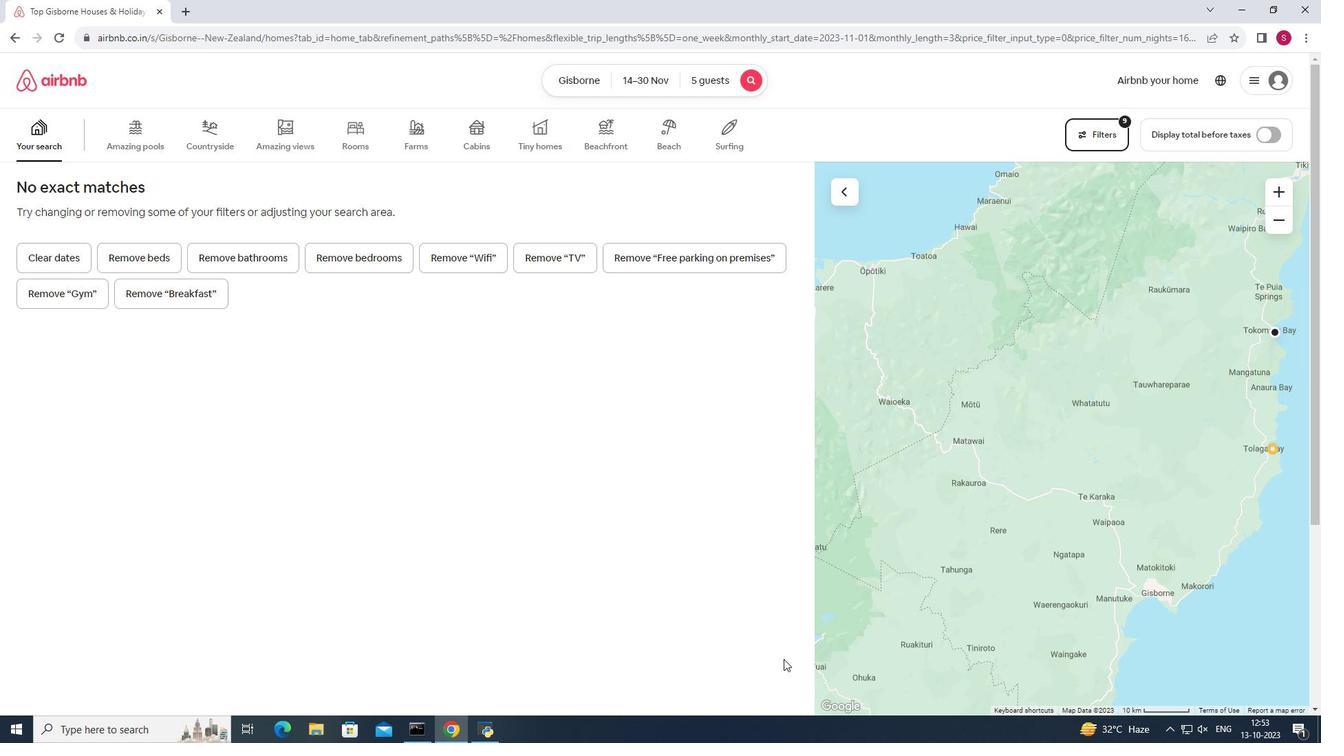 
